 Task: Look for space in Trindade, Brazil from 3rd August, 2023 to 7th August, 2023 for 2 adults in price range Rs.4000 to Rs.9000. Place can be private room with 1  bedroom having 1 bed and 1 bathroom. Property type can be house, flat, guest house, hotel. Amenities needed are: washing machine. Booking option can be shelf check-in. Required host language is Spanish.
Action: Mouse moved to (406, 200)
Screenshot: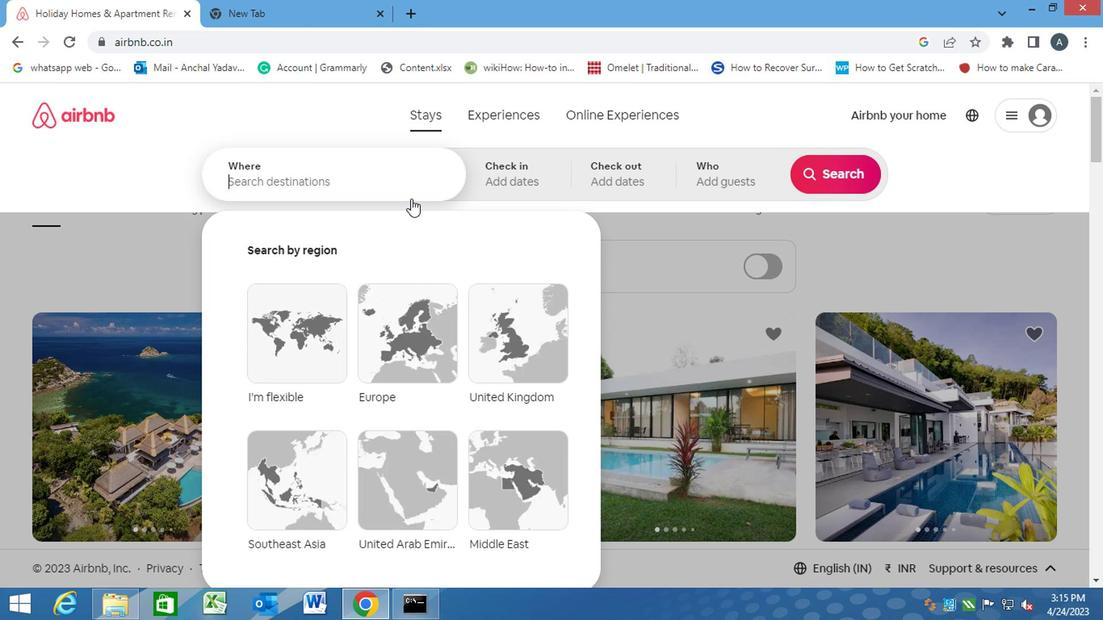 
Action: Key pressed <Key.caps_lock>t<Key.caps_lock>rindade,<Key.space><Key.caps_lock>b<Key.caps_lock>razil<Key.enter>
Screenshot: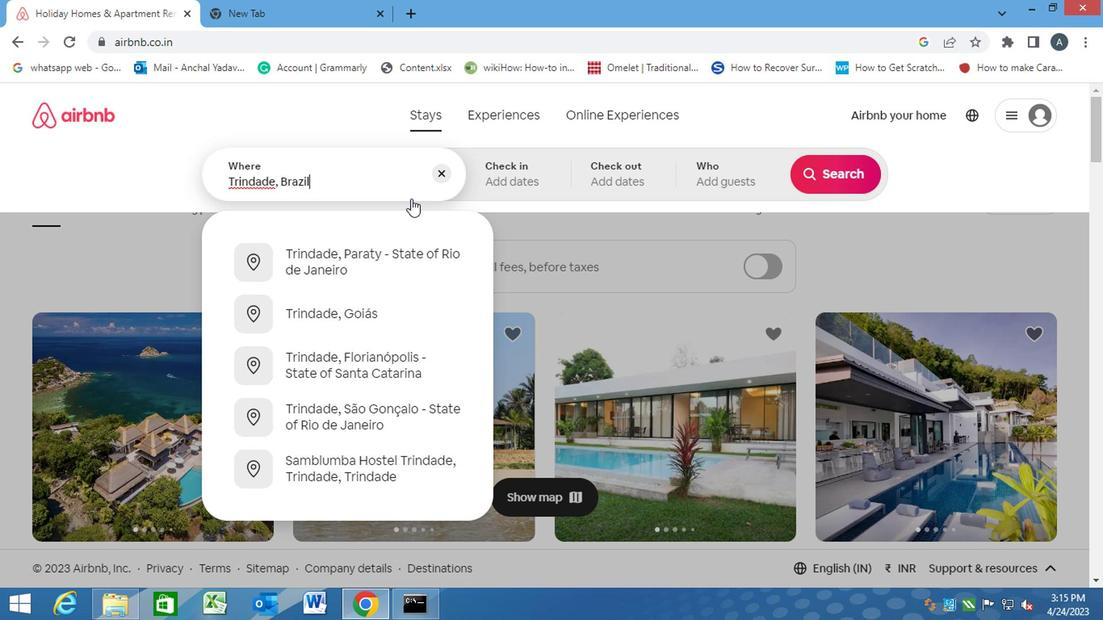 
Action: Mouse moved to (814, 298)
Screenshot: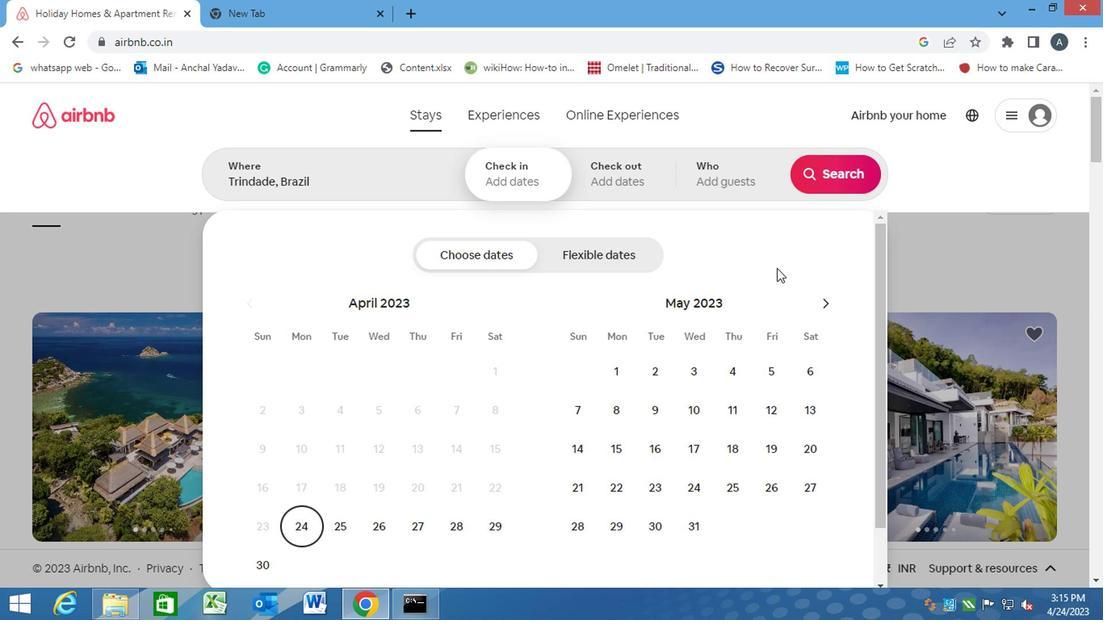 
Action: Mouse pressed left at (814, 298)
Screenshot: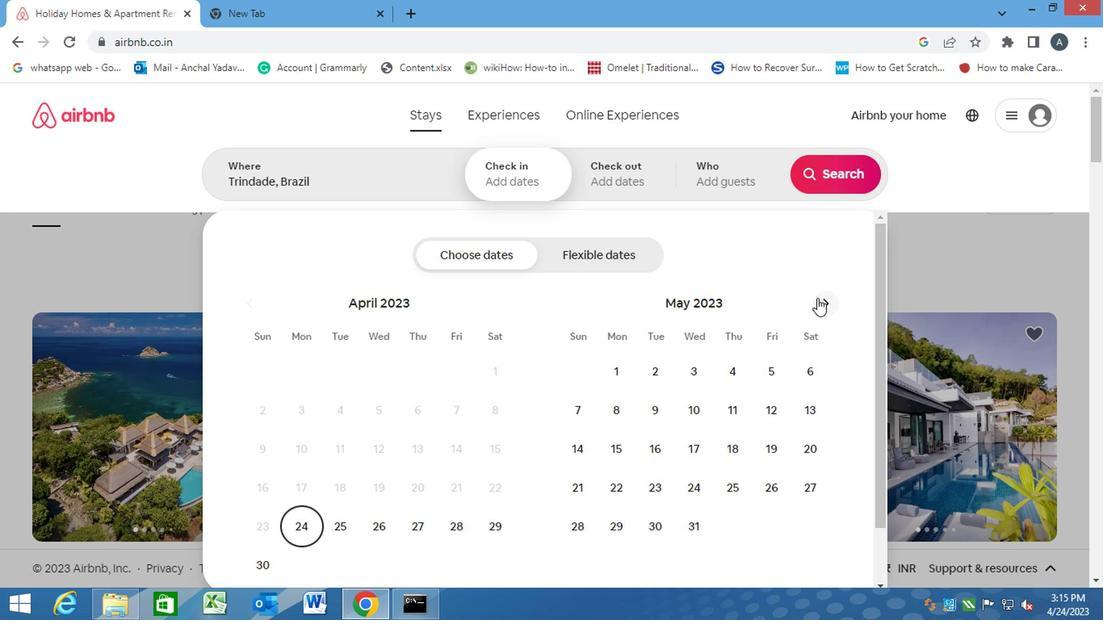 
Action: Mouse pressed left at (814, 298)
Screenshot: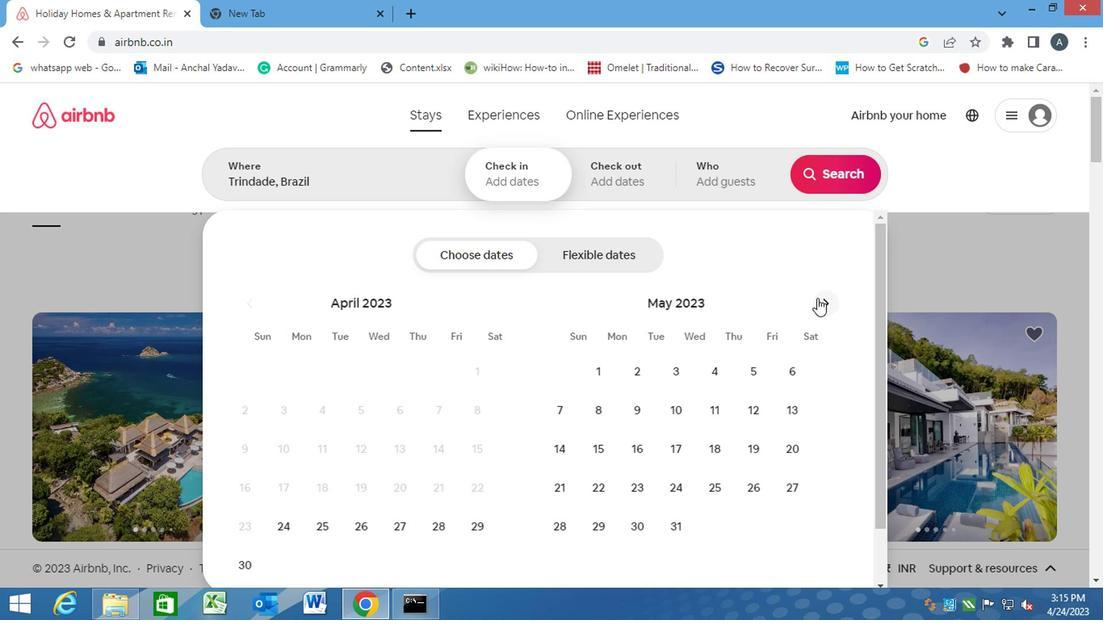 
Action: Mouse pressed left at (814, 298)
Screenshot: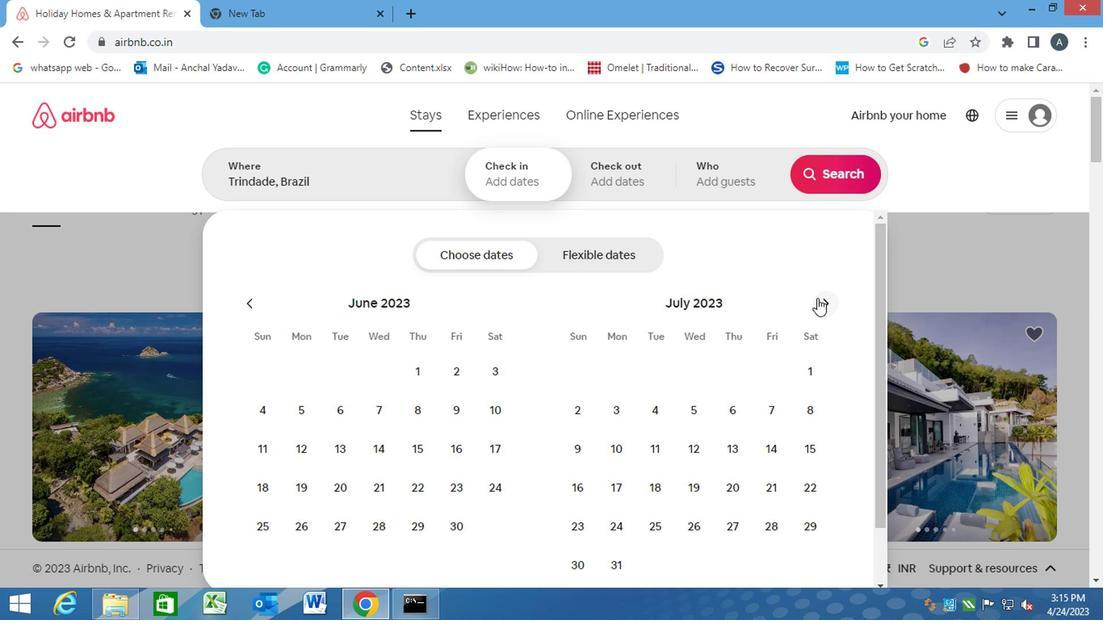 
Action: Mouse moved to (727, 380)
Screenshot: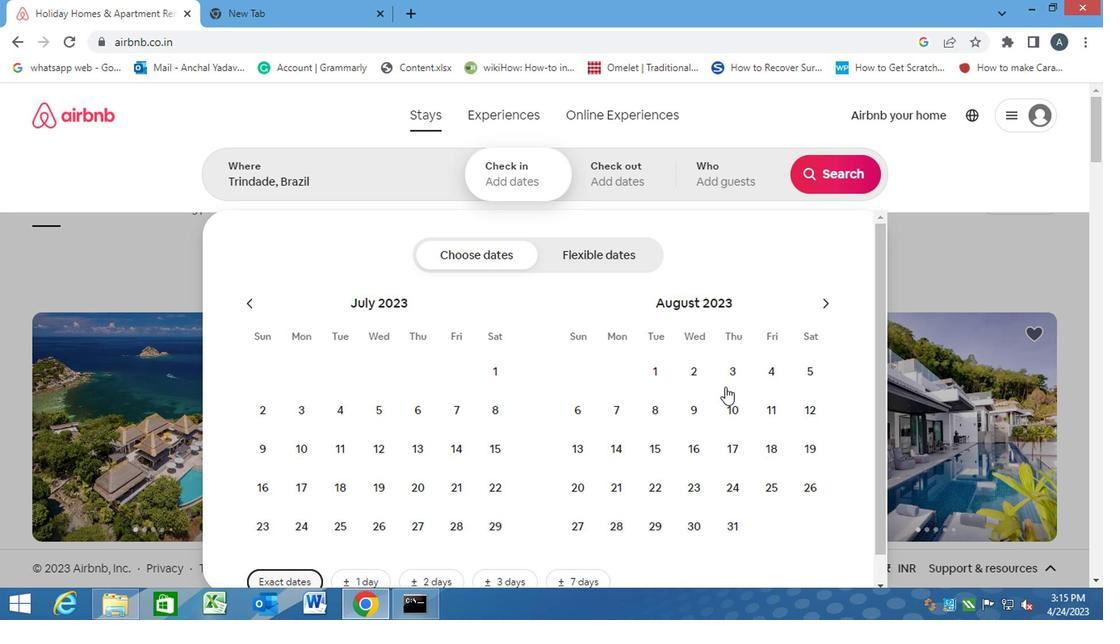 
Action: Mouse pressed left at (727, 380)
Screenshot: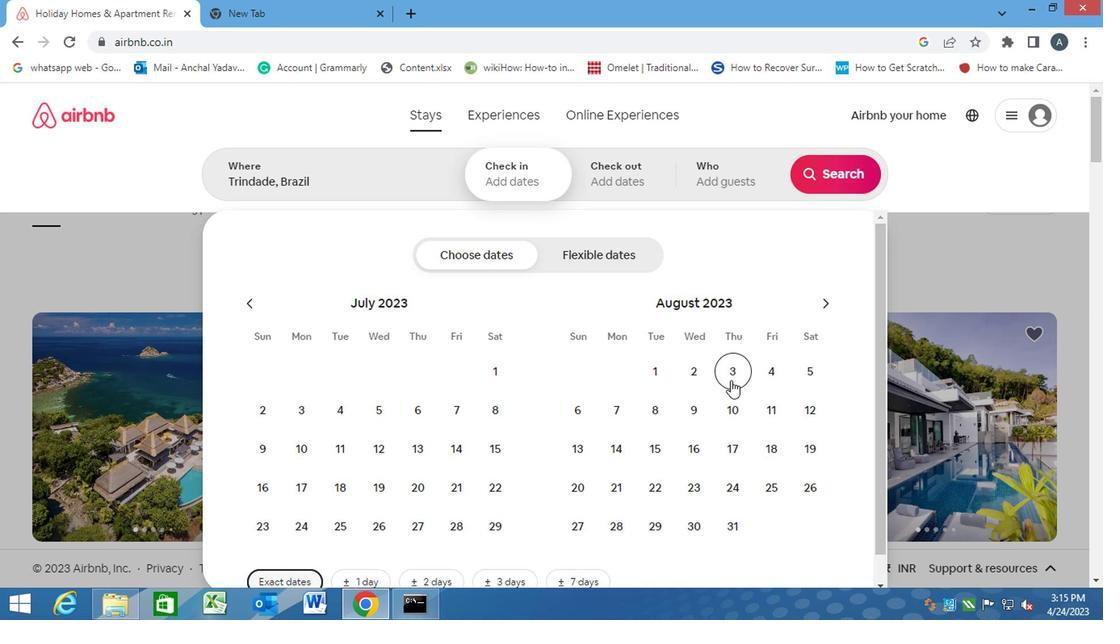 
Action: Mouse moved to (630, 418)
Screenshot: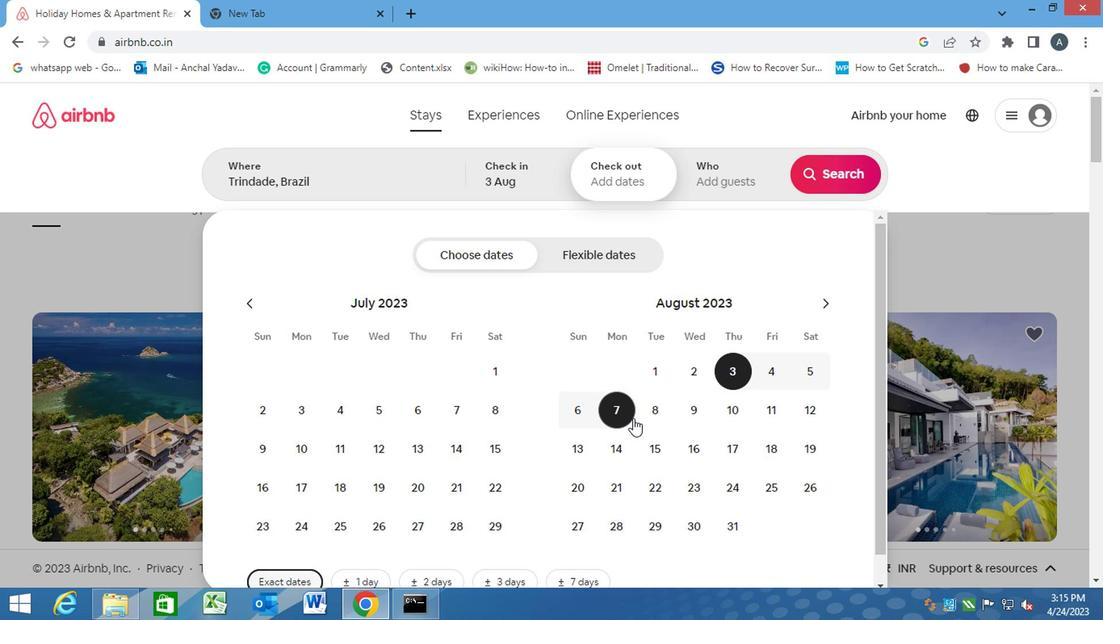 
Action: Mouse pressed left at (630, 418)
Screenshot: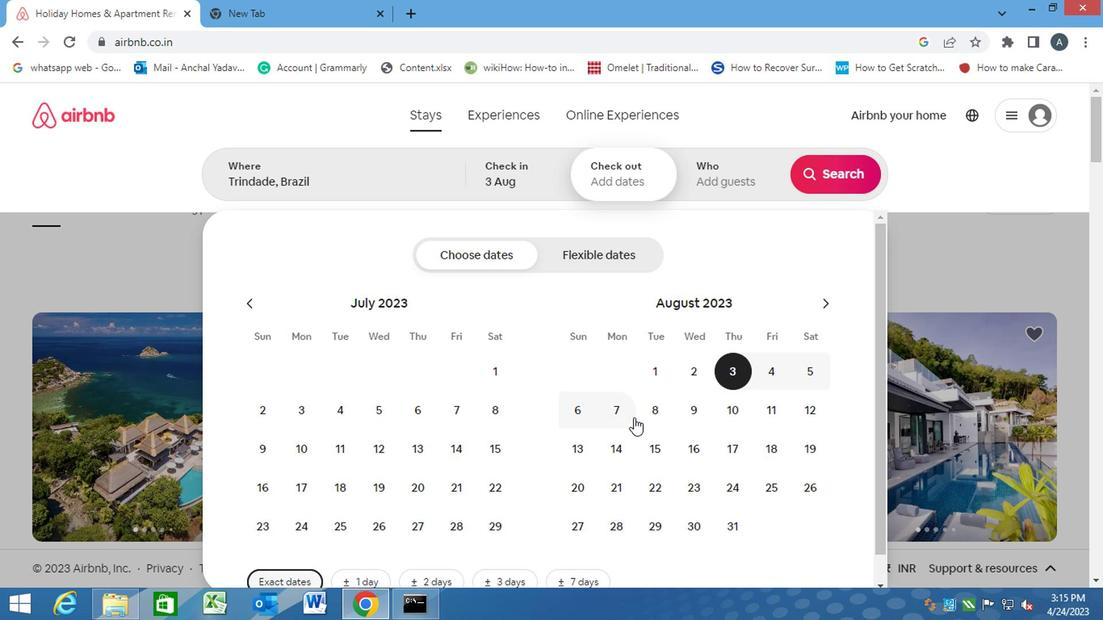 
Action: Mouse moved to (610, 418)
Screenshot: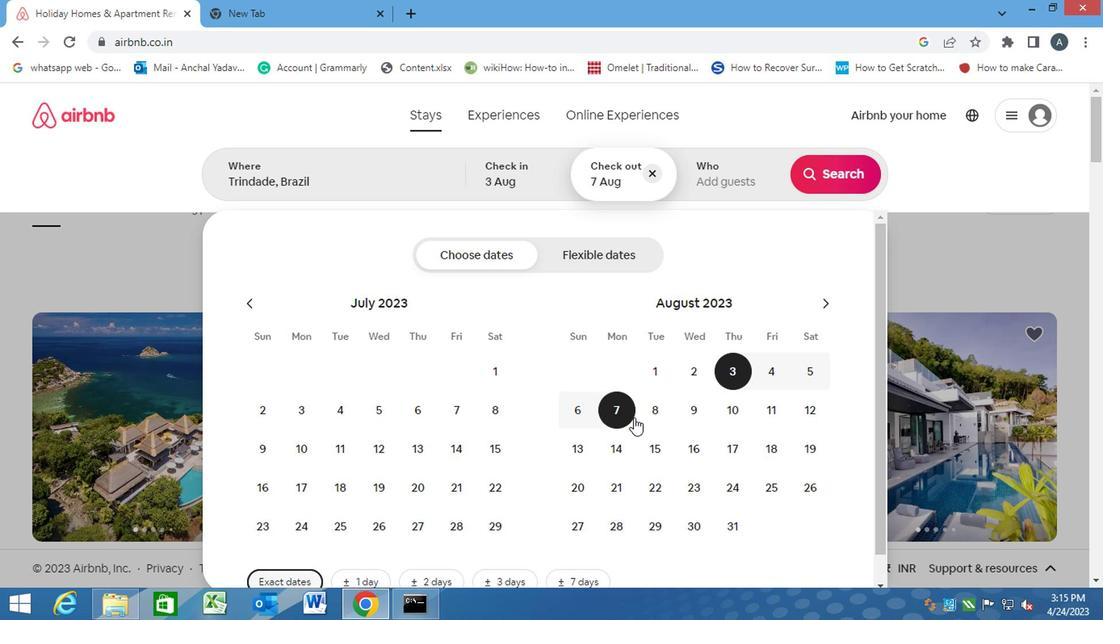
Action: Mouse pressed left at (610, 418)
Screenshot: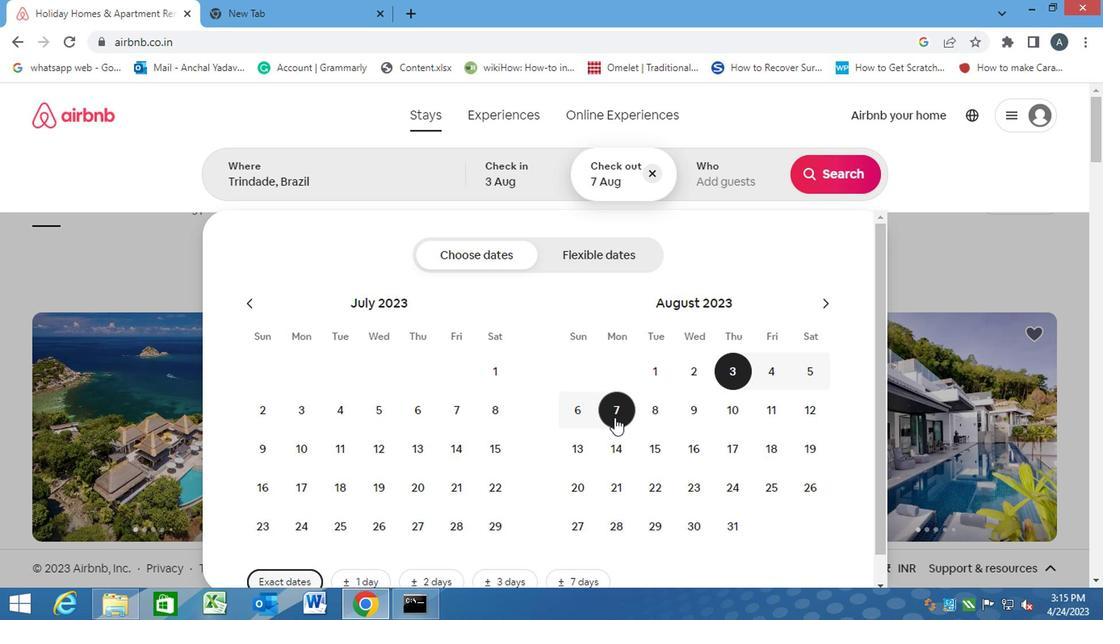 
Action: Mouse moved to (689, 170)
Screenshot: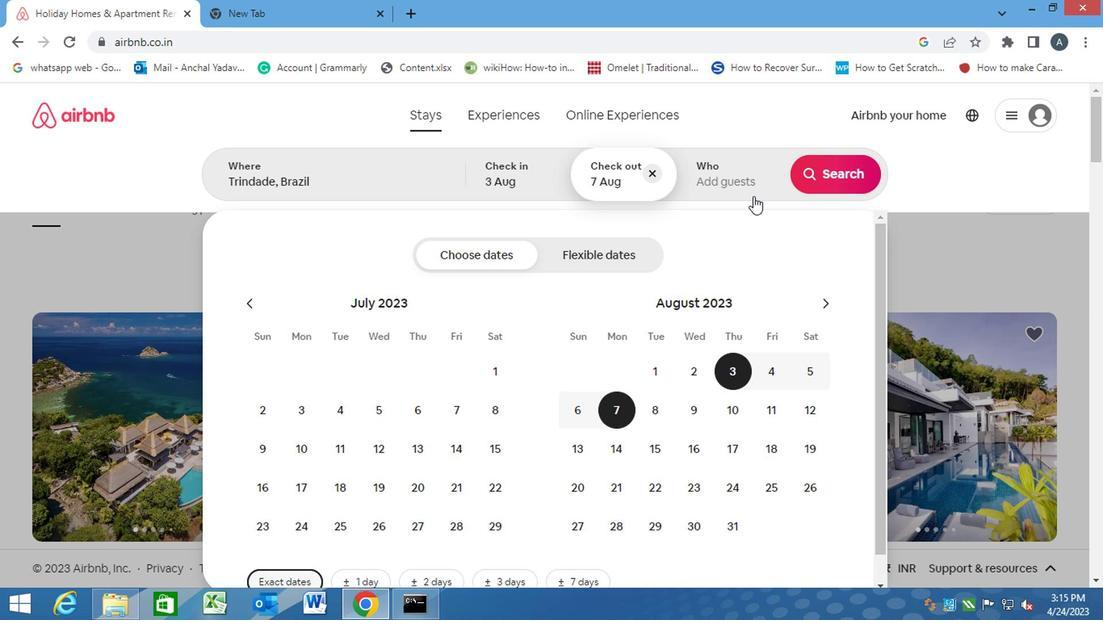 
Action: Mouse pressed left at (689, 170)
Screenshot: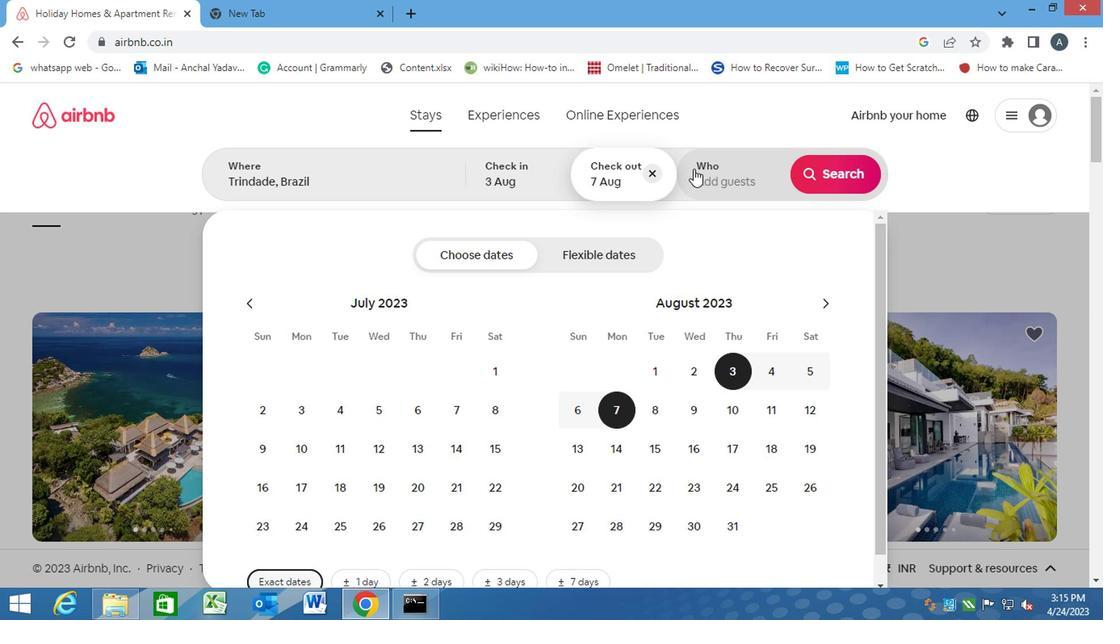 
Action: Mouse moved to (842, 251)
Screenshot: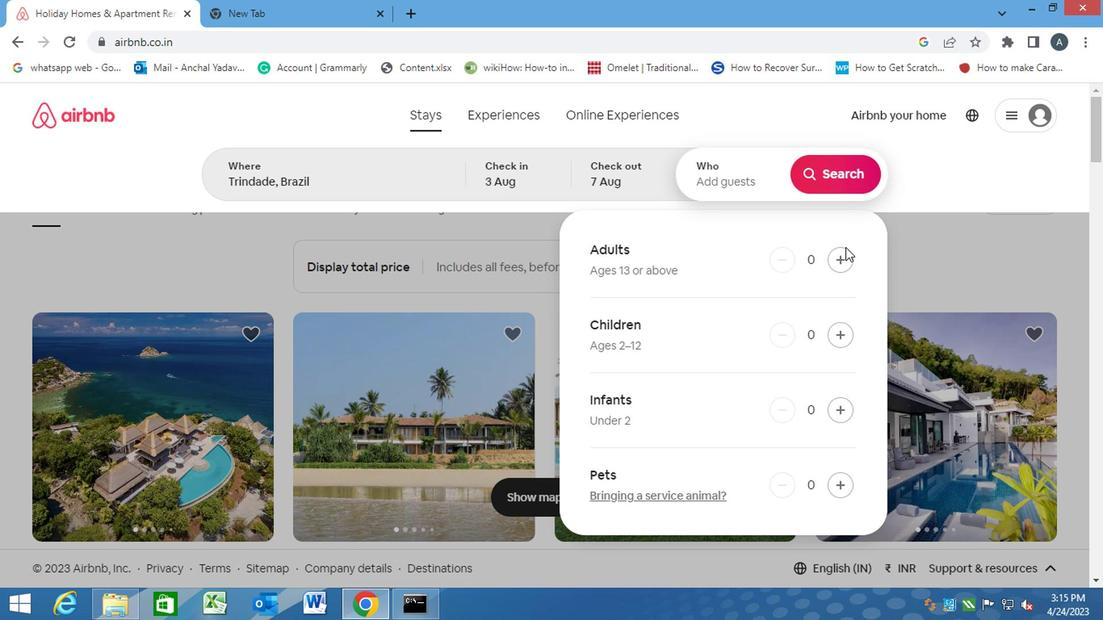 
Action: Mouse pressed left at (842, 251)
Screenshot: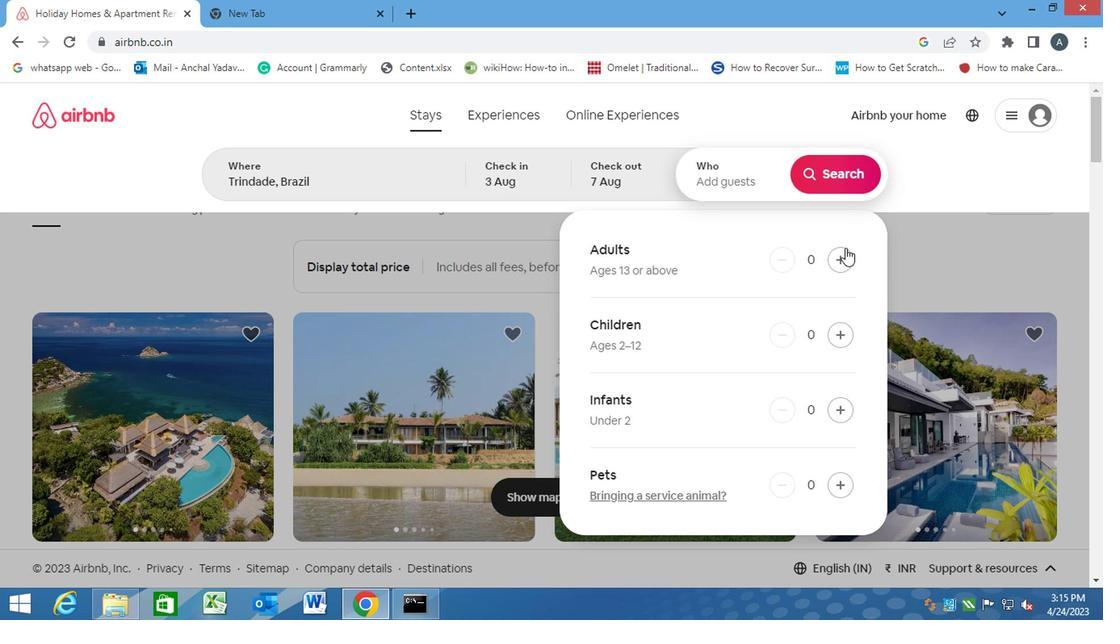 
Action: Mouse pressed left at (842, 251)
Screenshot: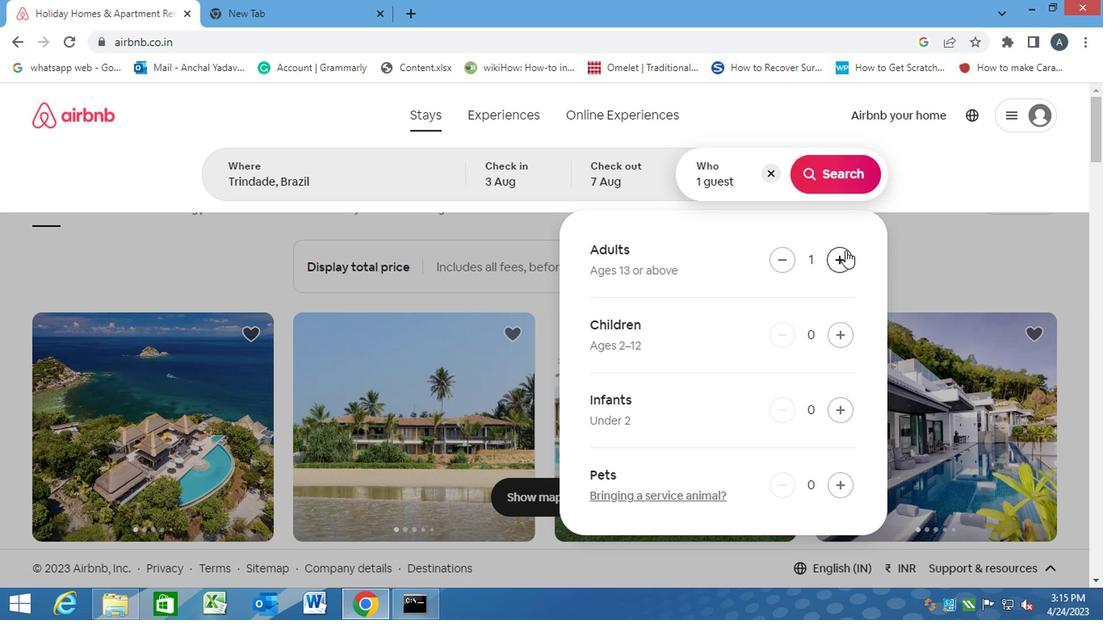 
Action: Mouse moved to (831, 171)
Screenshot: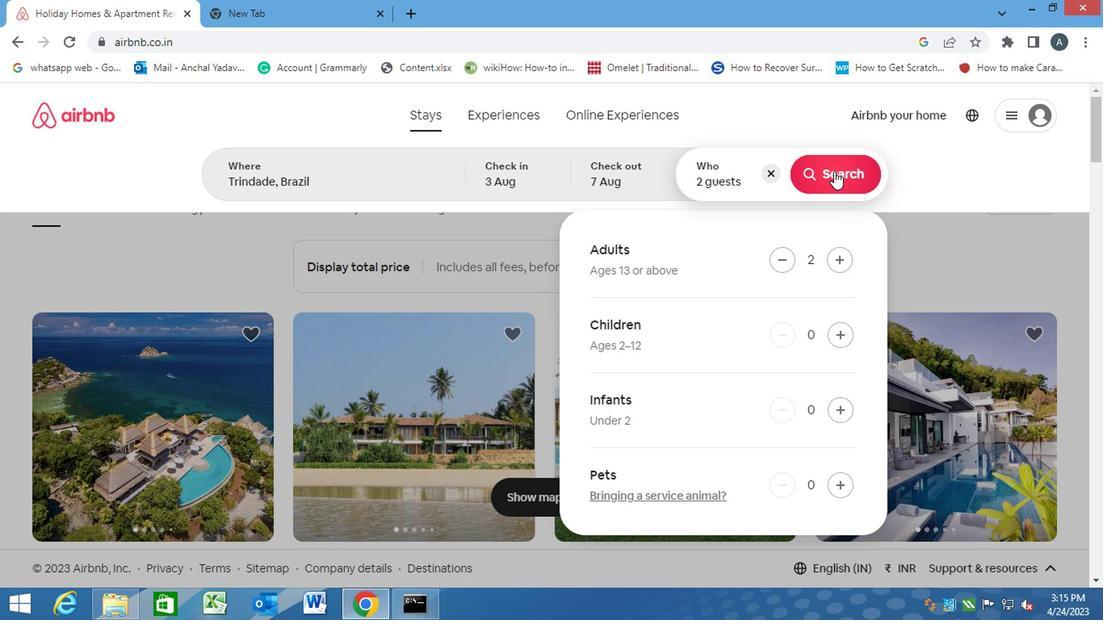 
Action: Mouse pressed left at (831, 171)
Screenshot: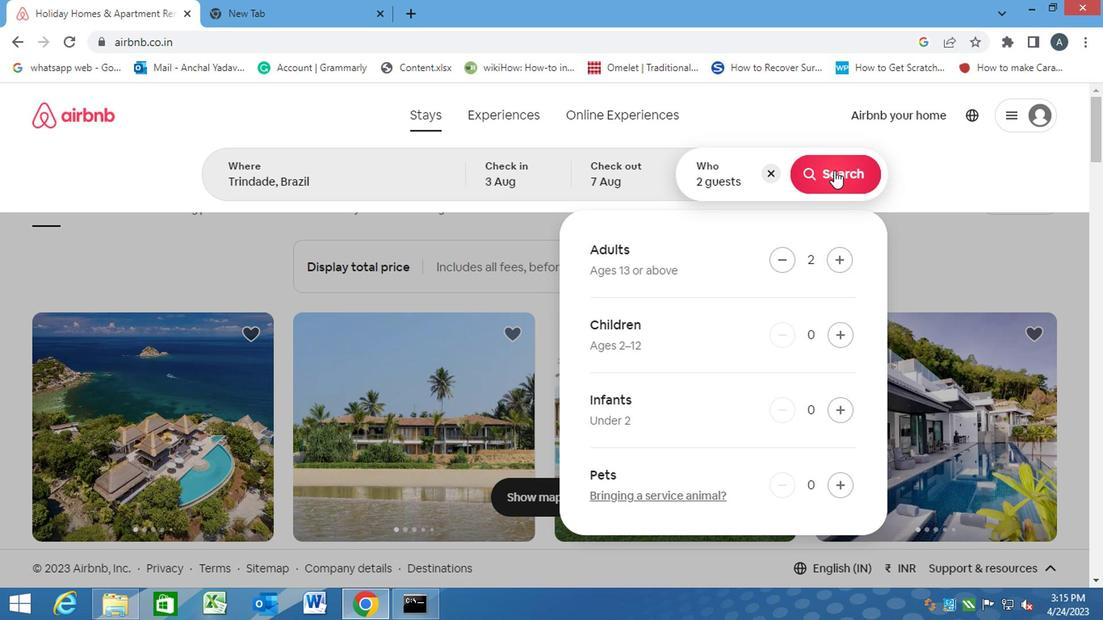 
Action: Mouse moved to (1014, 178)
Screenshot: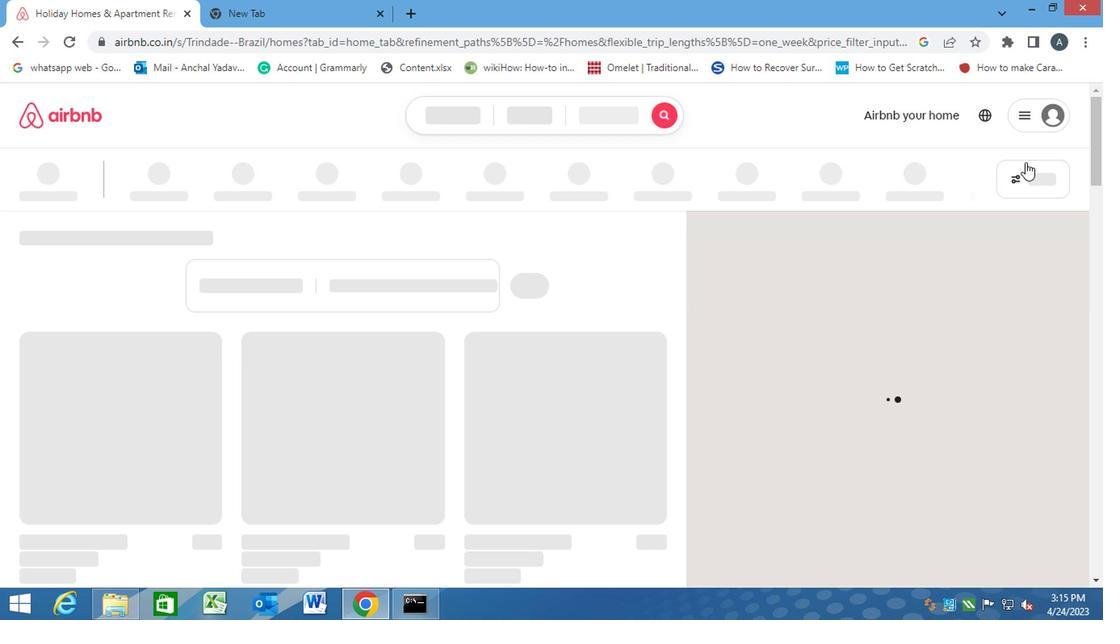 
Action: Mouse pressed left at (1014, 178)
Screenshot: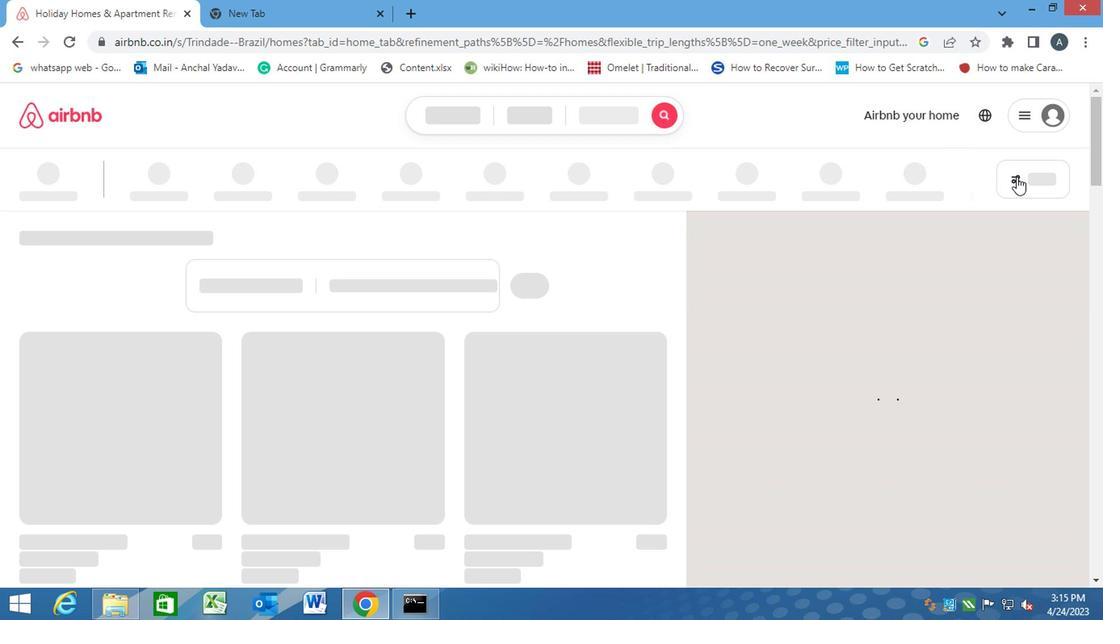 
Action: Mouse moved to (1027, 169)
Screenshot: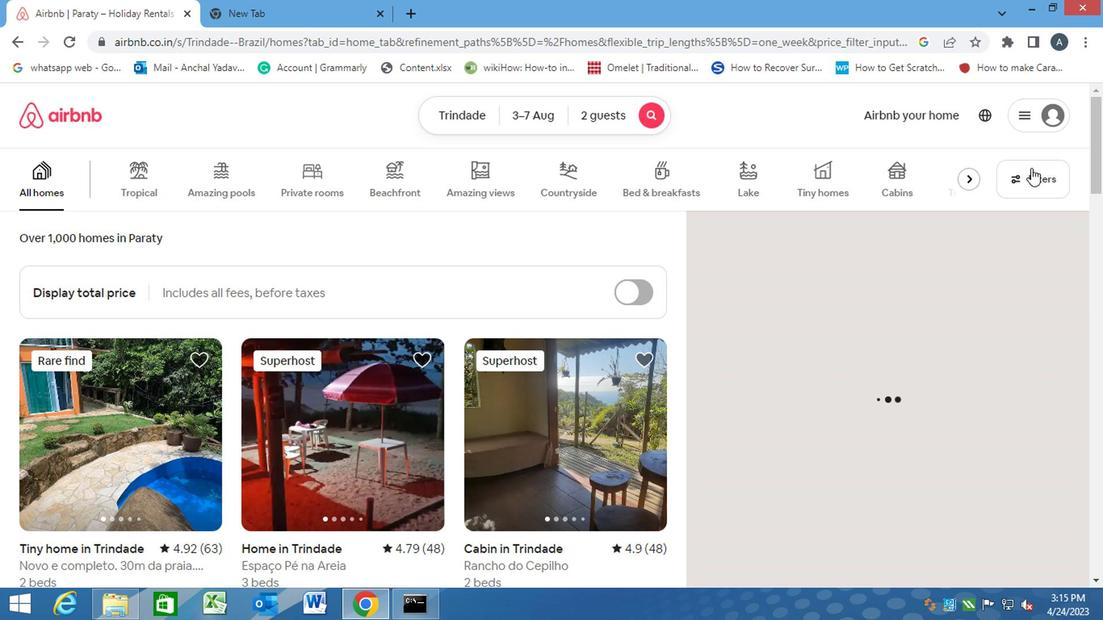 
Action: Mouse pressed left at (1027, 169)
Screenshot: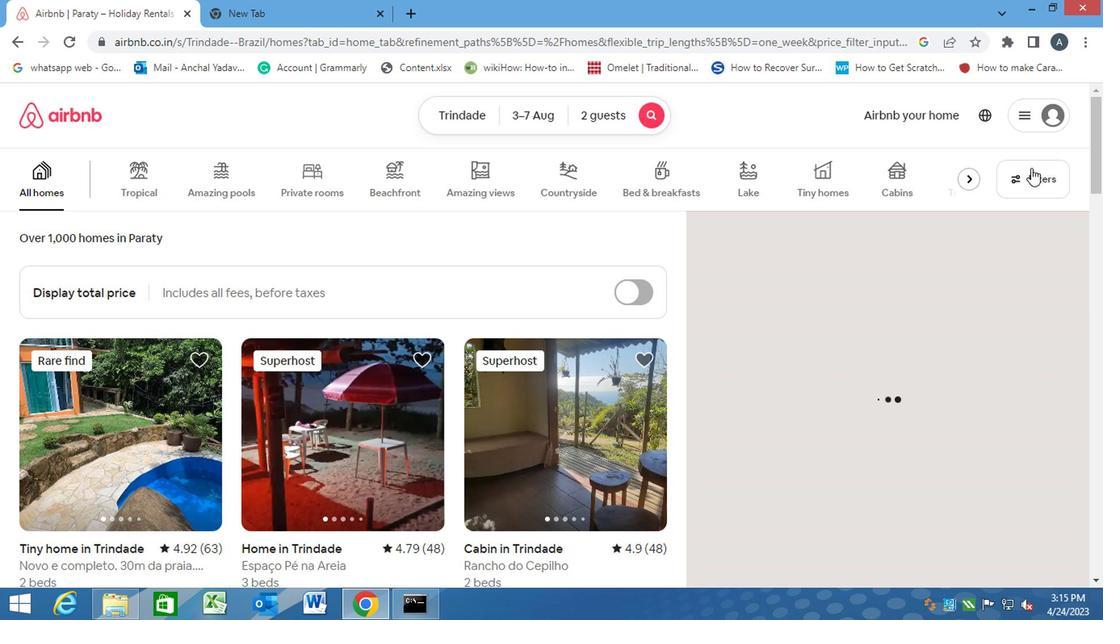 
Action: Mouse moved to (358, 392)
Screenshot: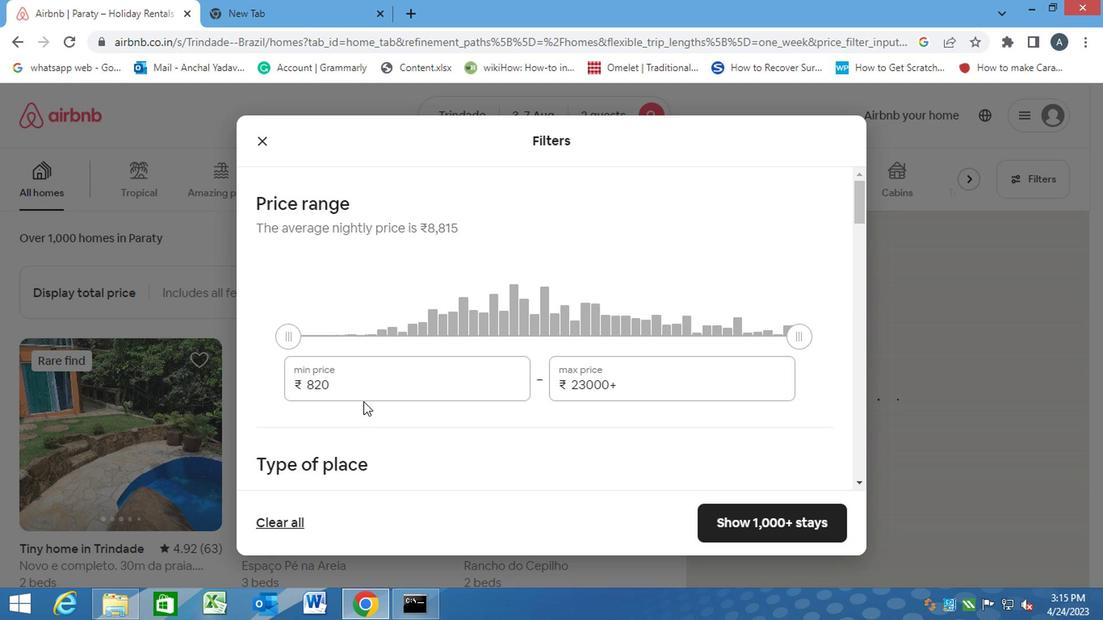 
Action: Mouse pressed left at (358, 392)
Screenshot: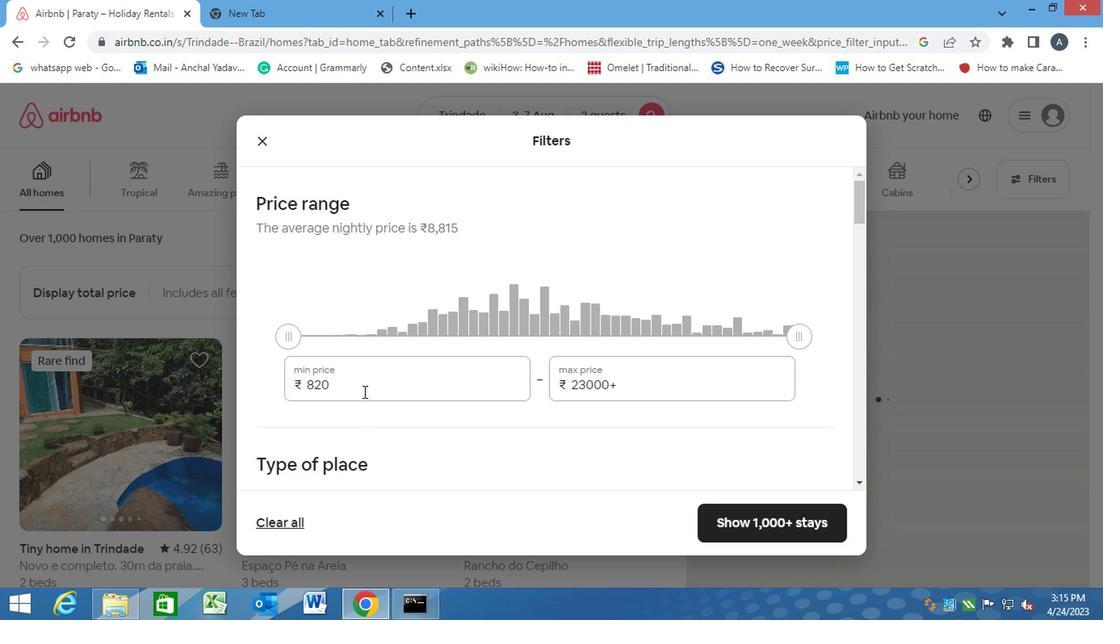 
Action: Mouse moved to (290, 391)
Screenshot: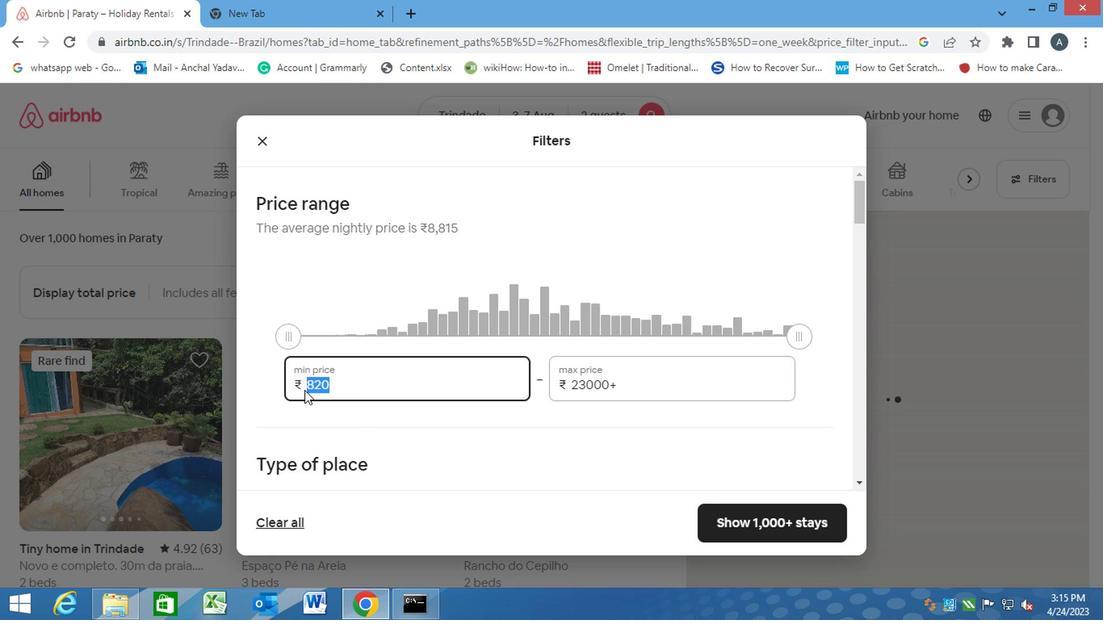 
Action: Key pressed 4000<Key.tab><Key.backspace>9000
Screenshot: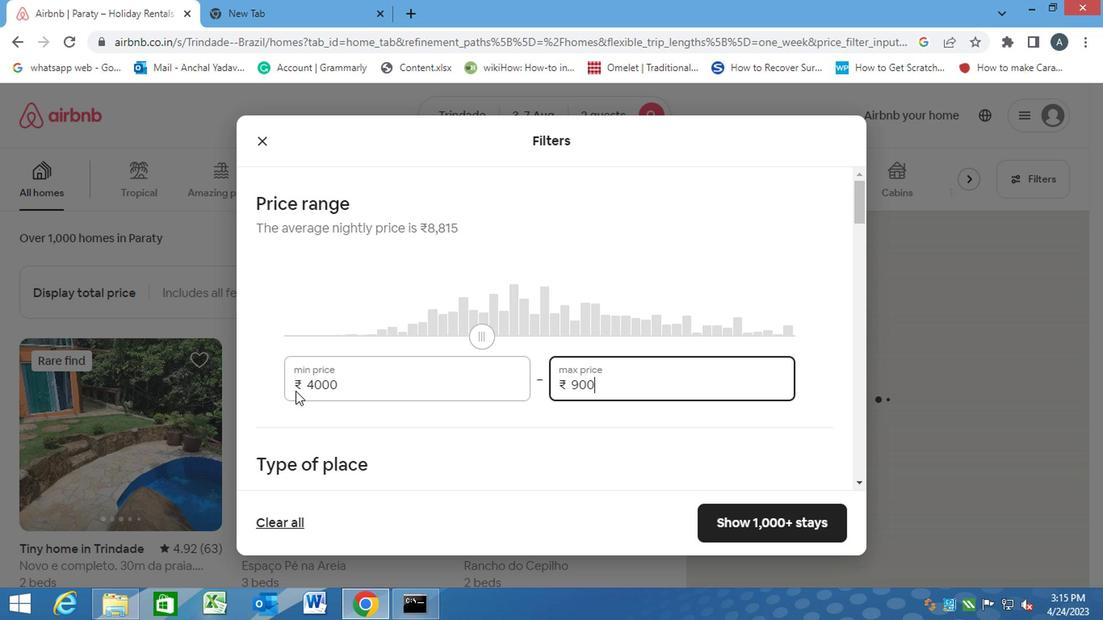 
Action: Mouse moved to (488, 431)
Screenshot: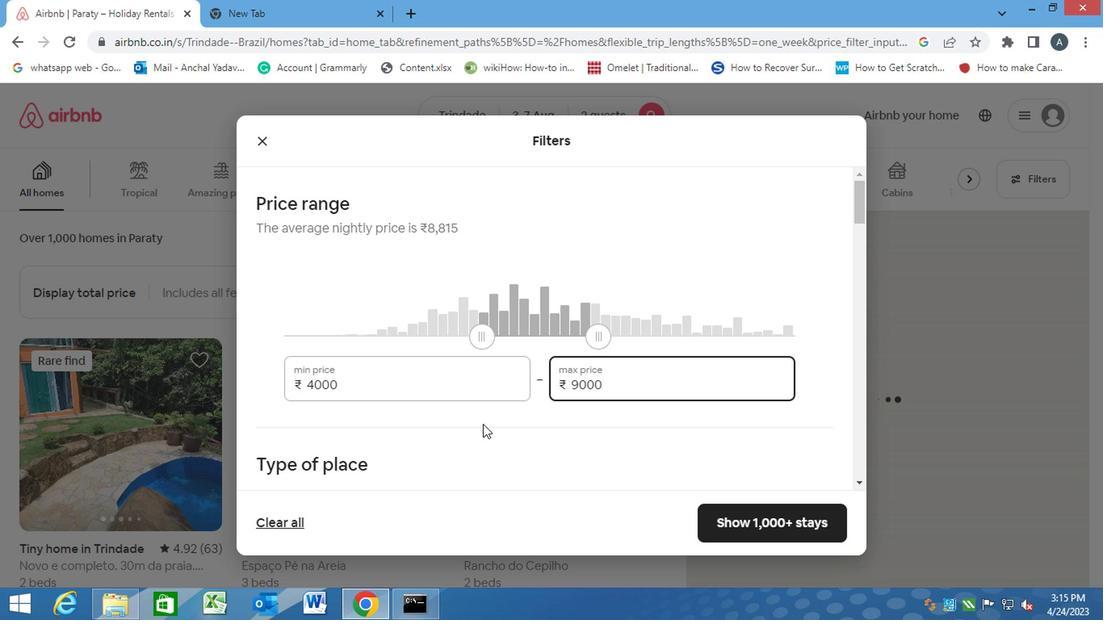 
Action: Mouse pressed left at (488, 431)
Screenshot: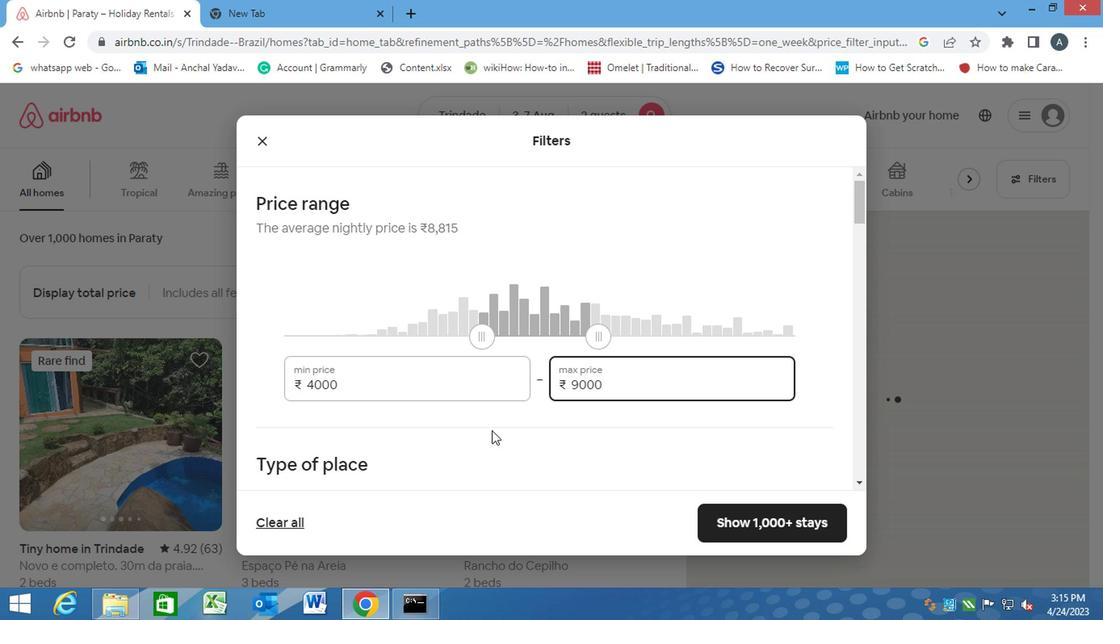 
Action: Mouse scrolled (488, 430) with delta (0, 0)
Screenshot: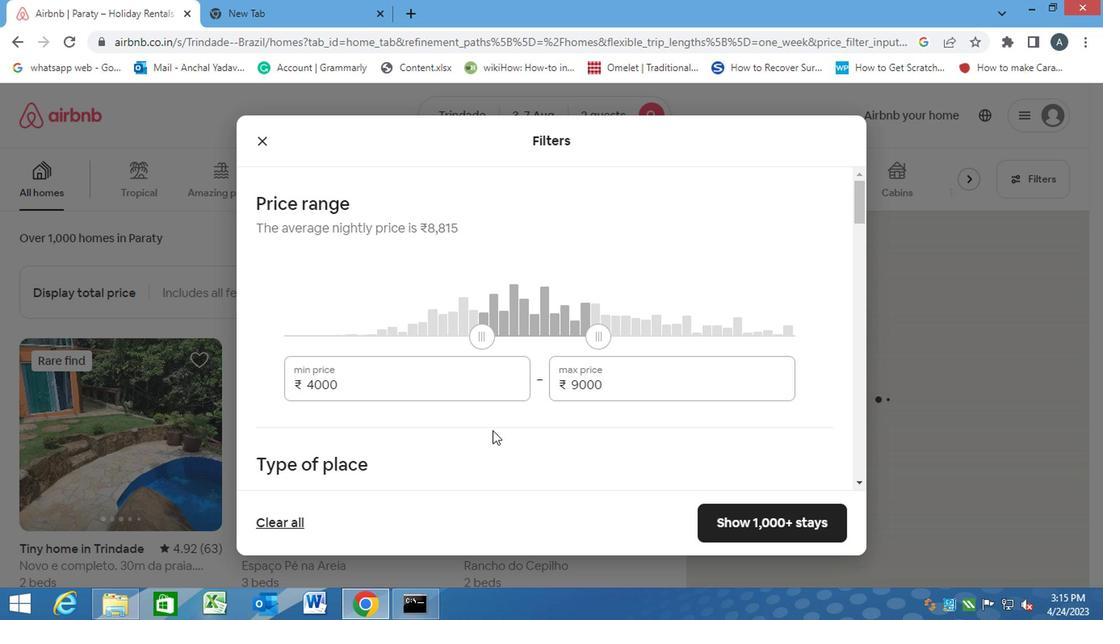 
Action: Mouse scrolled (488, 430) with delta (0, 0)
Screenshot: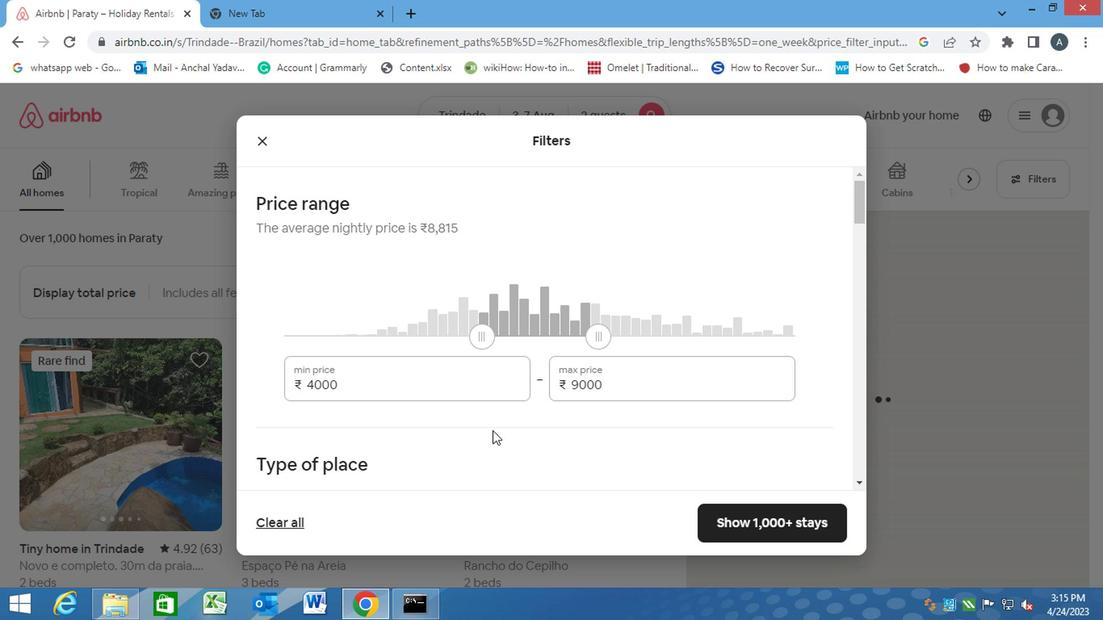 
Action: Mouse moved to (536, 349)
Screenshot: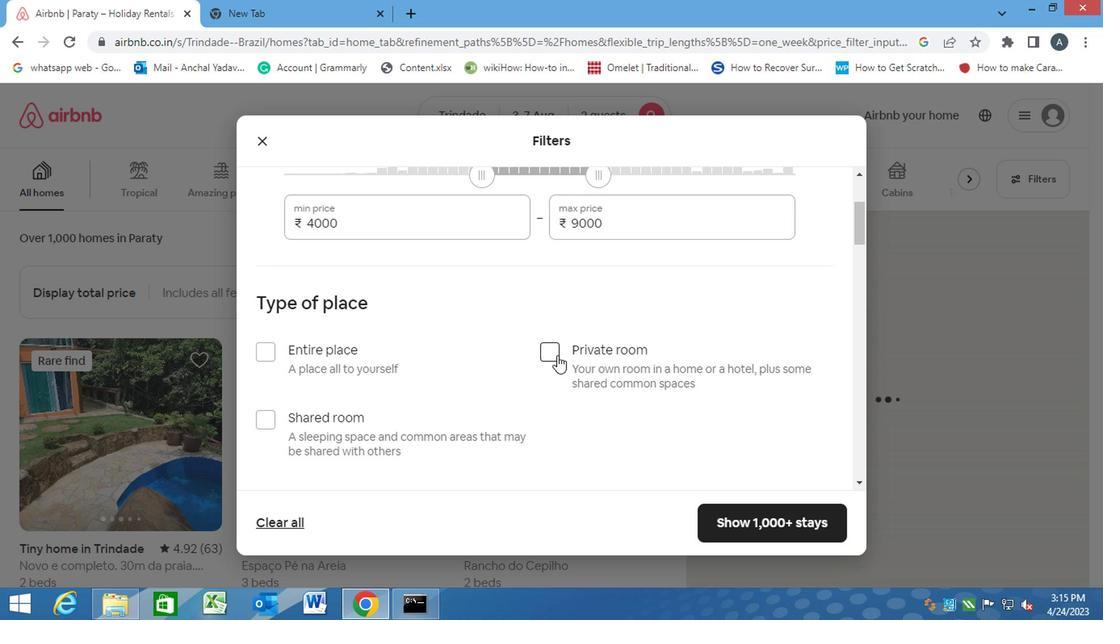 
Action: Mouse pressed left at (536, 349)
Screenshot: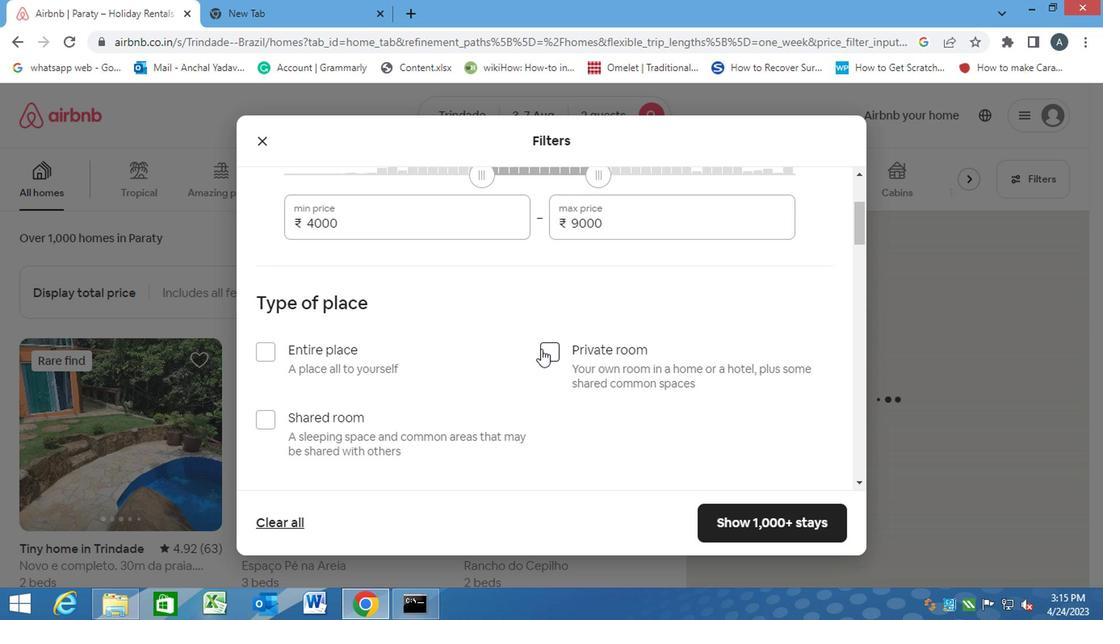 
Action: Mouse moved to (500, 390)
Screenshot: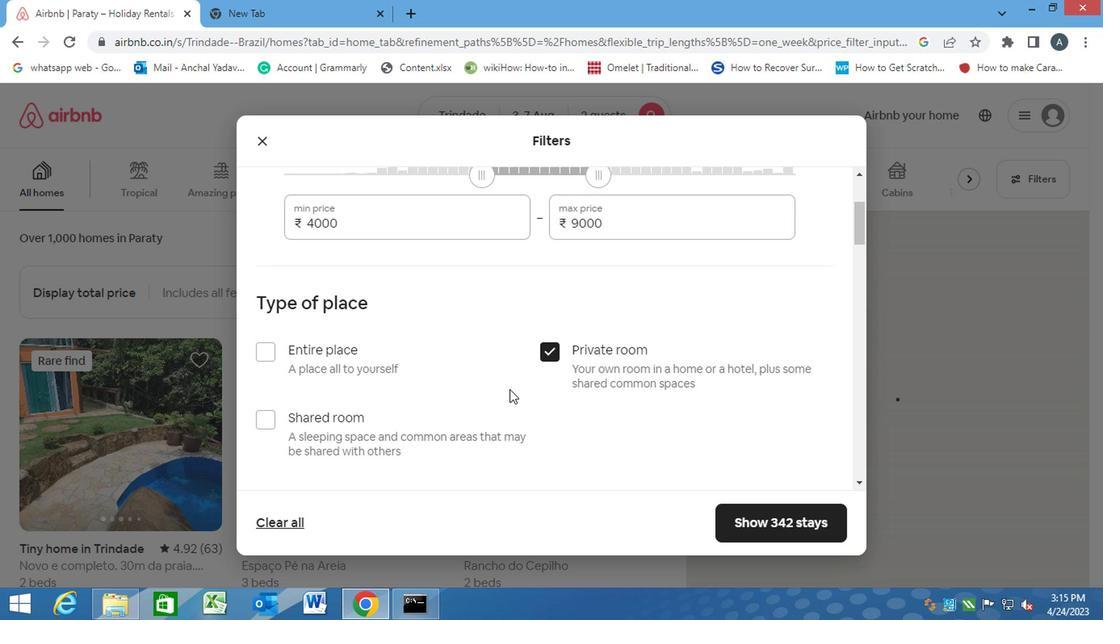 
Action: Mouse scrolled (500, 389) with delta (0, -1)
Screenshot: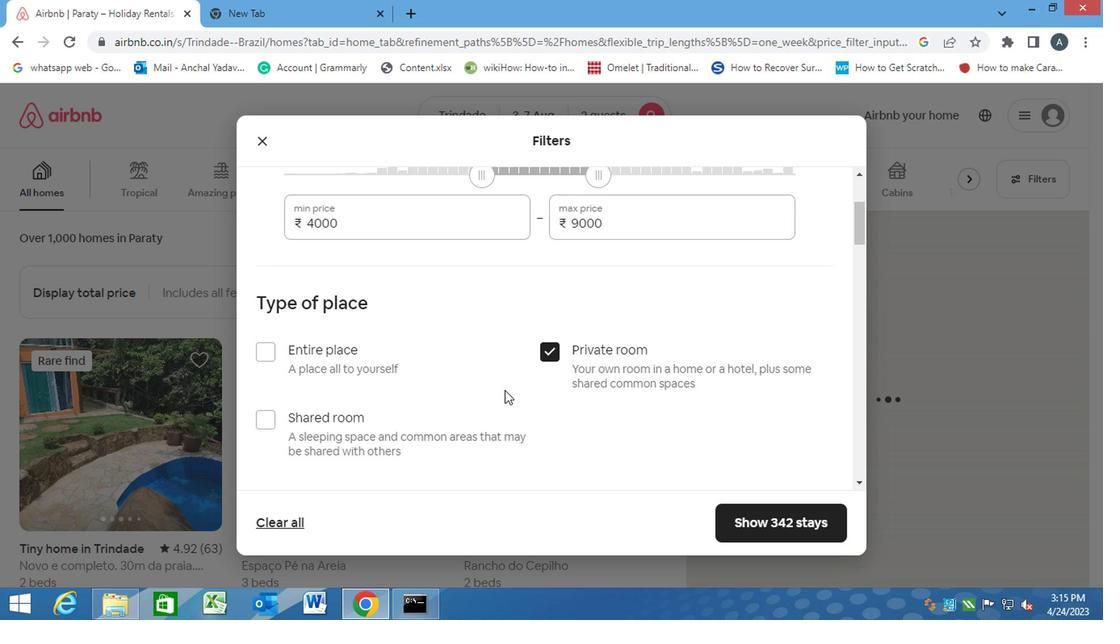 
Action: Mouse scrolled (500, 389) with delta (0, -1)
Screenshot: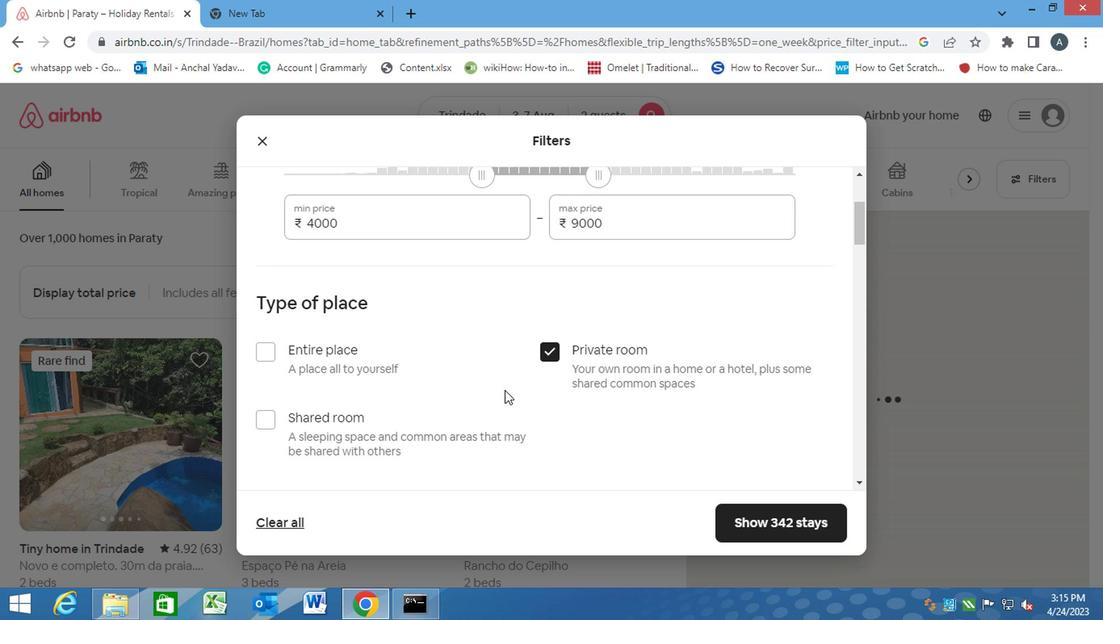 
Action: Mouse scrolled (500, 389) with delta (0, -1)
Screenshot: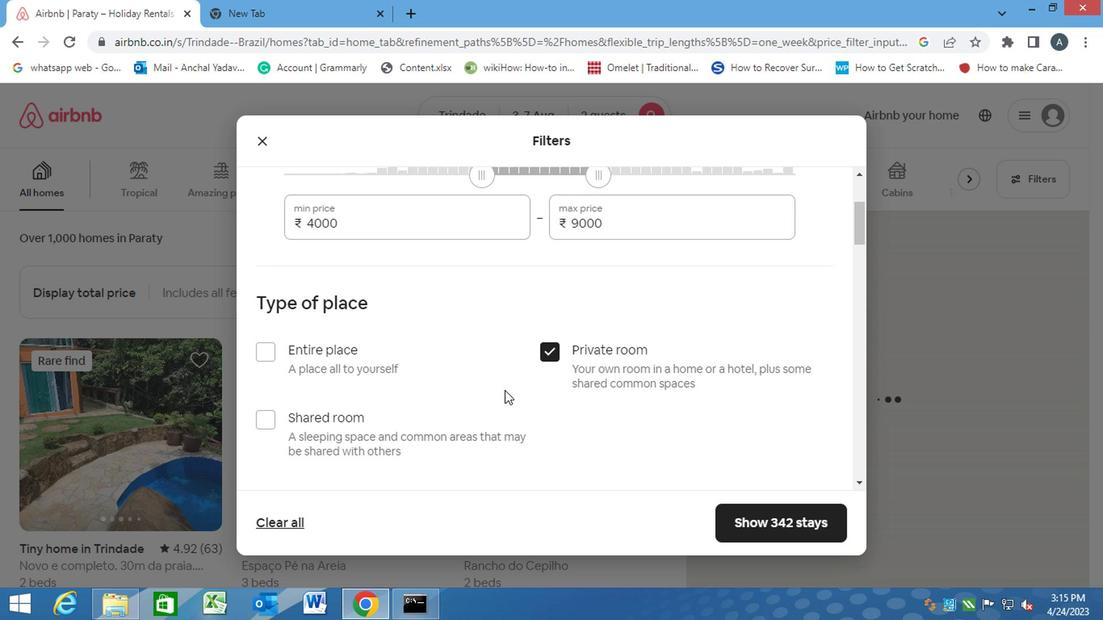 
Action: Mouse moved to (257, 340)
Screenshot: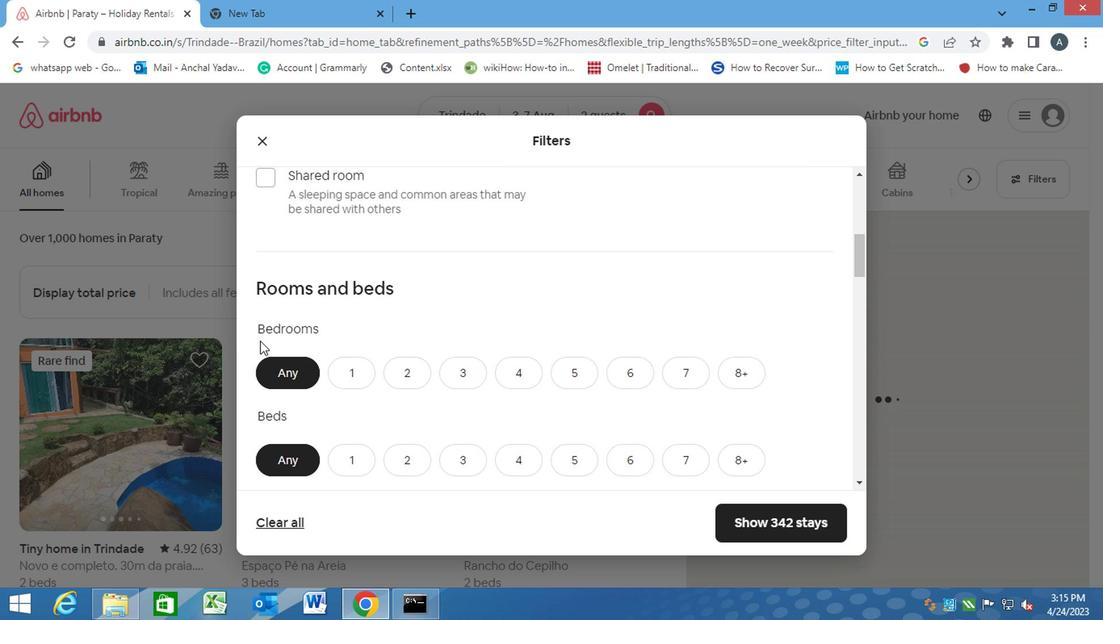 
Action: Mouse scrolled (257, 340) with delta (0, 0)
Screenshot: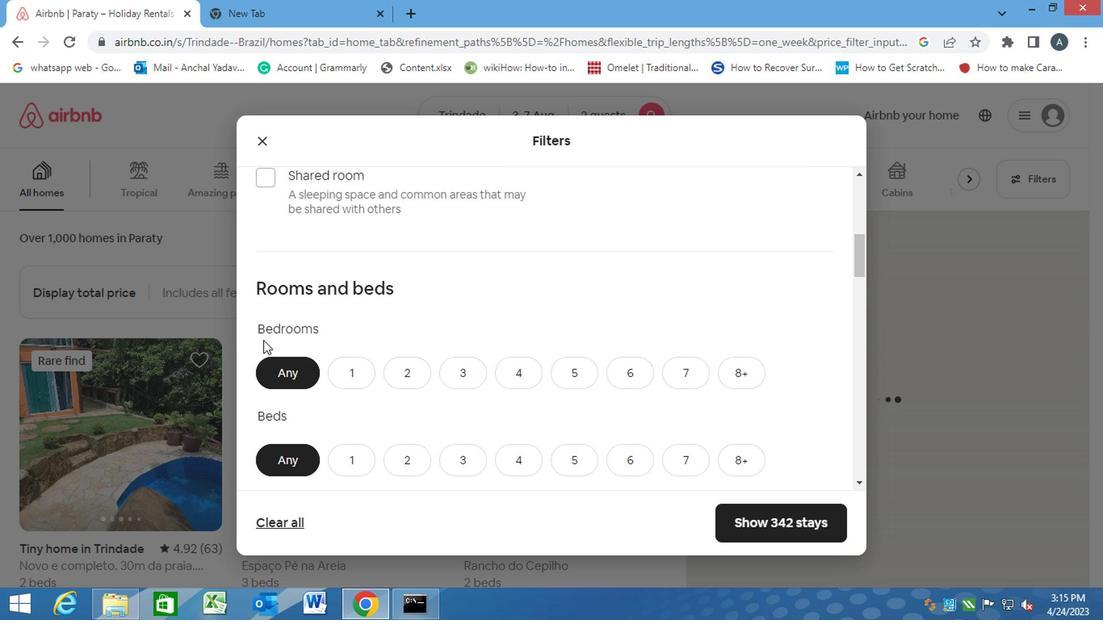 
Action: Mouse scrolled (257, 340) with delta (0, 0)
Screenshot: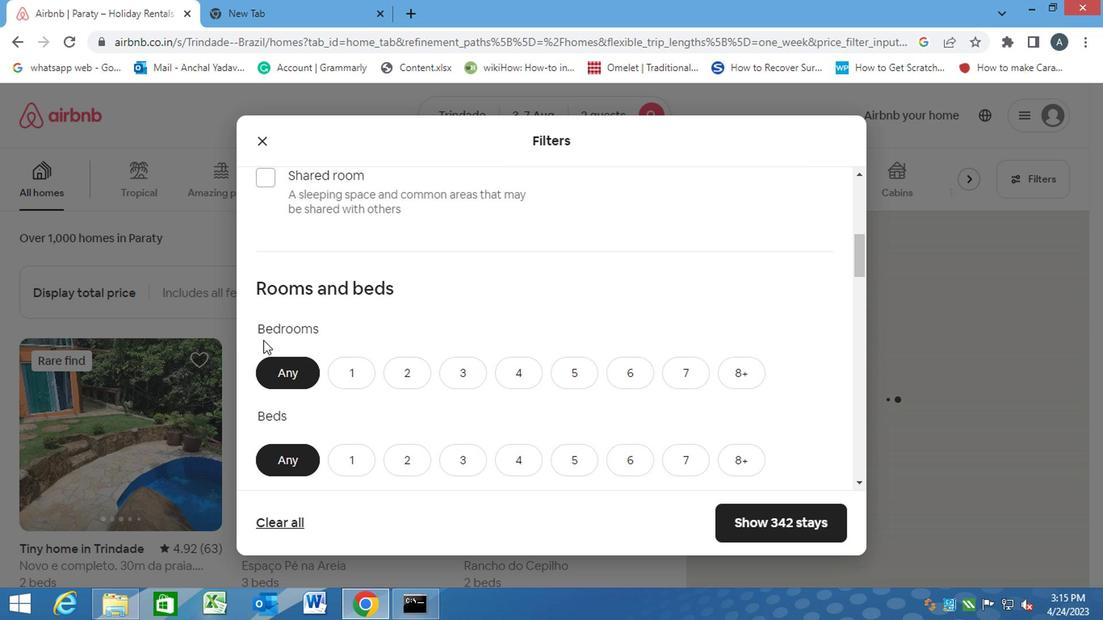 
Action: Mouse moved to (351, 206)
Screenshot: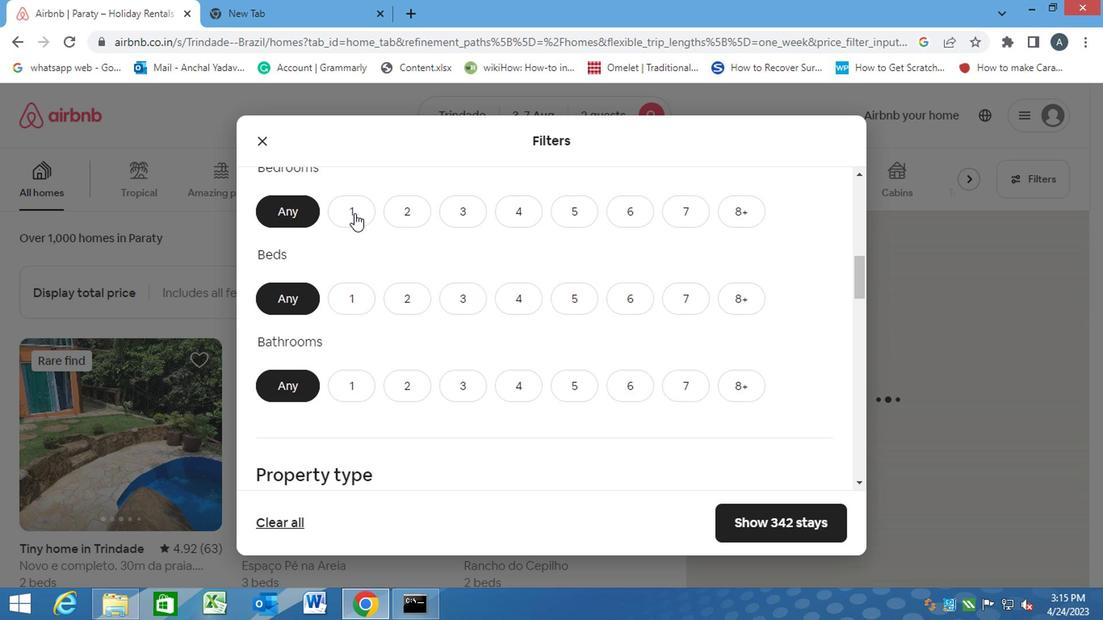 
Action: Mouse pressed left at (351, 206)
Screenshot: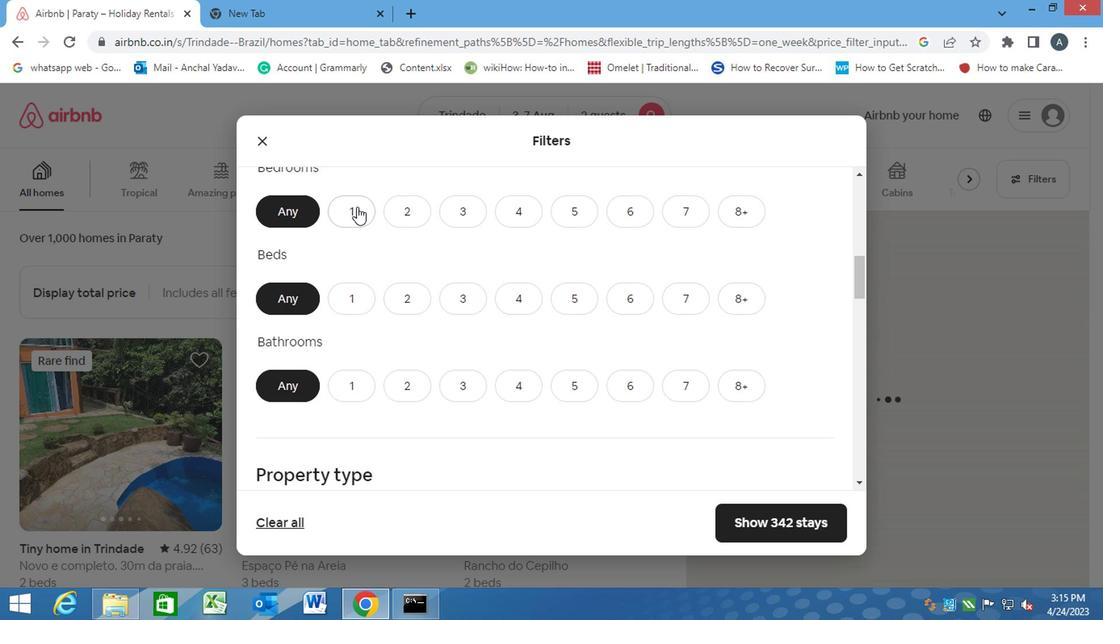
Action: Mouse moved to (357, 290)
Screenshot: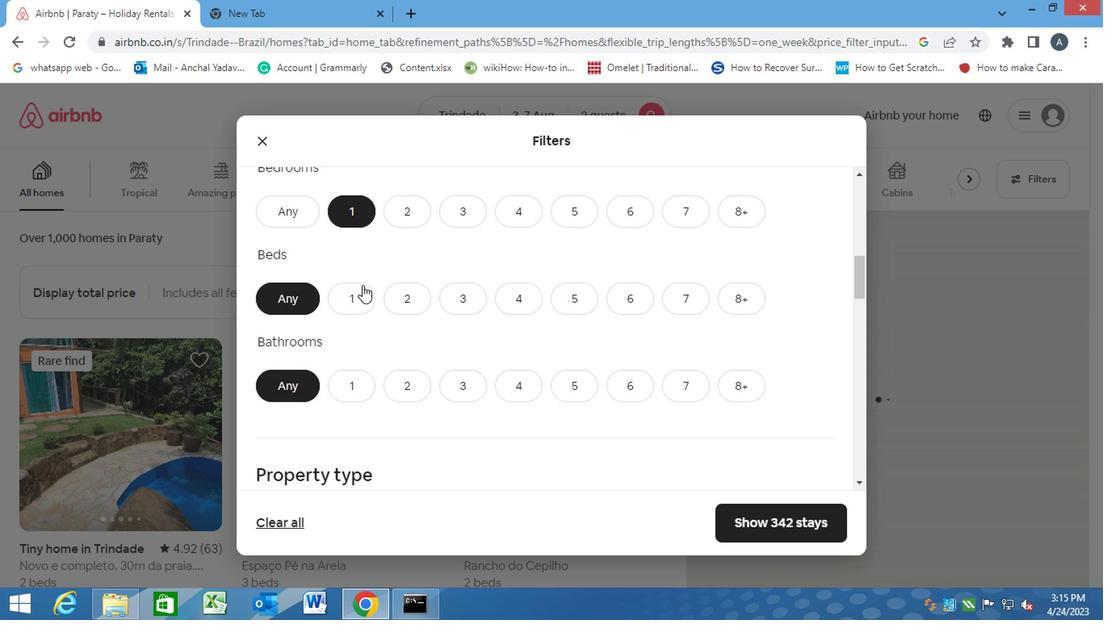 
Action: Mouse pressed left at (357, 290)
Screenshot: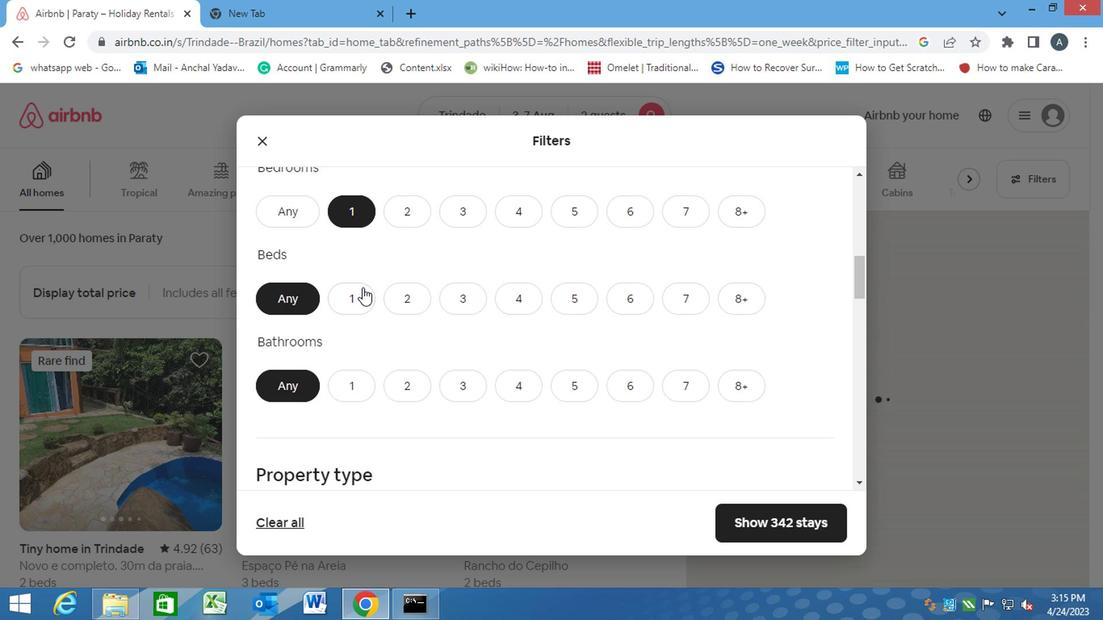 
Action: Mouse moved to (338, 385)
Screenshot: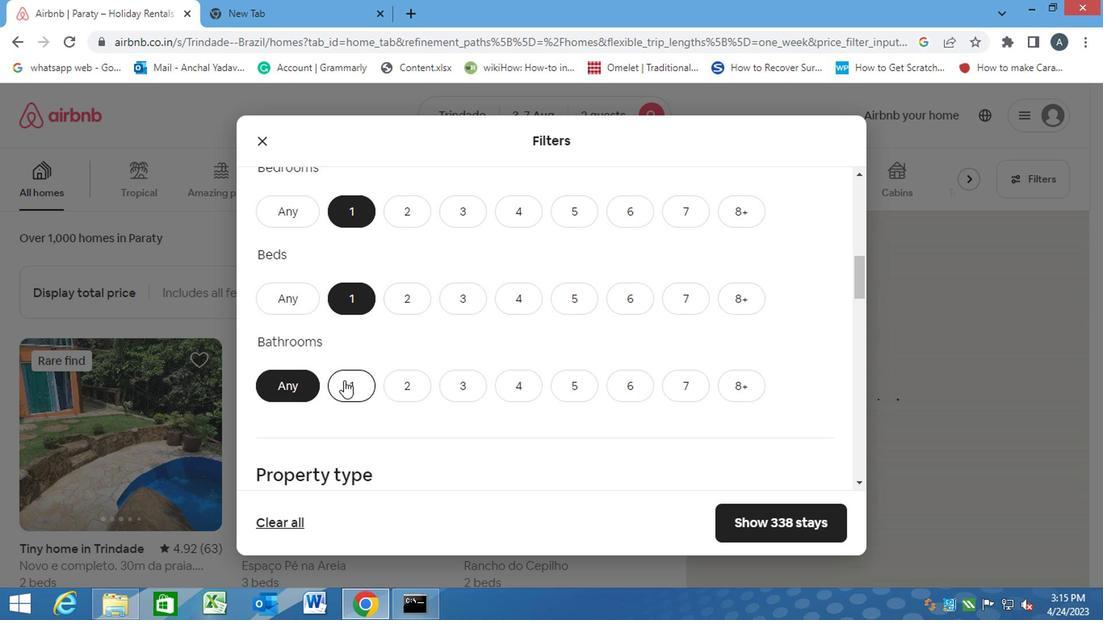 
Action: Mouse pressed left at (338, 385)
Screenshot: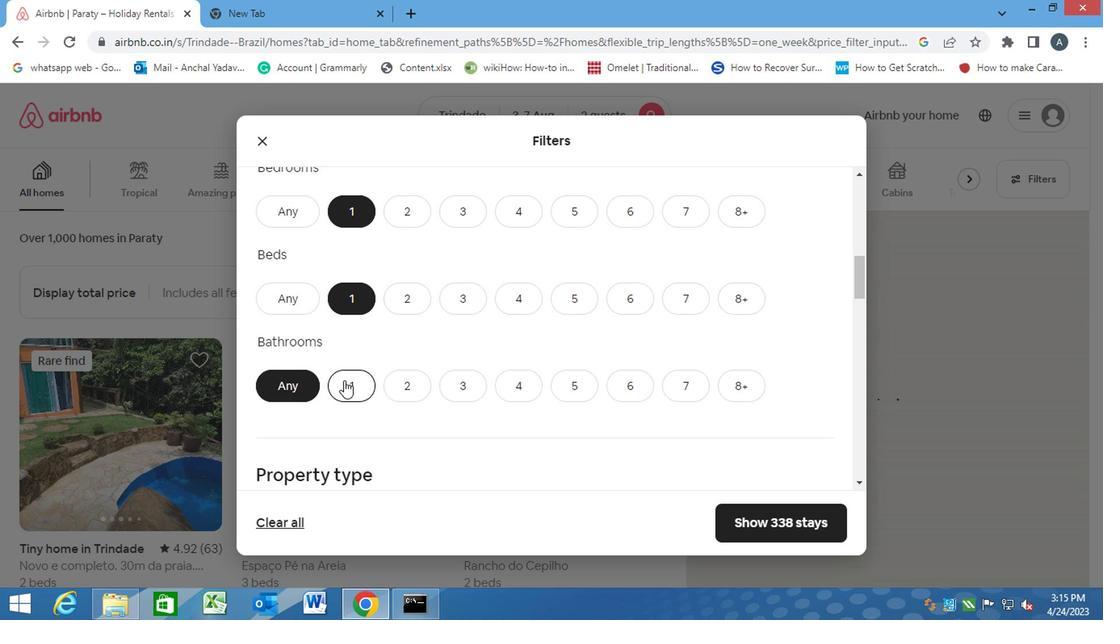 
Action: Mouse moved to (590, 420)
Screenshot: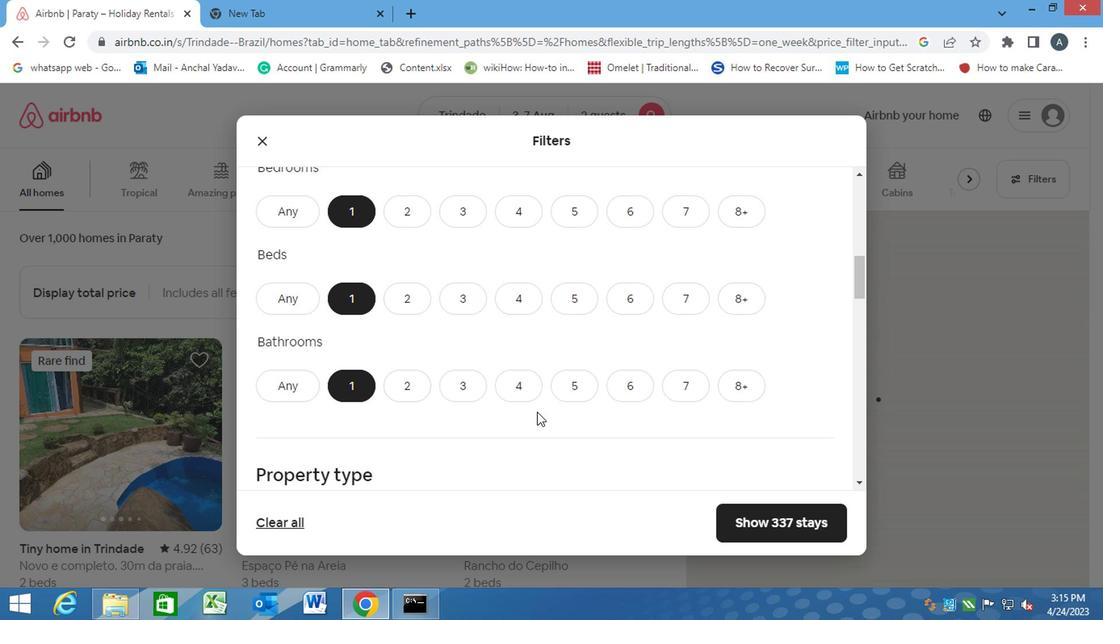 
Action: Mouse scrolled (590, 419) with delta (0, -1)
Screenshot: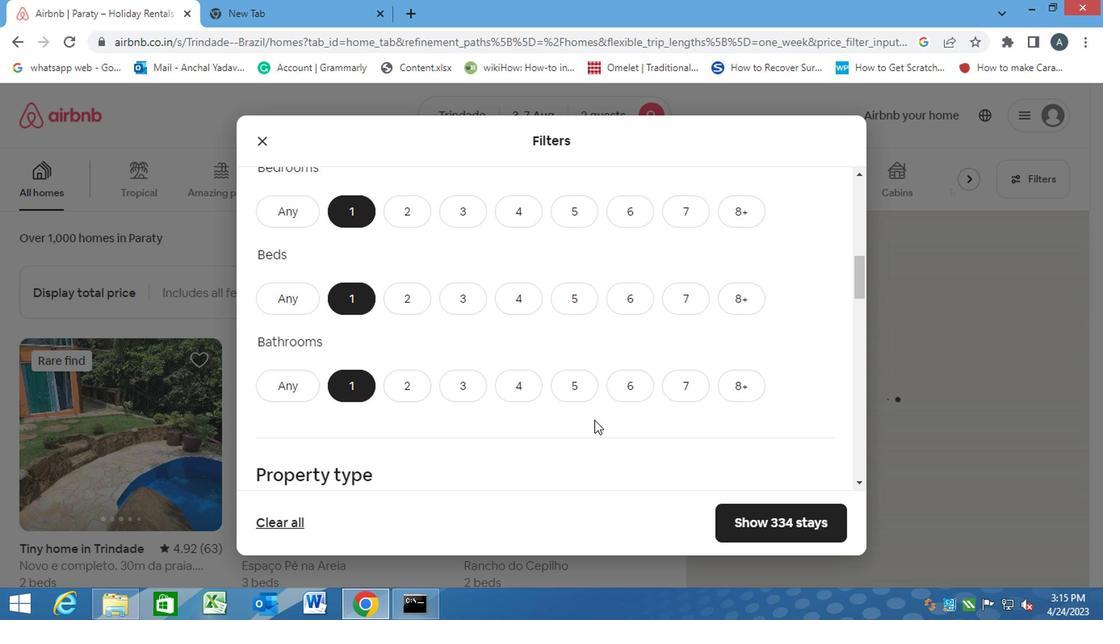 
Action: Mouse scrolled (590, 419) with delta (0, -1)
Screenshot: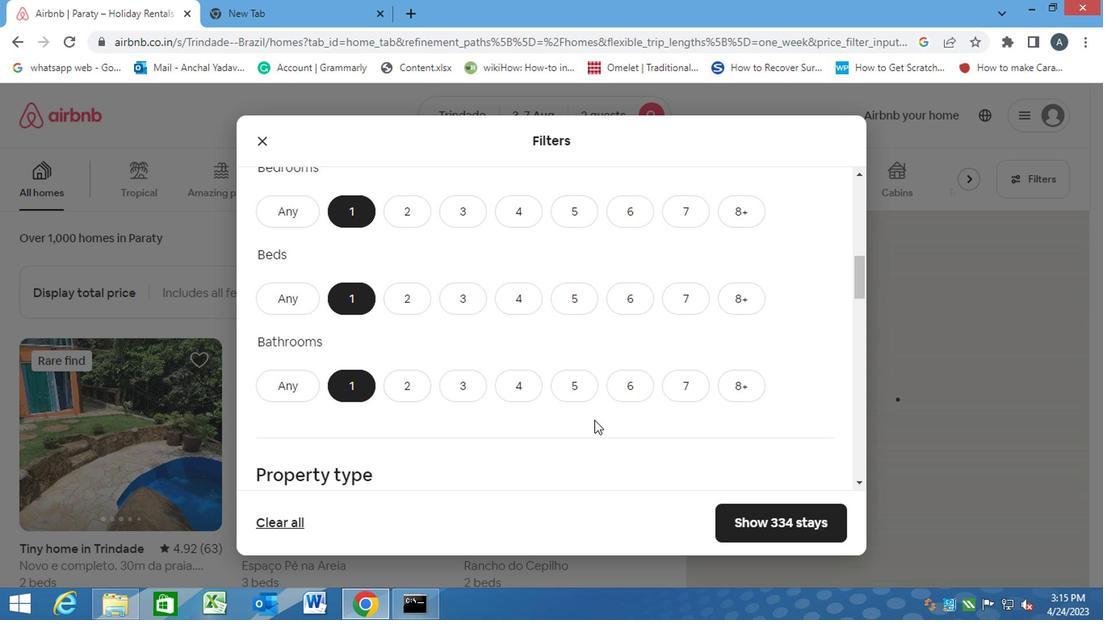 
Action: Mouse scrolled (590, 419) with delta (0, -1)
Screenshot: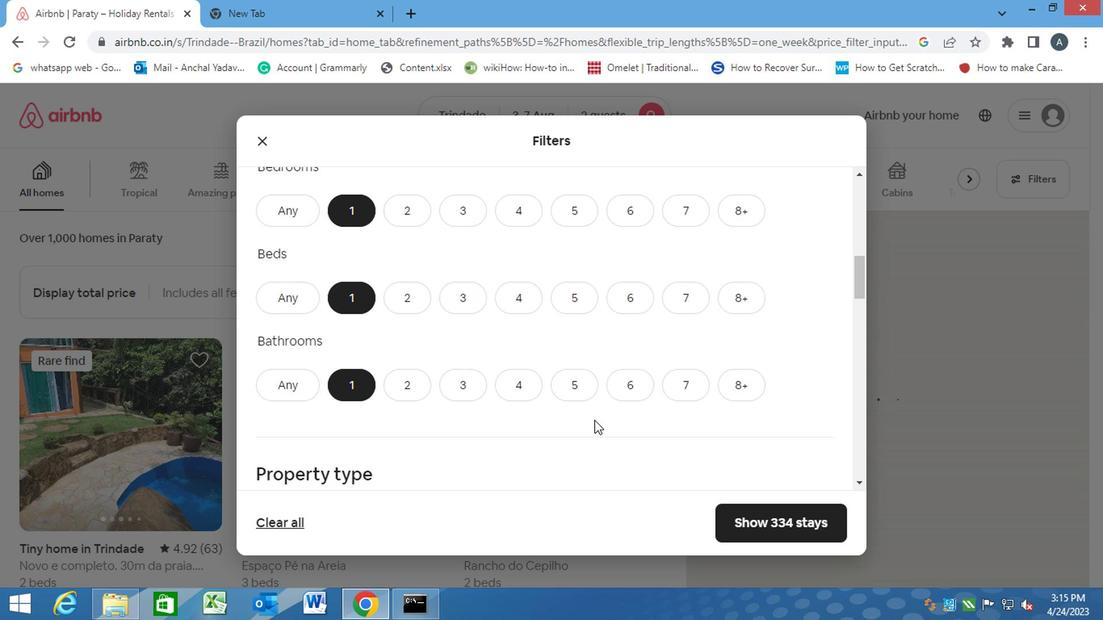 
Action: Mouse moved to (282, 317)
Screenshot: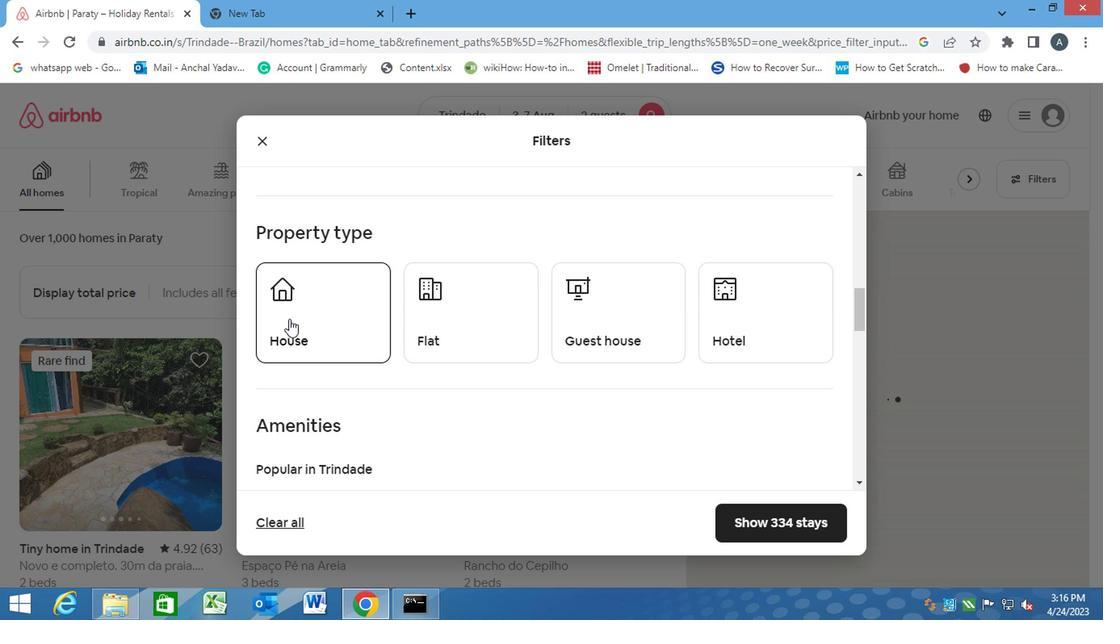 
Action: Mouse pressed left at (282, 317)
Screenshot: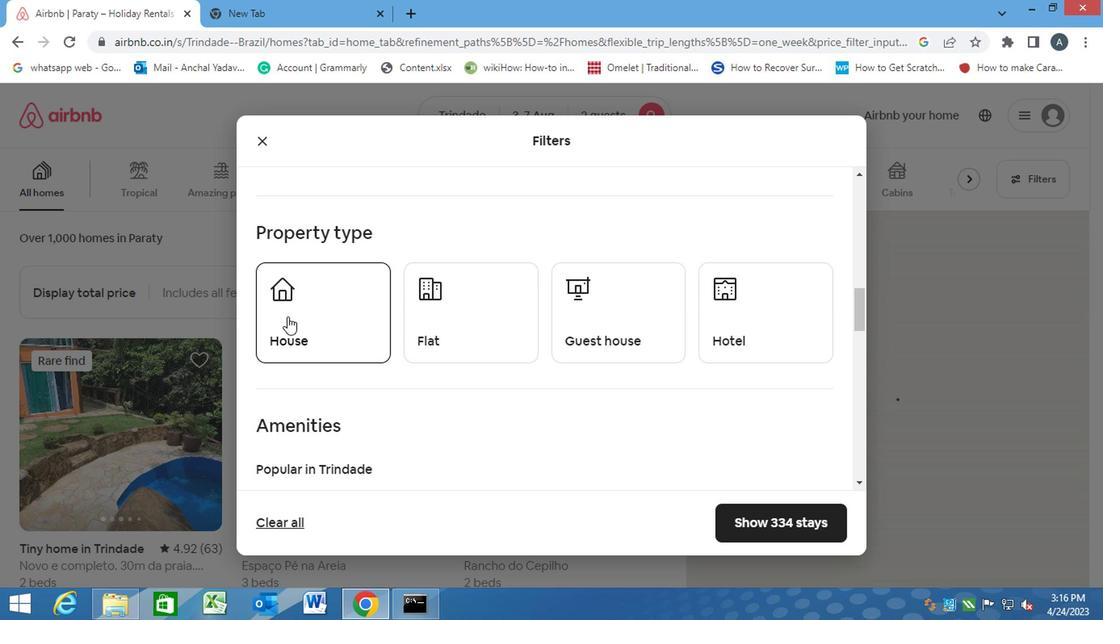 
Action: Mouse moved to (436, 320)
Screenshot: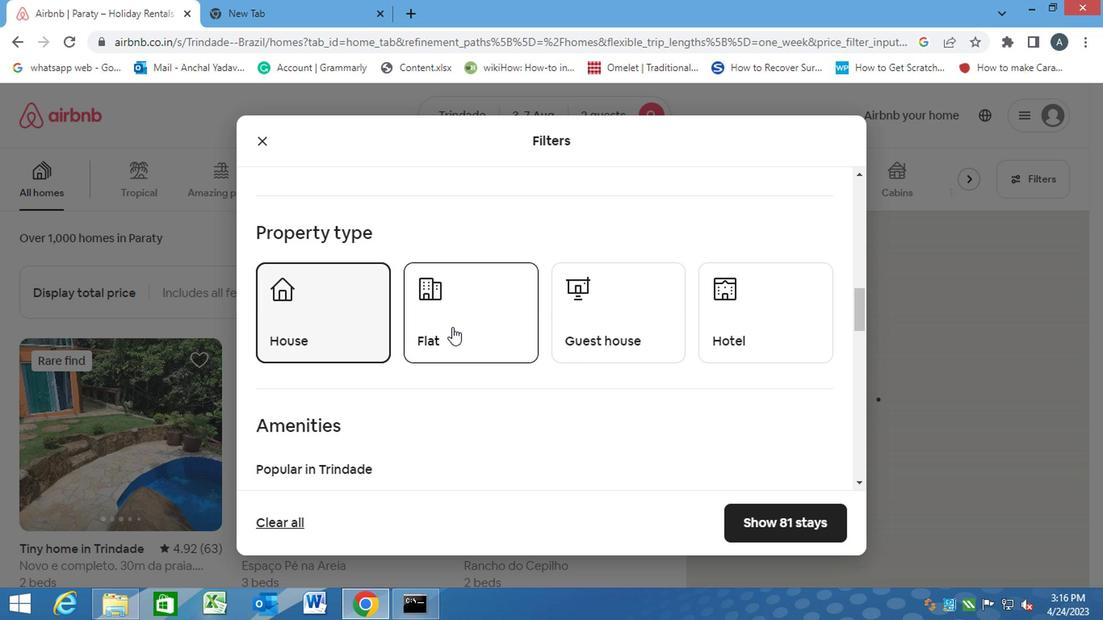 
Action: Mouse pressed left at (436, 320)
Screenshot: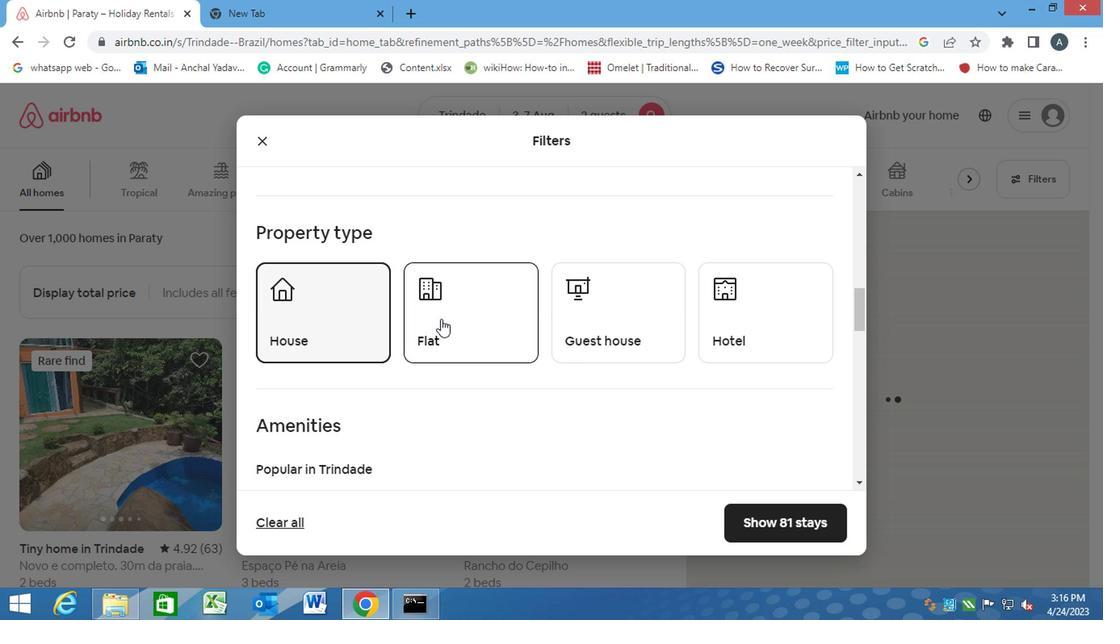 
Action: Mouse moved to (632, 330)
Screenshot: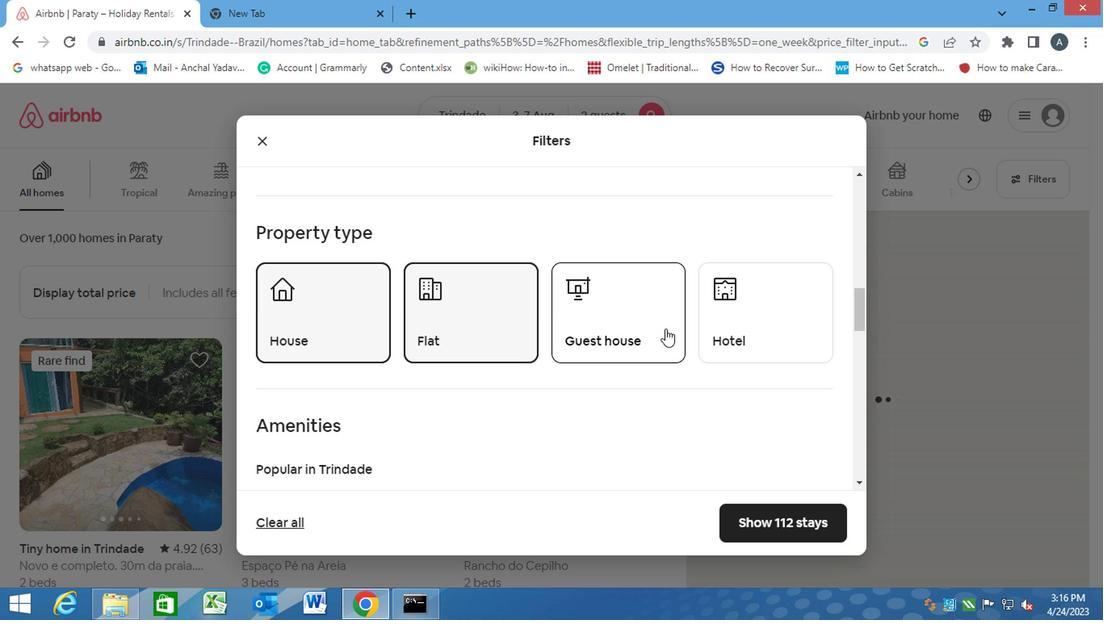
Action: Mouse pressed left at (632, 330)
Screenshot: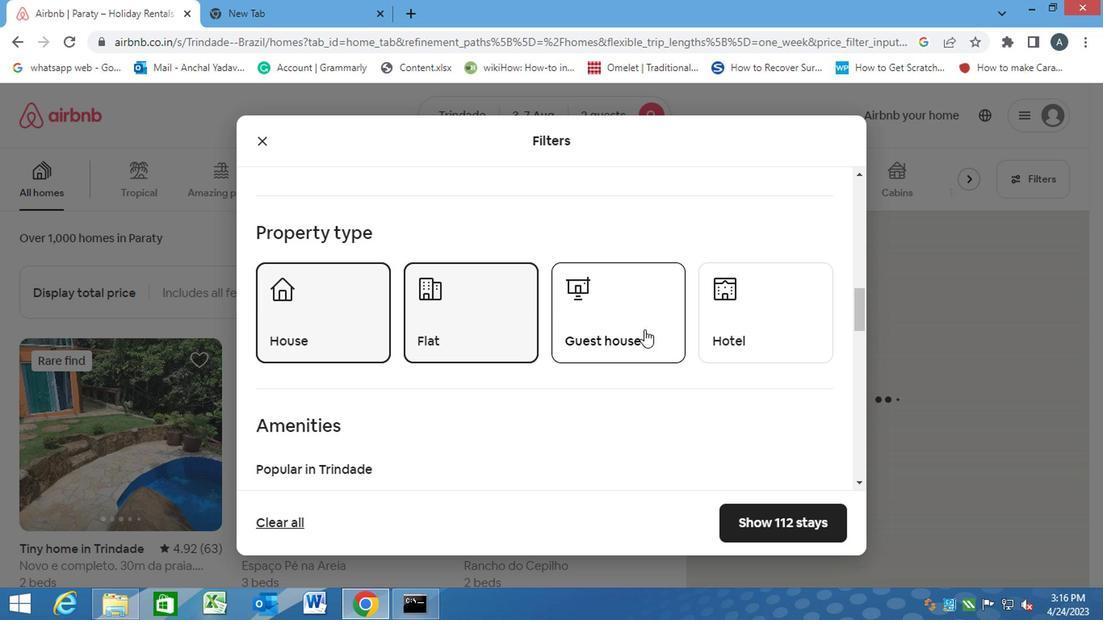 
Action: Mouse moved to (795, 310)
Screenshot: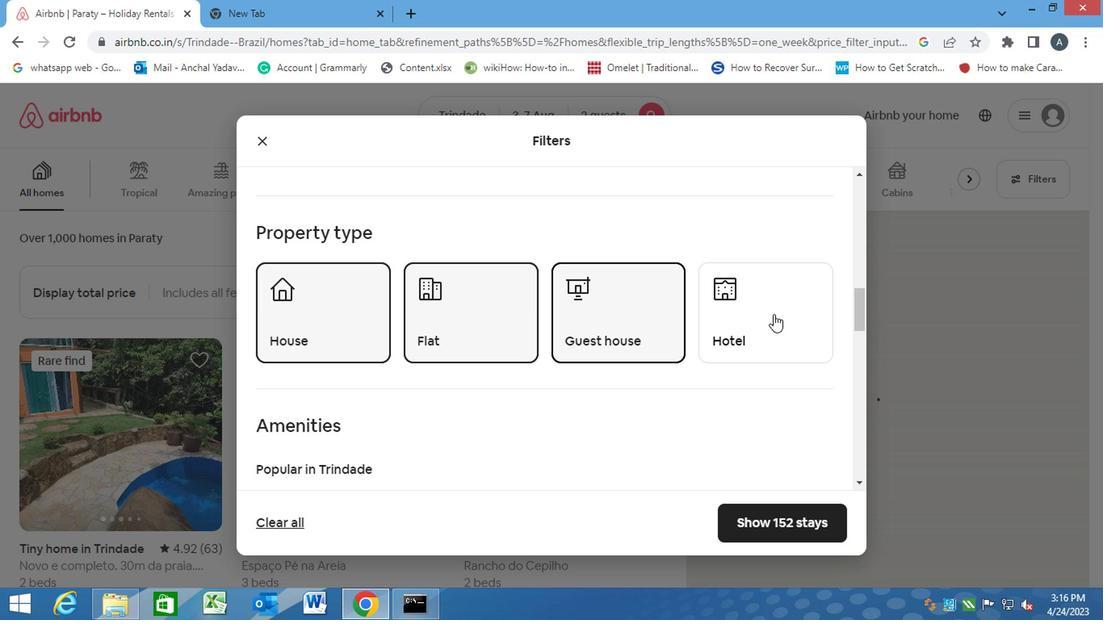 
Action: Mouse pressed left at (795, 310)
Screenshot: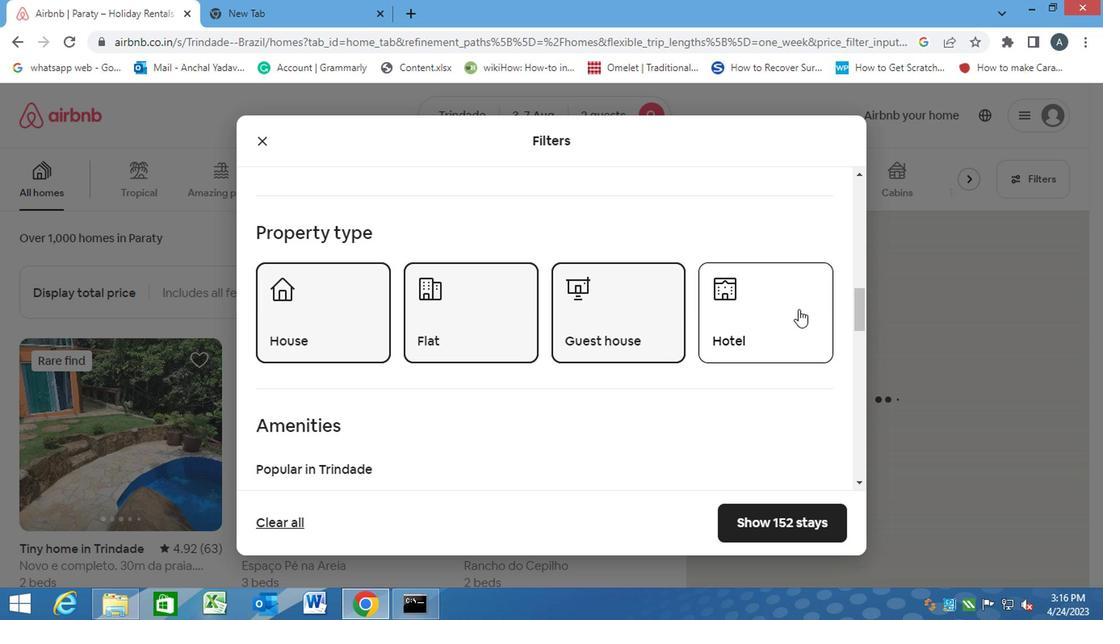 
Action: Mouse moved to (582, 348)
Screenshot: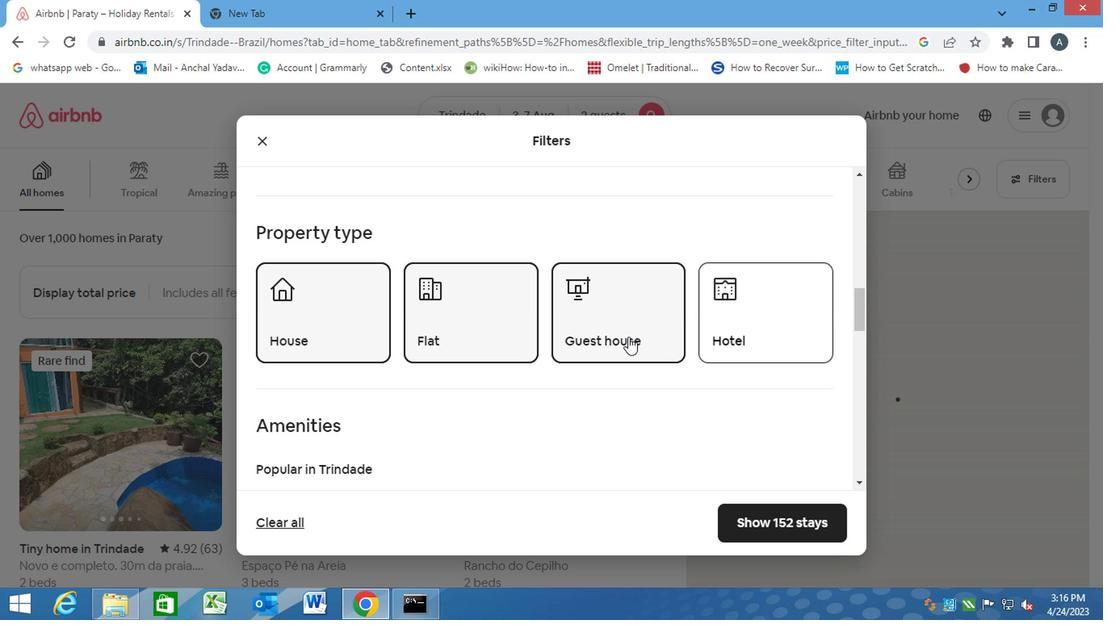 
Action: Mouse scrolled (582, 347) with delta (0, -1)
Screenshot: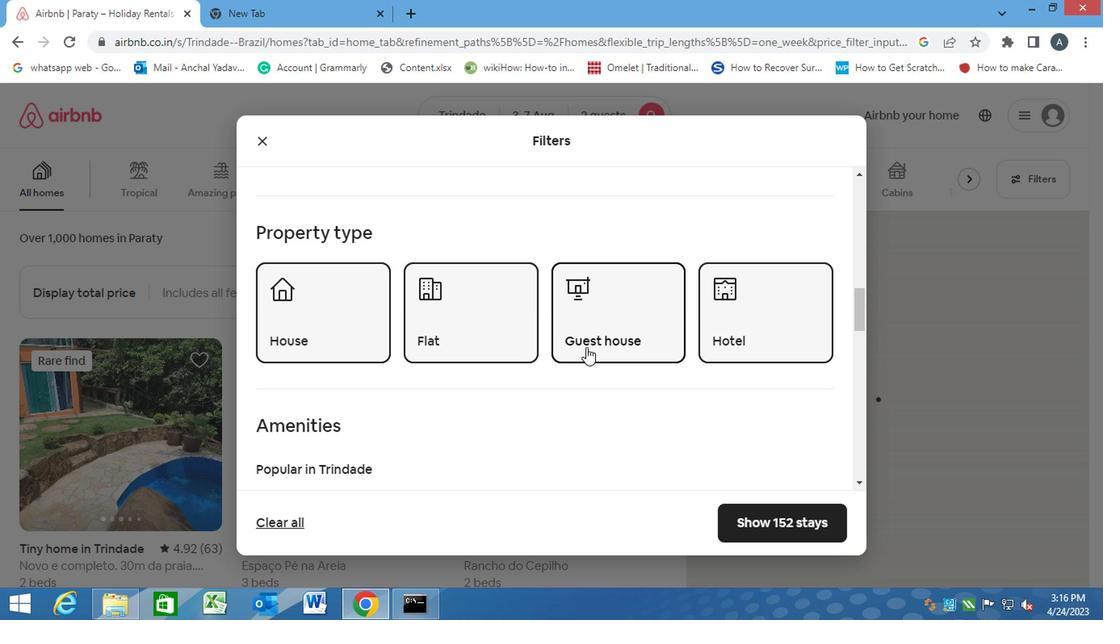 
Action: Mouse scrolled (582, 347) with delta (0, -1)
Screenshot: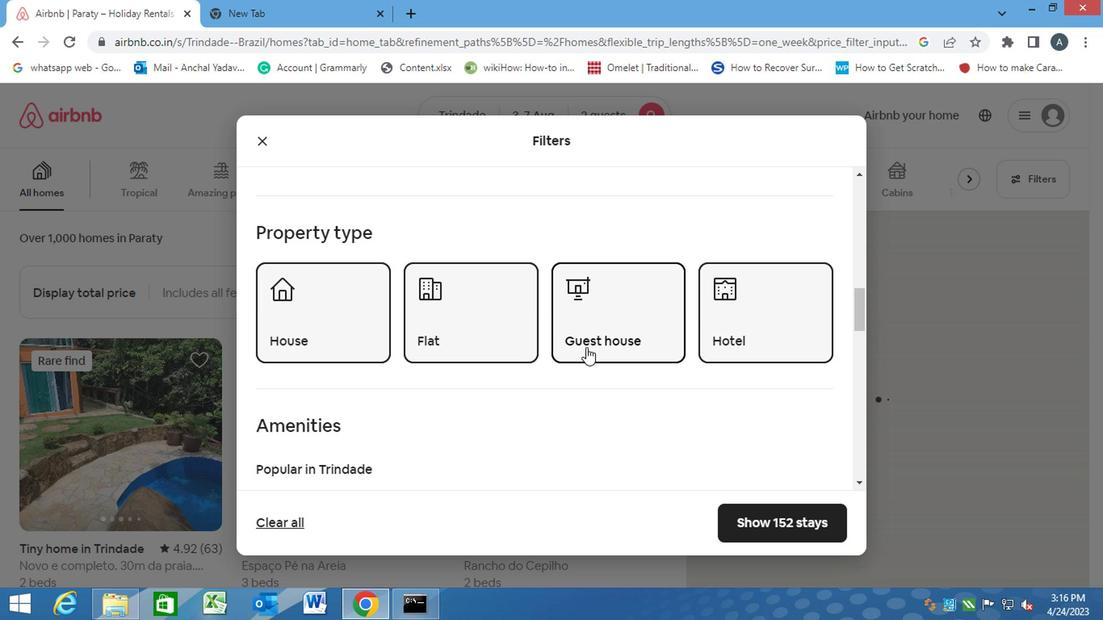 
Action: Mouse scrolled (582, 347) with delta (0, -1)
Screenshot: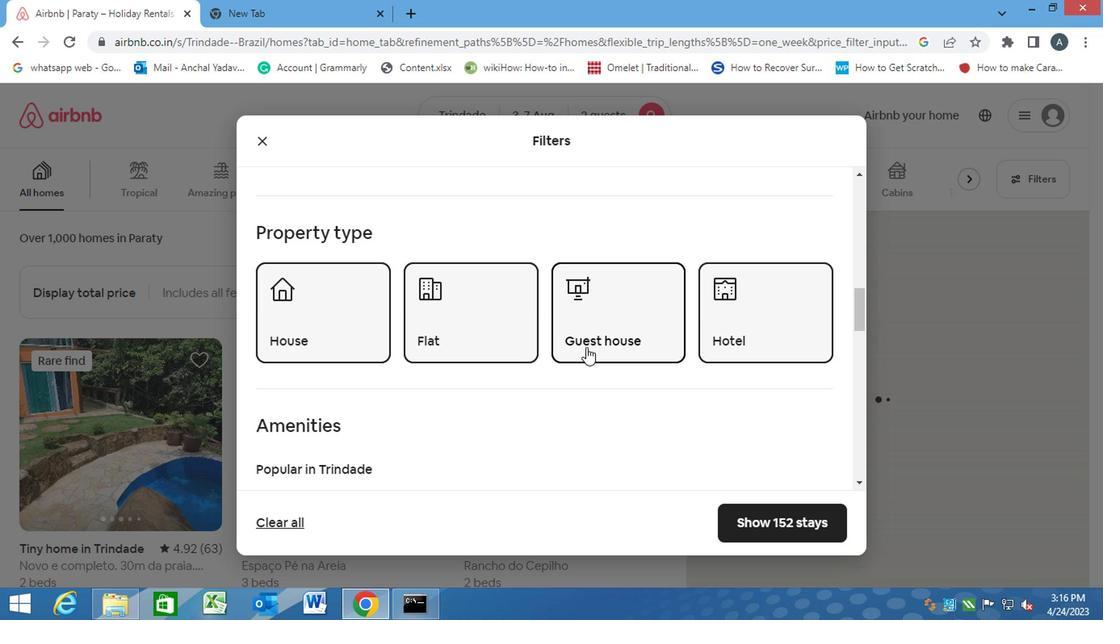 
Action: Mouse moved to (266, 379)
Screenshot: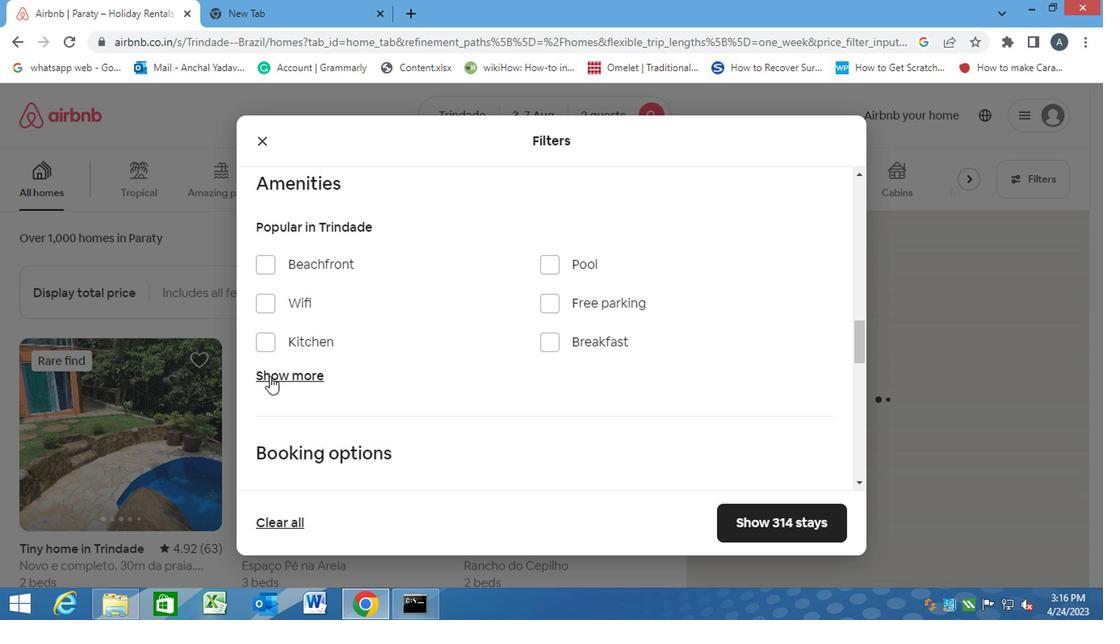 
Action: Mouse pressed left at (266, 379)
Screenshot: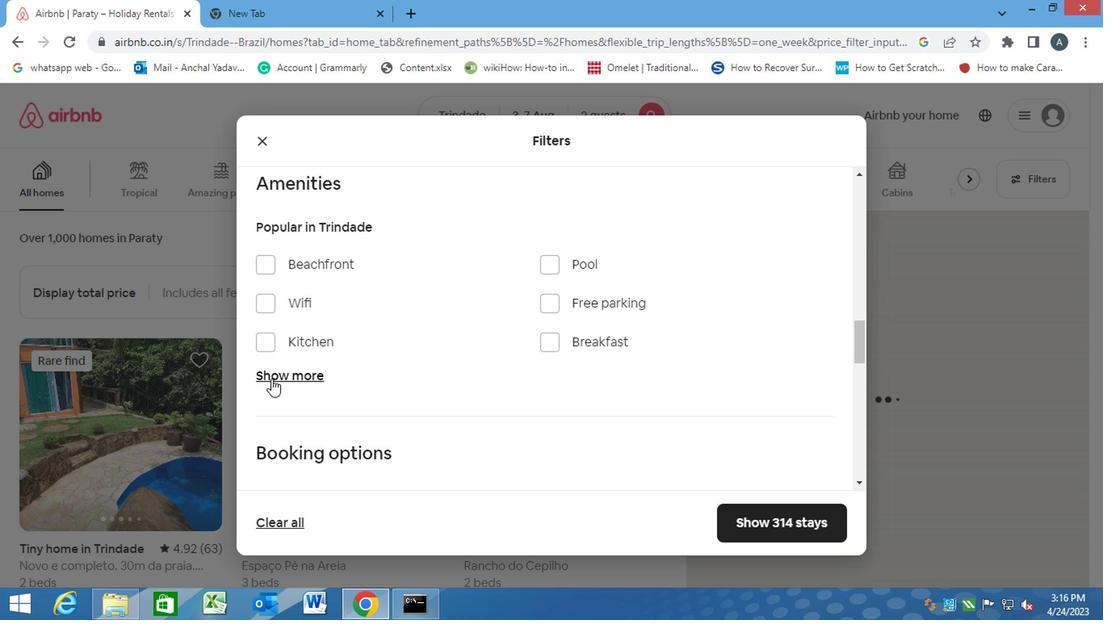 
Action: Mouse moved to (257, 438)
Screenshot: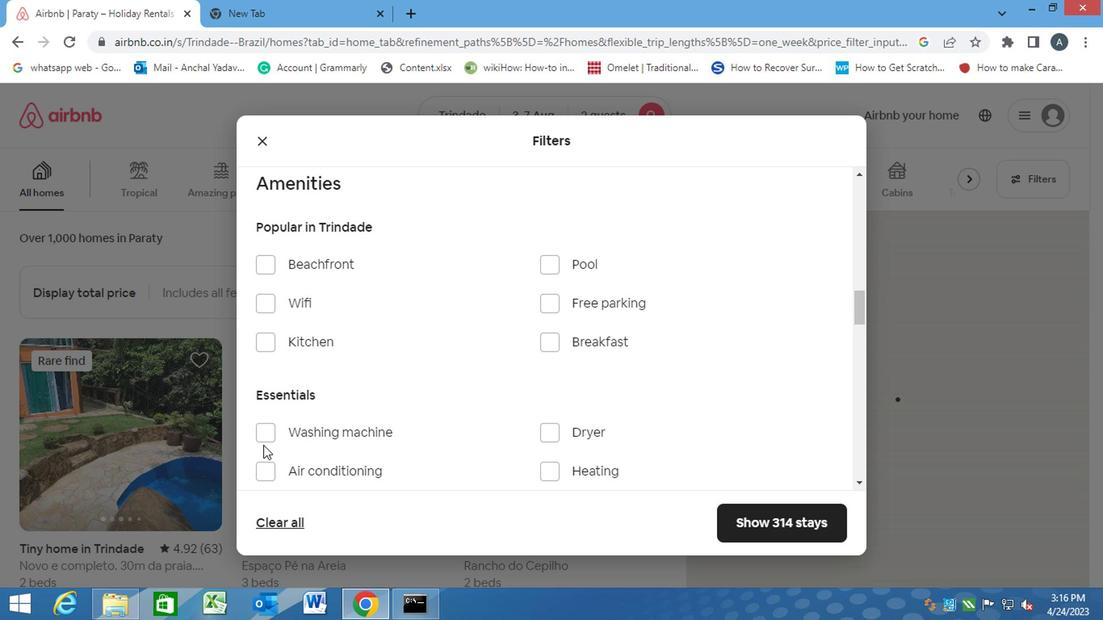 
Action: Mouse pressed left at (257, 438)
Screenshot: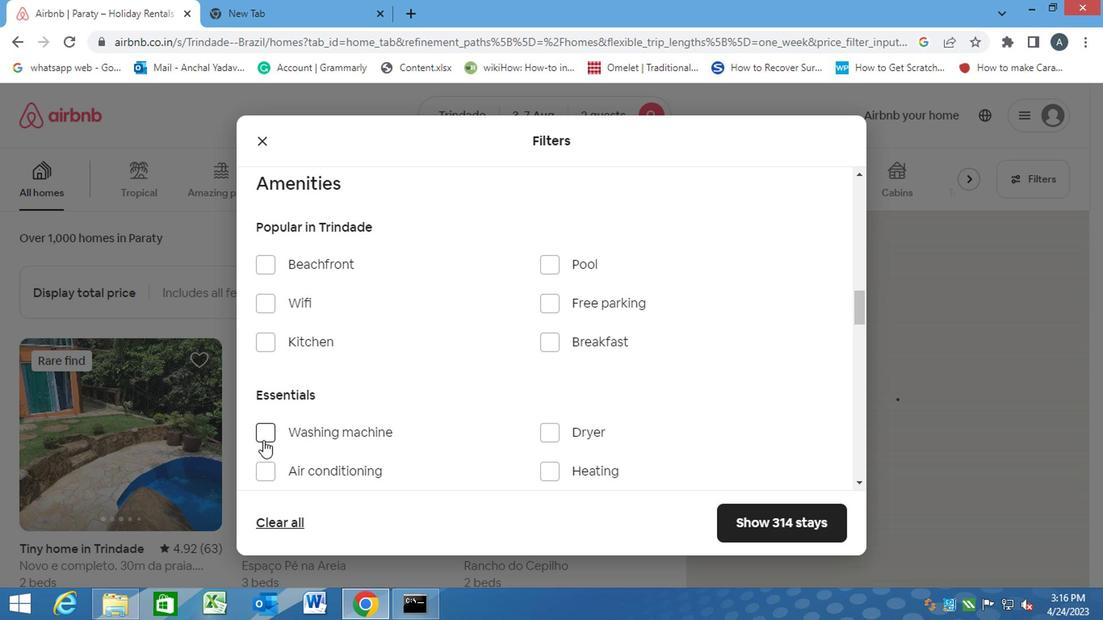 
Action: Mouse moved to (485, 329)
Screenshot: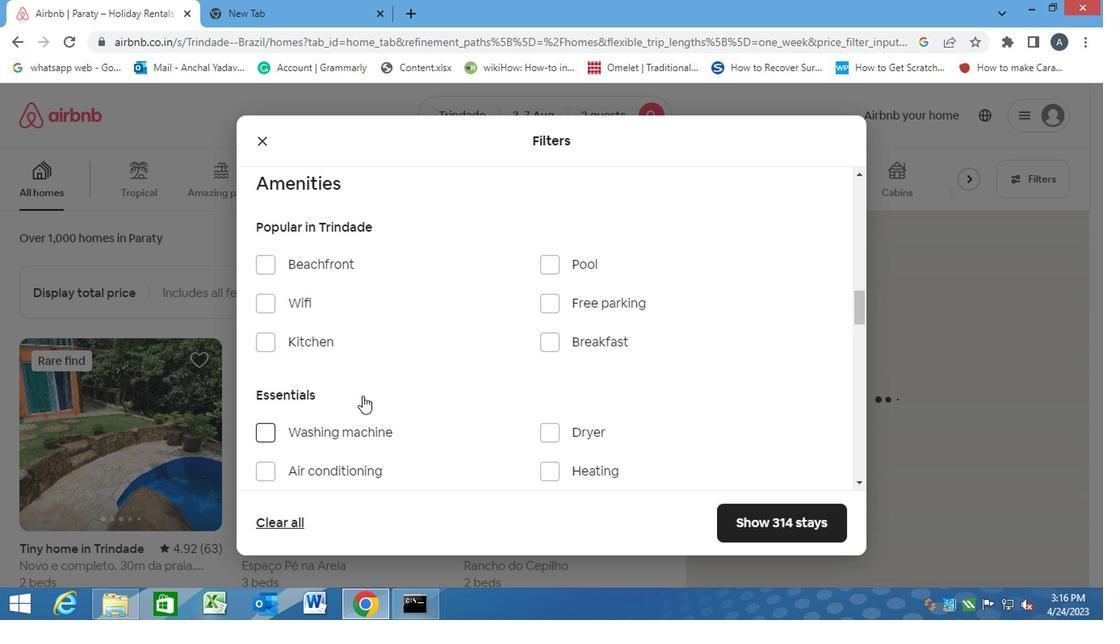 
Action: Mouse scrolled (485, 328) with delta (0, 0)
Screenshot: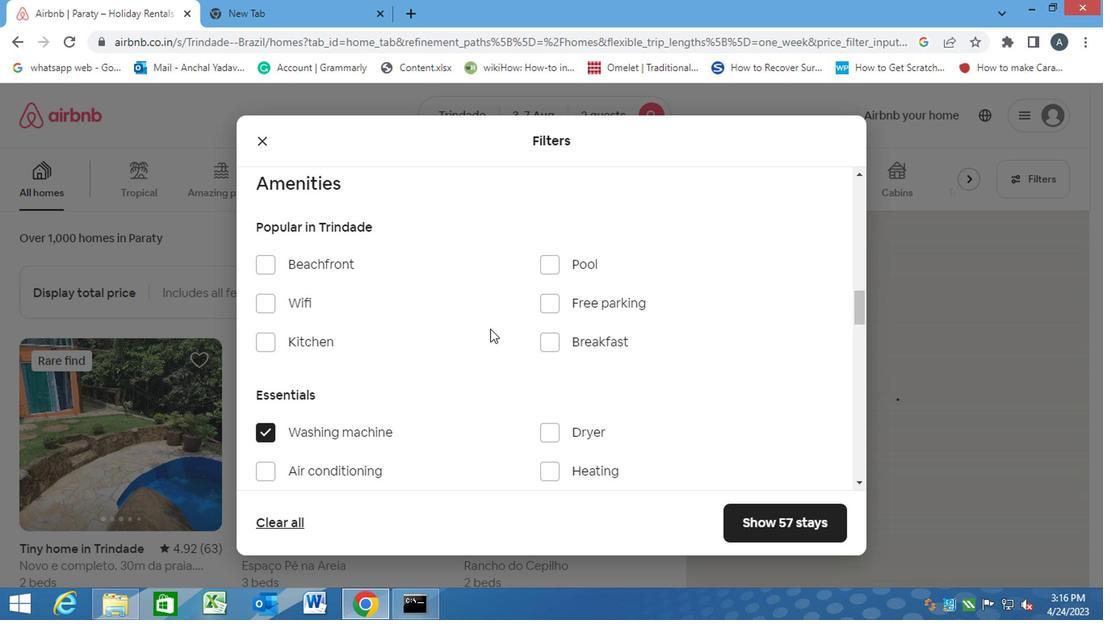 
Action: Mouse scrolled (485, 328) with delta (0, 0)
Screenshot: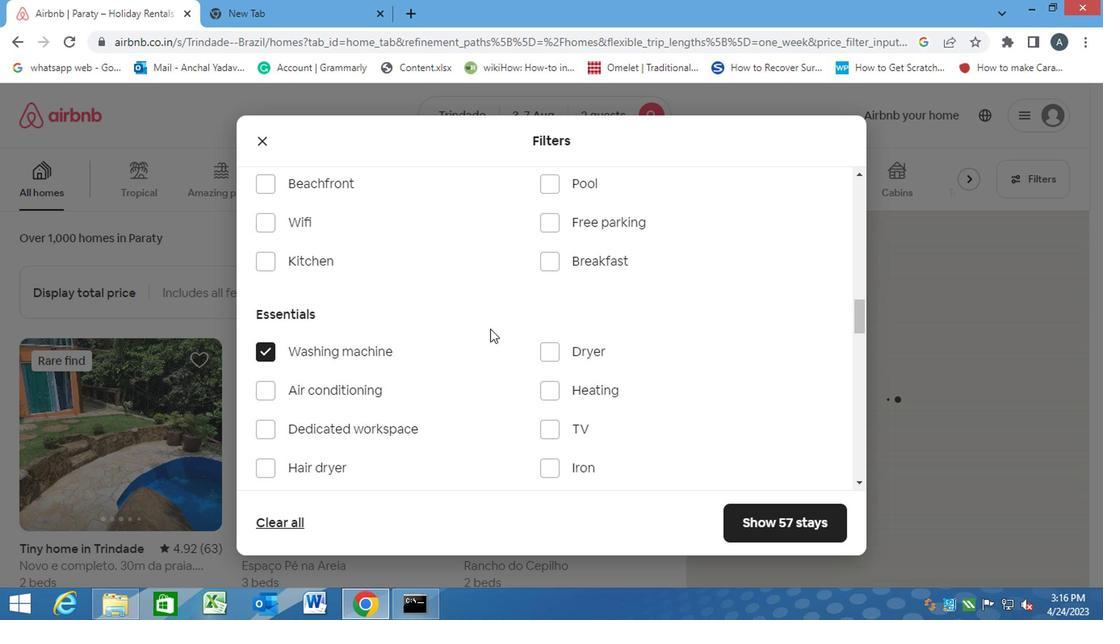 
Action: Mouse scrolled (485, 328) with delta (0, 0)
Screenshot: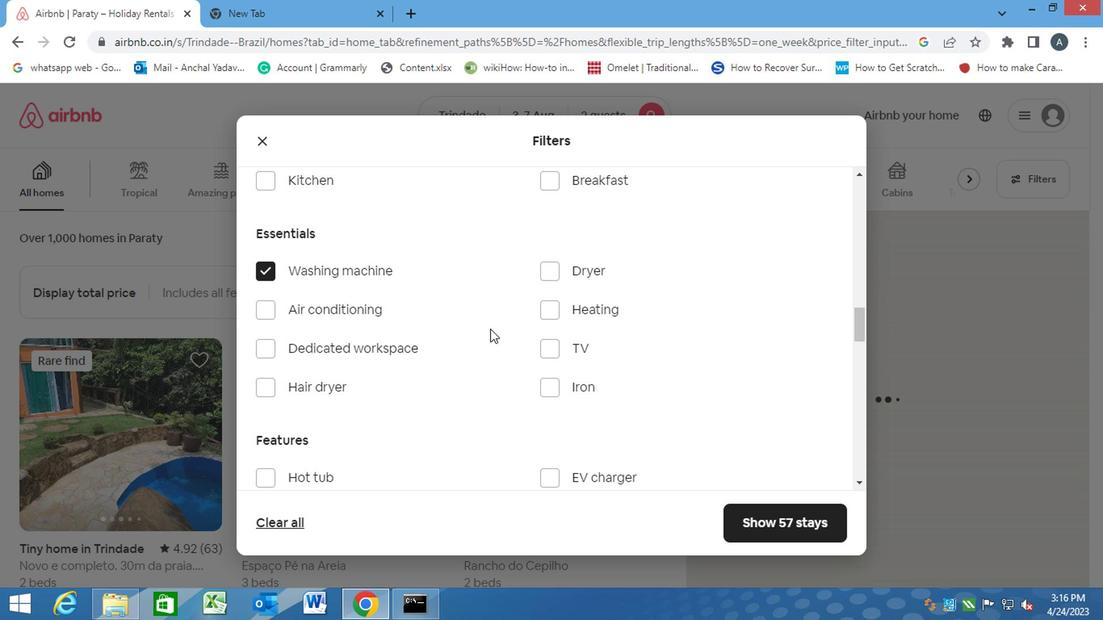 
Action: Mouse scrolled (485, 328) with delta (0, 0)
Screenshot: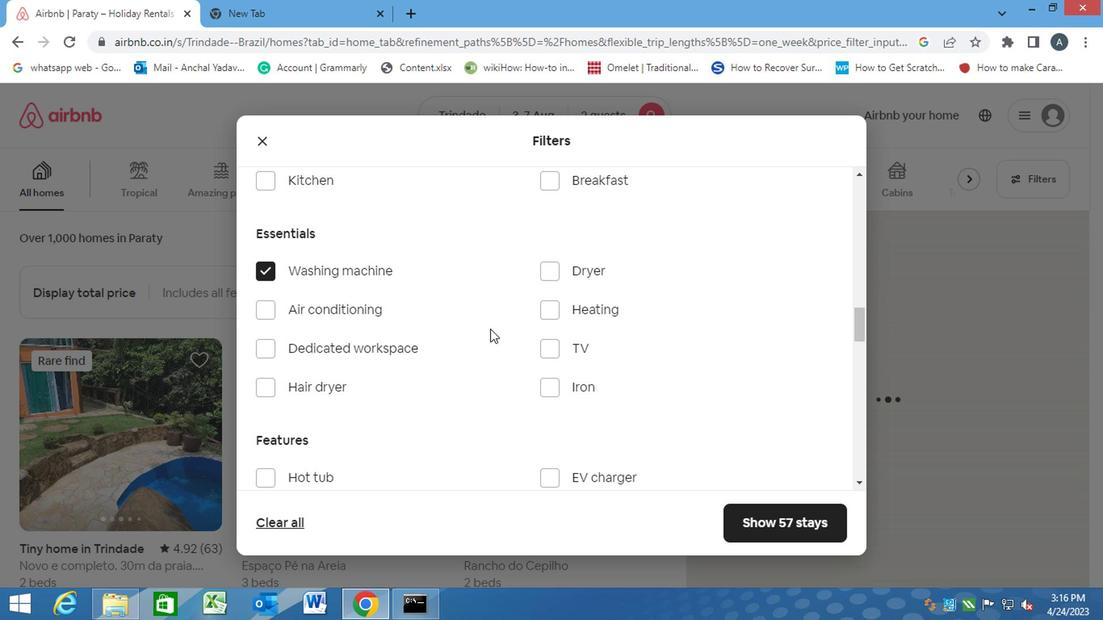
Action: Mouse scrolled (485, 328) with delta (0, 0)
Screenshot: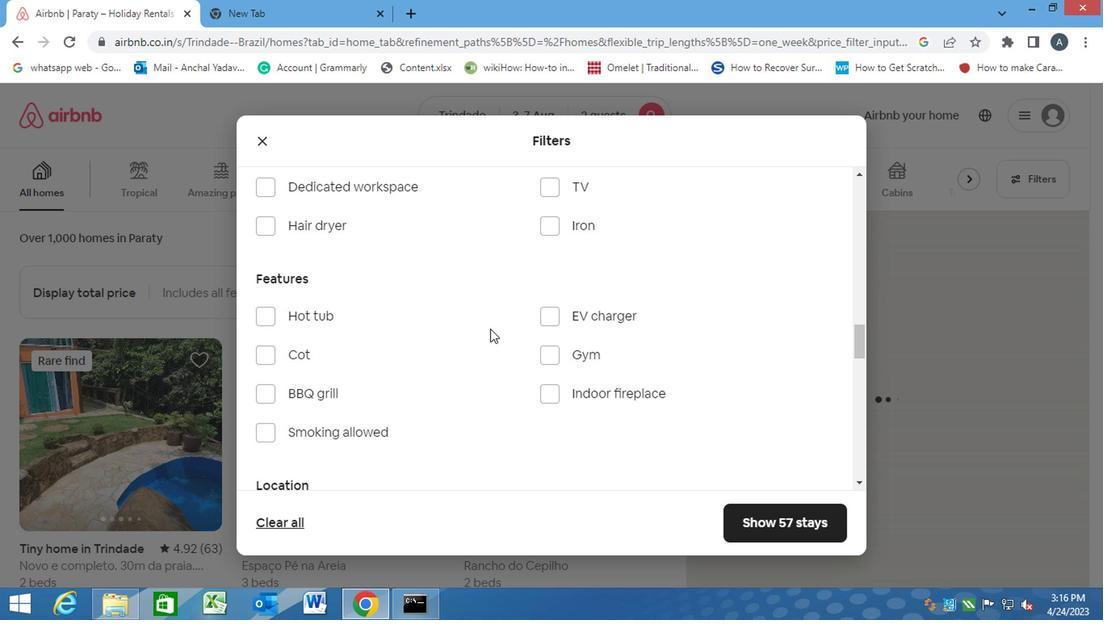 
Action: Mouse scrolled (485, 328) with delta (0, 0)
Screenshot: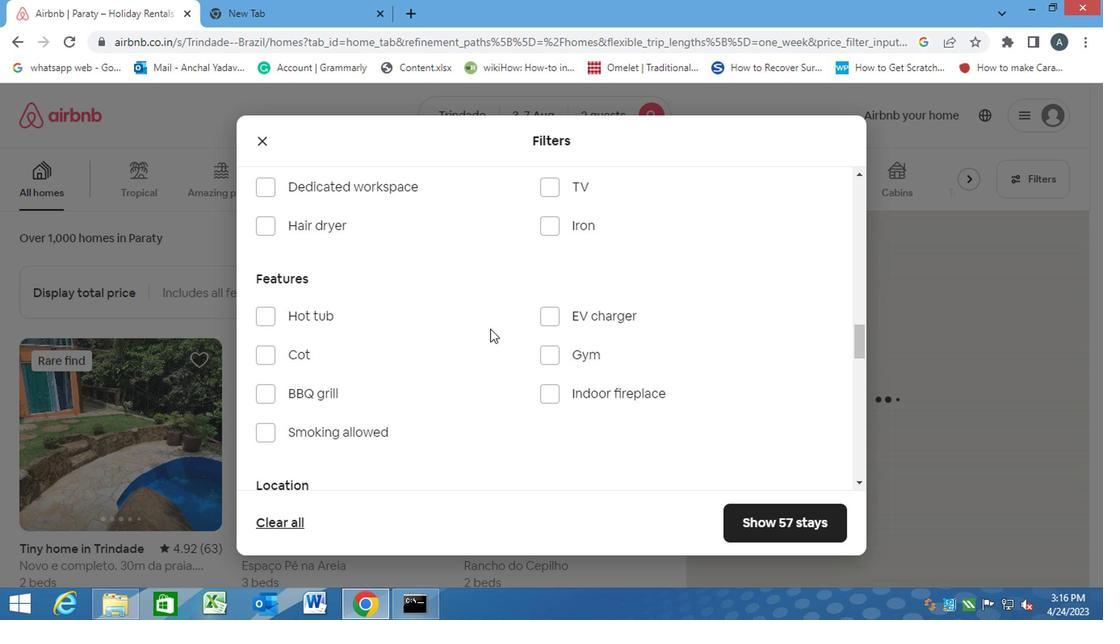 
Action: Mouse scrolled (485, 328) with delta (0, 0)
Screenshot: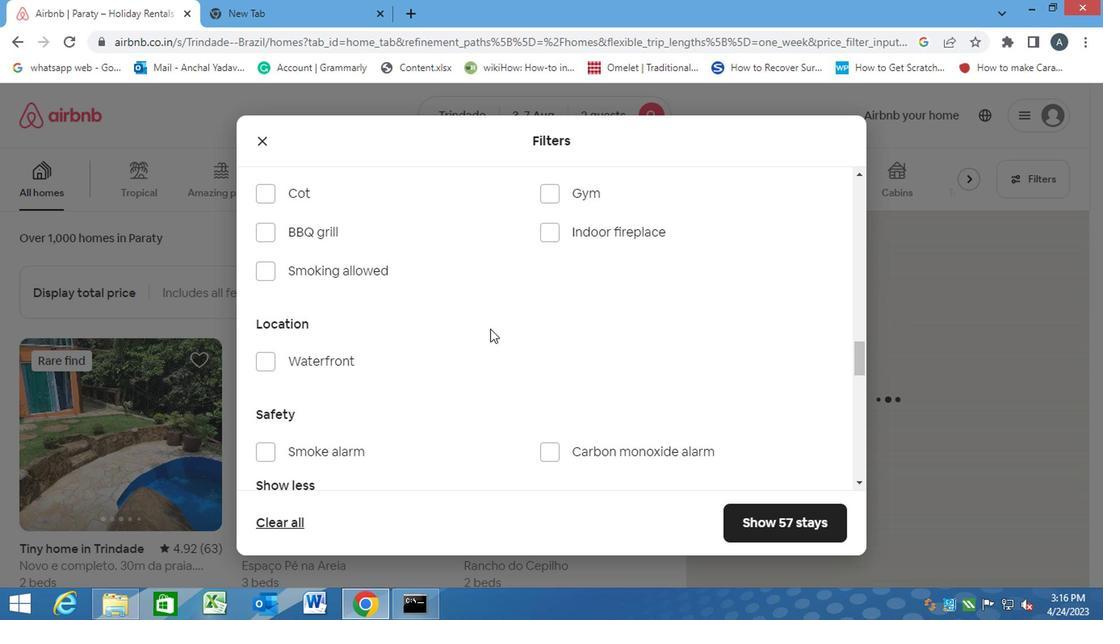 
Action: Mouse scrolled (485, 328) with delta (0, 0)
Screenshot: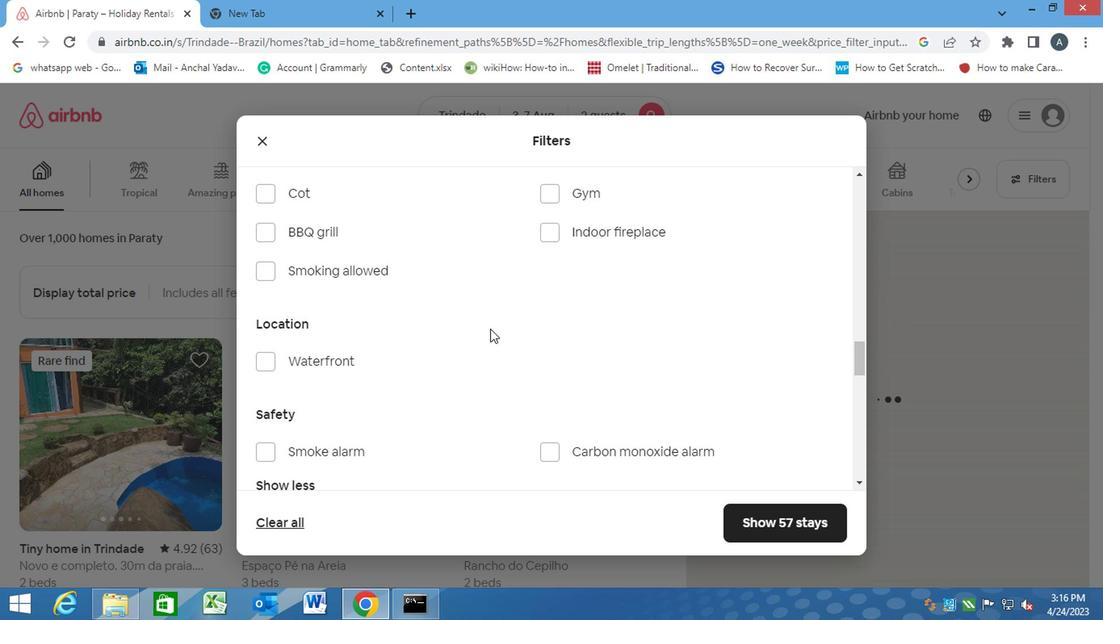 
Action: Mouse scrolled (485, 328) with delta (0, 0)
Screenshot: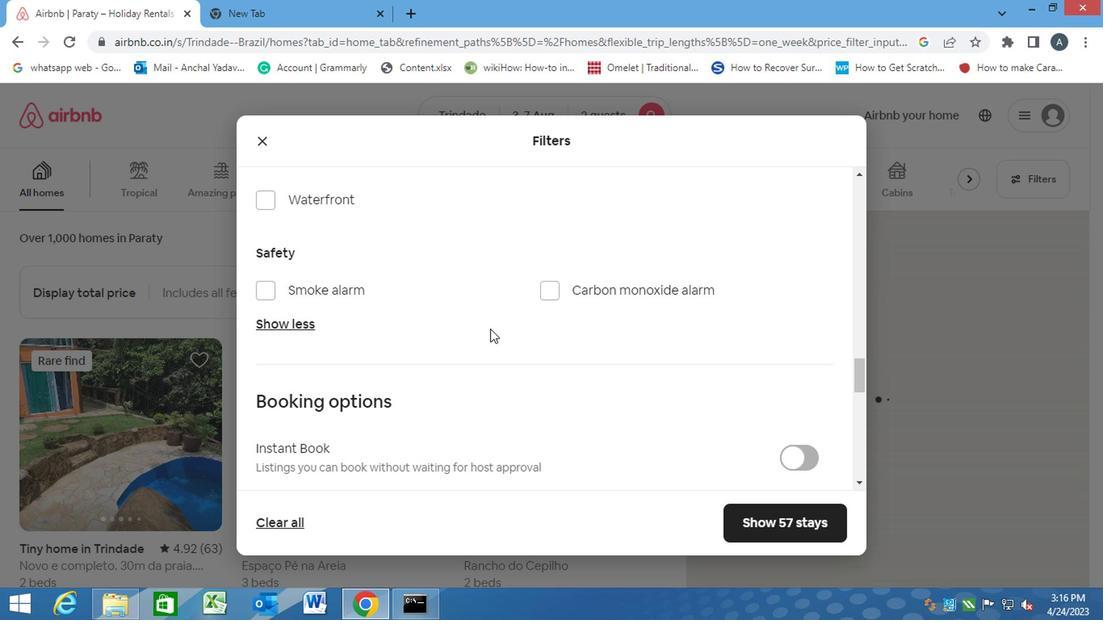 
Action: Mouse scrolled (485, 328) with delta (0, 0)
Screenshot: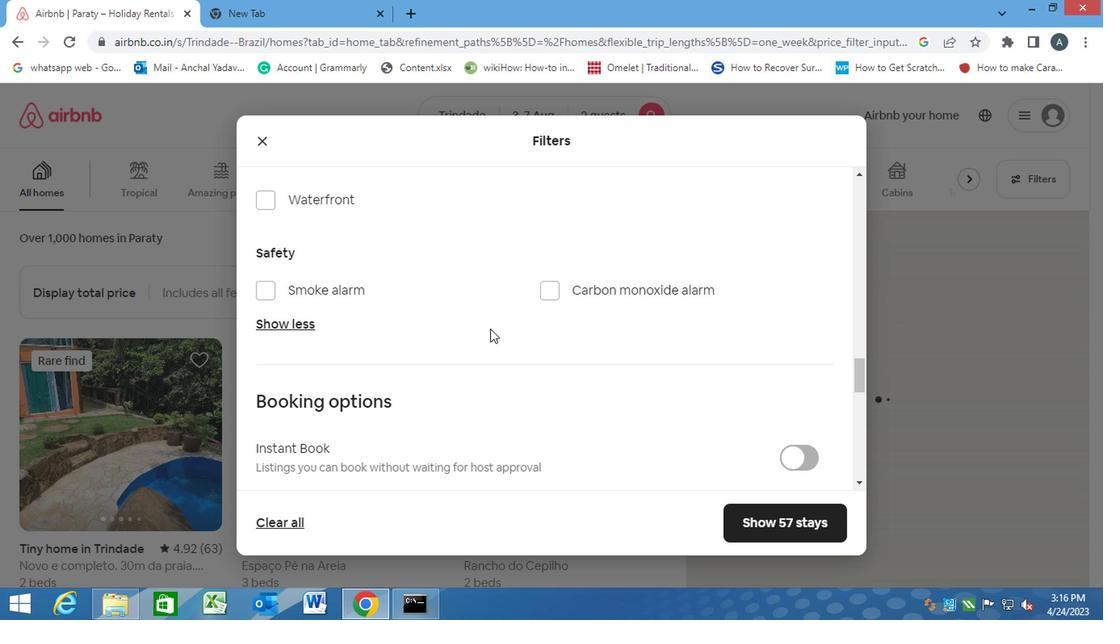 
Action: Mouse scrolled (485, 328) with delta (0, 0)
Screenshot: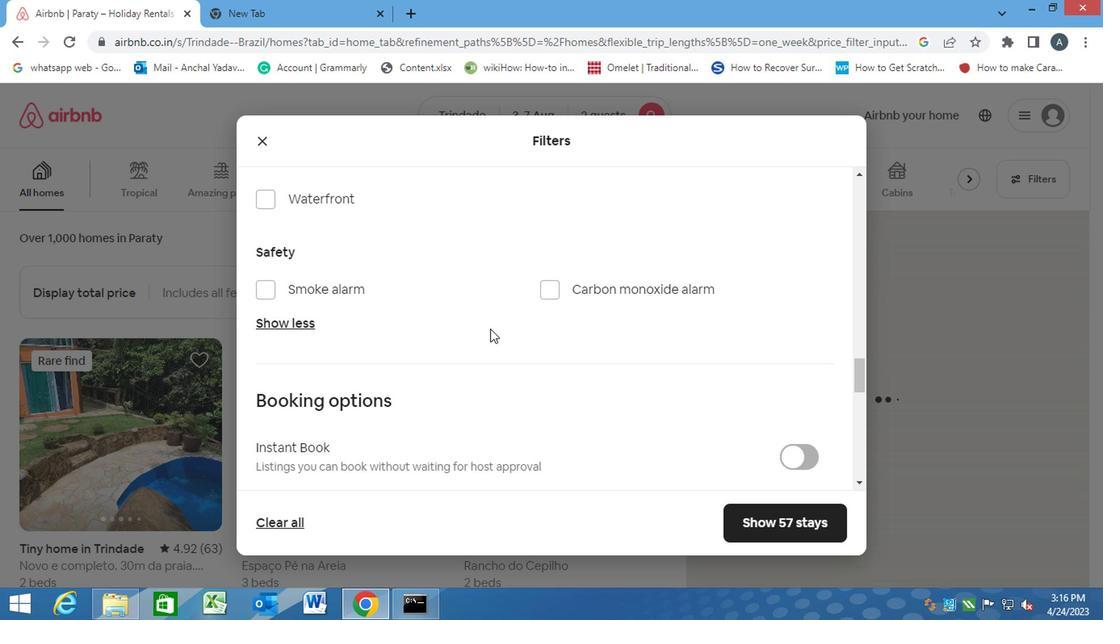 
Action: Mouse moved to (789, 262)
Screenshot: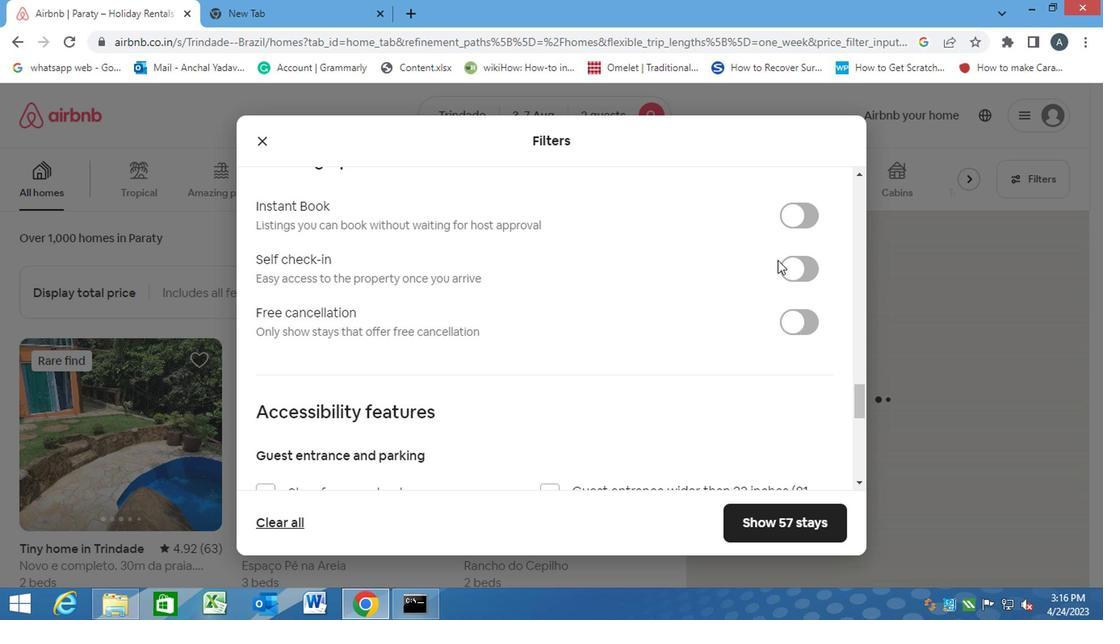 
Action: Mouse pressed left at (789, 262)
Screenshot: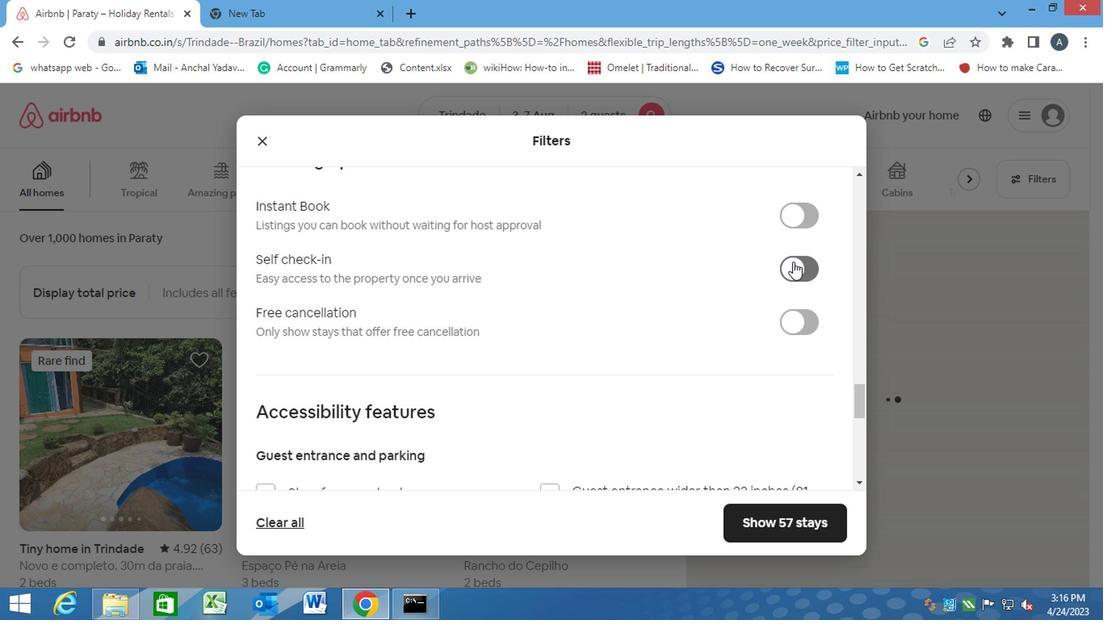 
Action: Mouse moved to (582, 334)
Screenshot: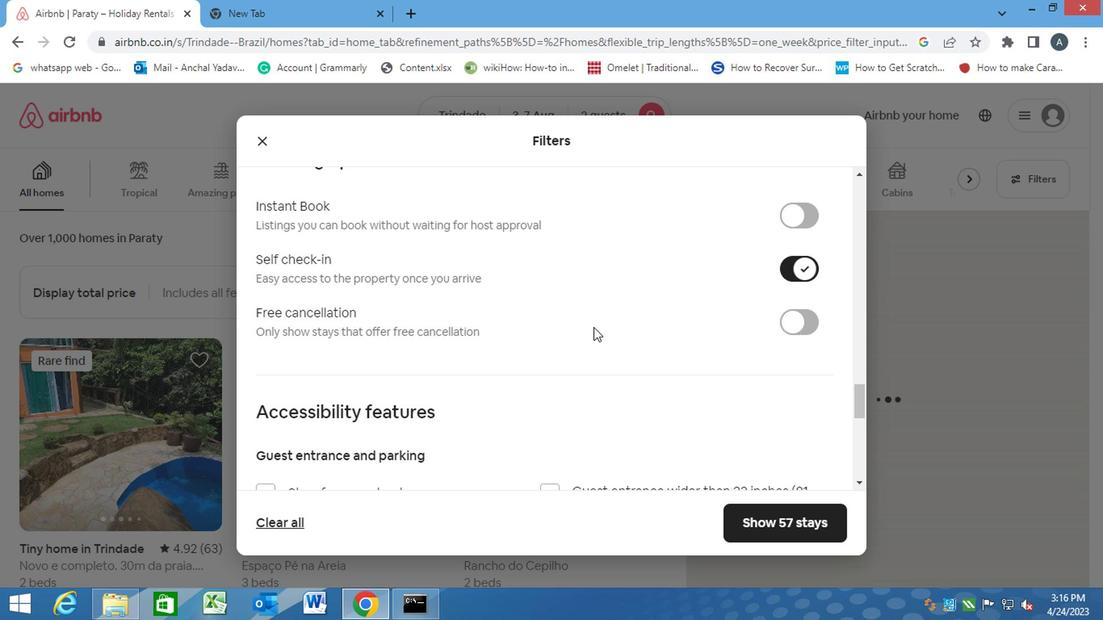 
Action: Mouse scrolled (582, 333) with delta (0, -1)
Screenshot: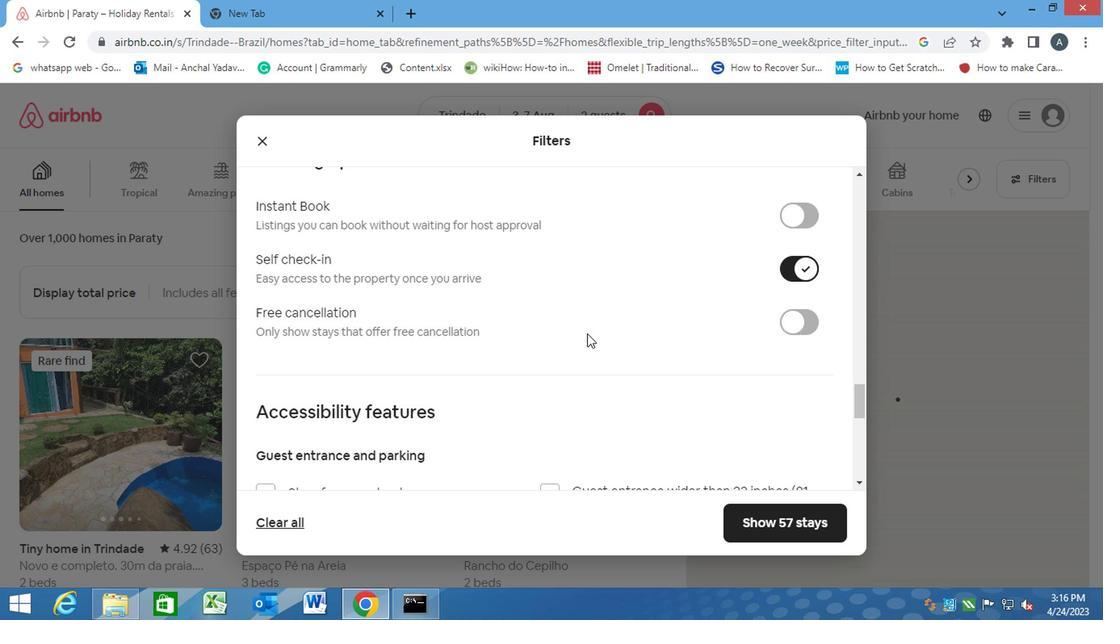 
Action: Mouse scrolled (582, 333) with delta (0, -1)
Screenshot: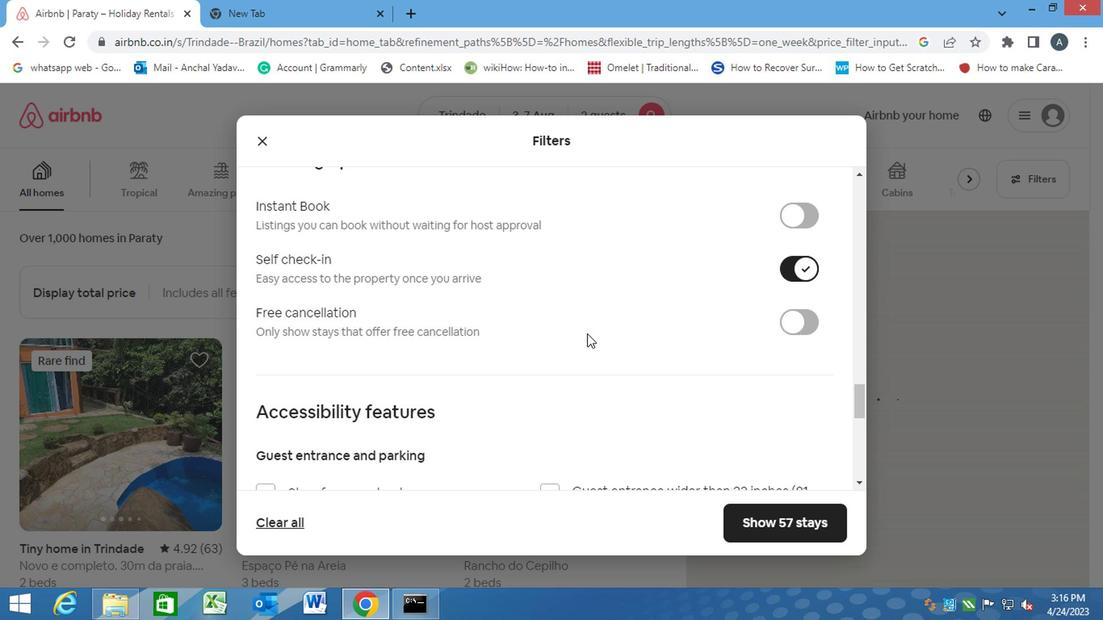
Action: Mouse scrolled (582, 333) with delta (0, -1)
Screenshot: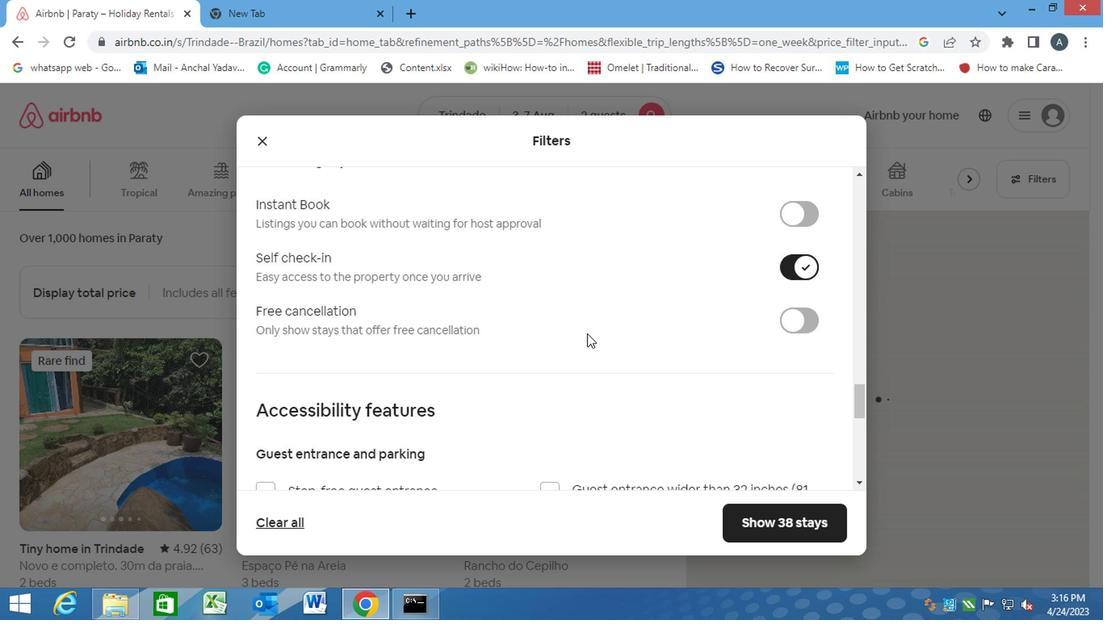 
Action: Mouse scrolled (582, 333) with delta (0, -1)
Screenshot: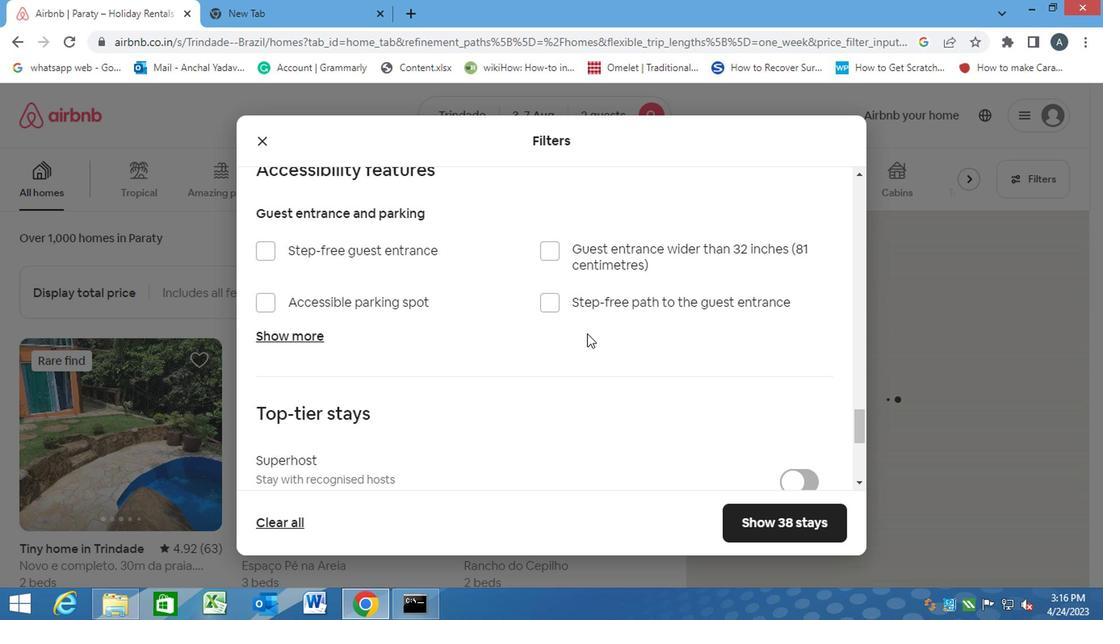 
Action: Mouse scrolled (582, 333) with delta (0, -1)
Screenshot: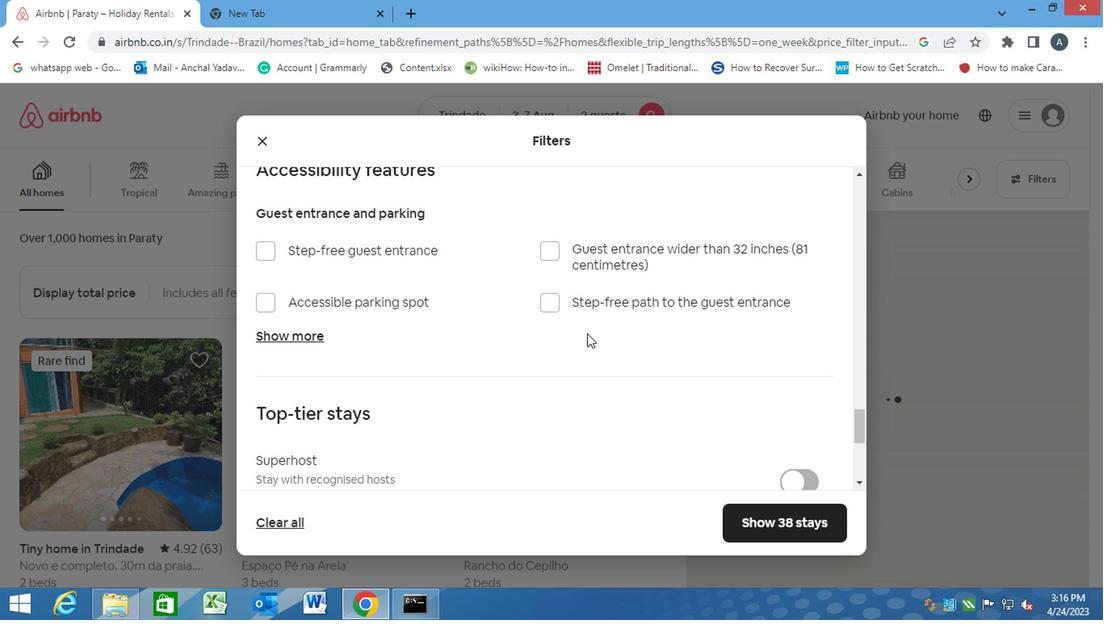 
Action: Mouse scrolled (582, 333) with delta (0, -1)
Screenshot: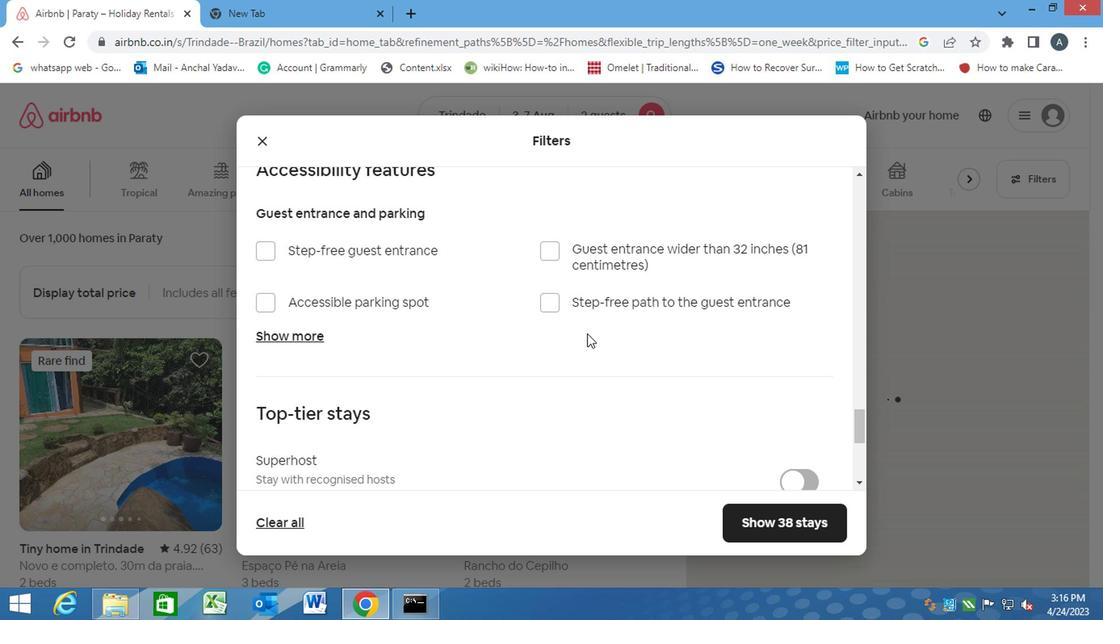 
Action: Mouse scrolled (582, 333) with delta (0, -1)
Screenshot: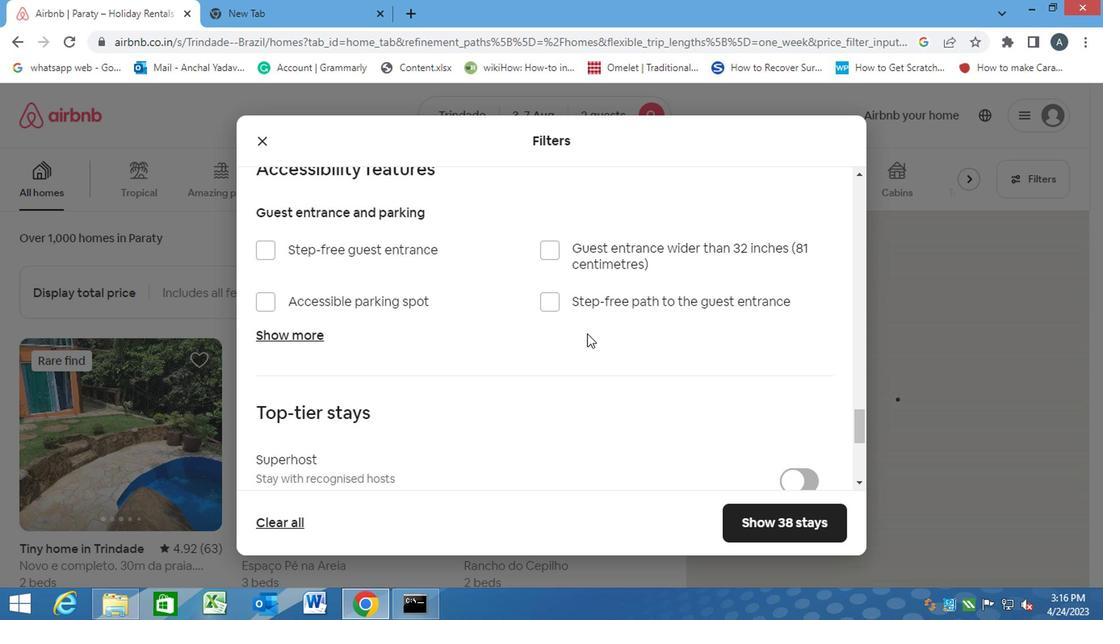 
Action: Mouse scrolled (582, 333) with delta (0, -1)
Screenshot: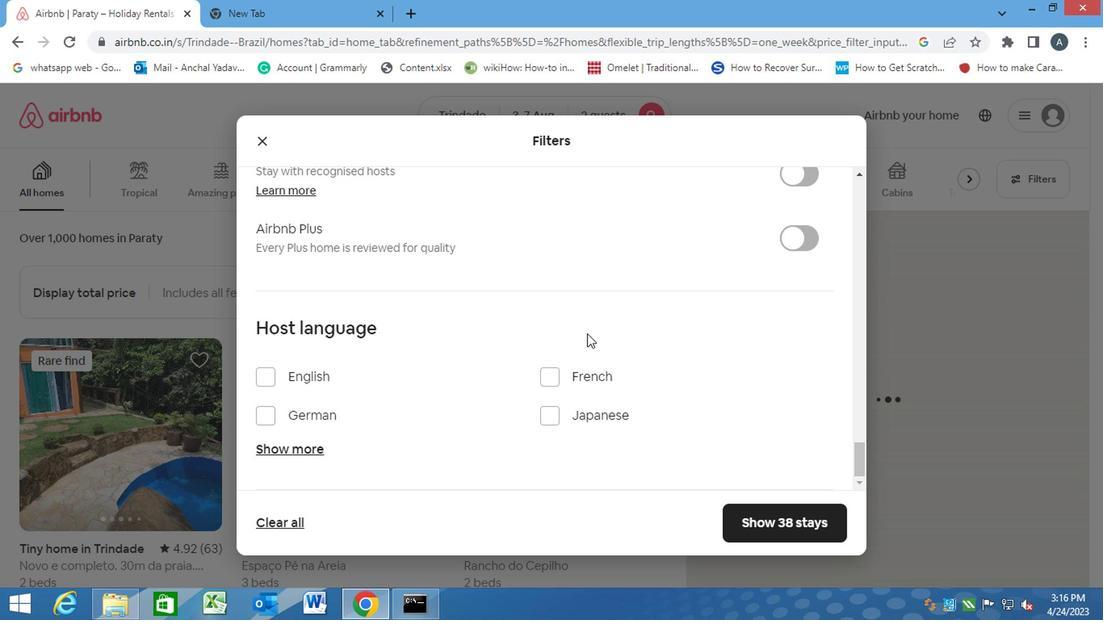 
Action: Mouse scrolled (582, 333) with delta (0, -1)
Screenshot: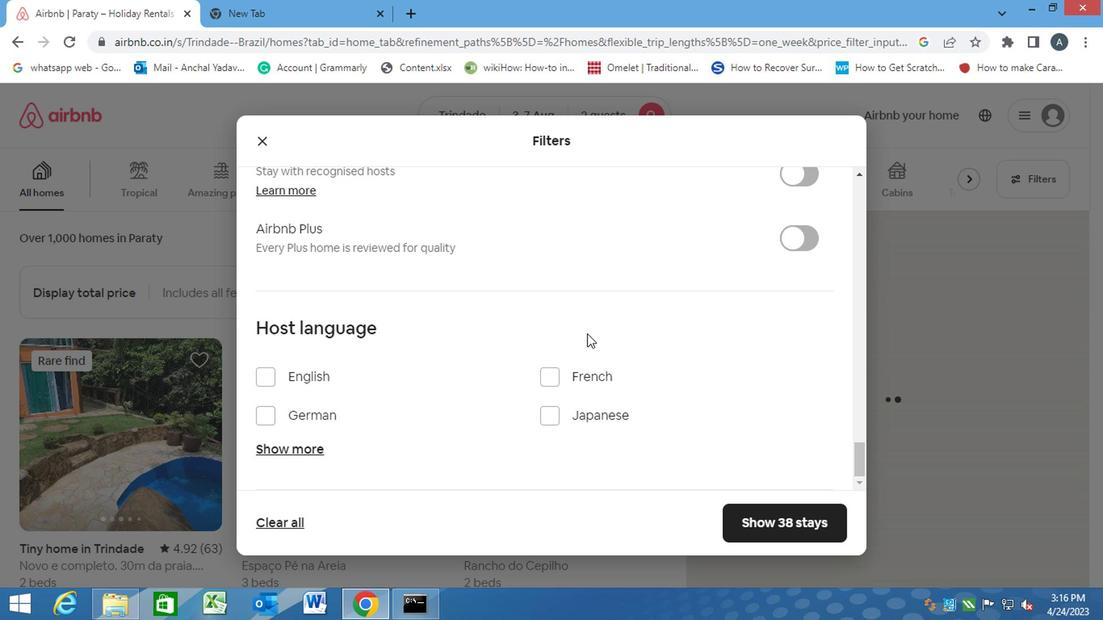 
Action: Mouse moved to (288, 444)
Screenshot: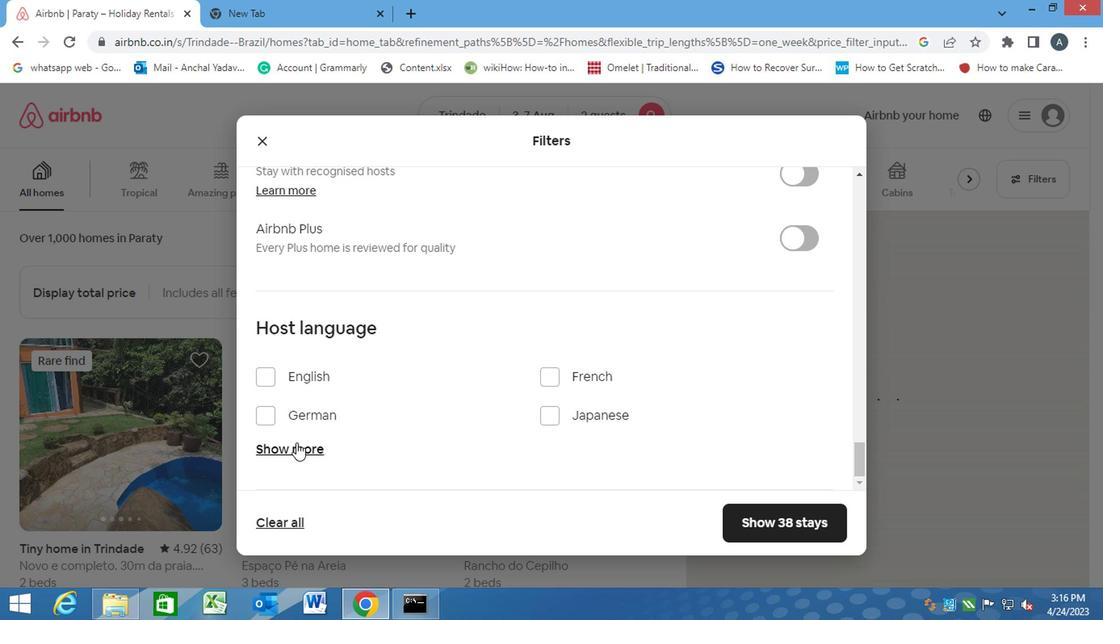 
Action: Mouse pressed left at (288, 444)
Screenshot: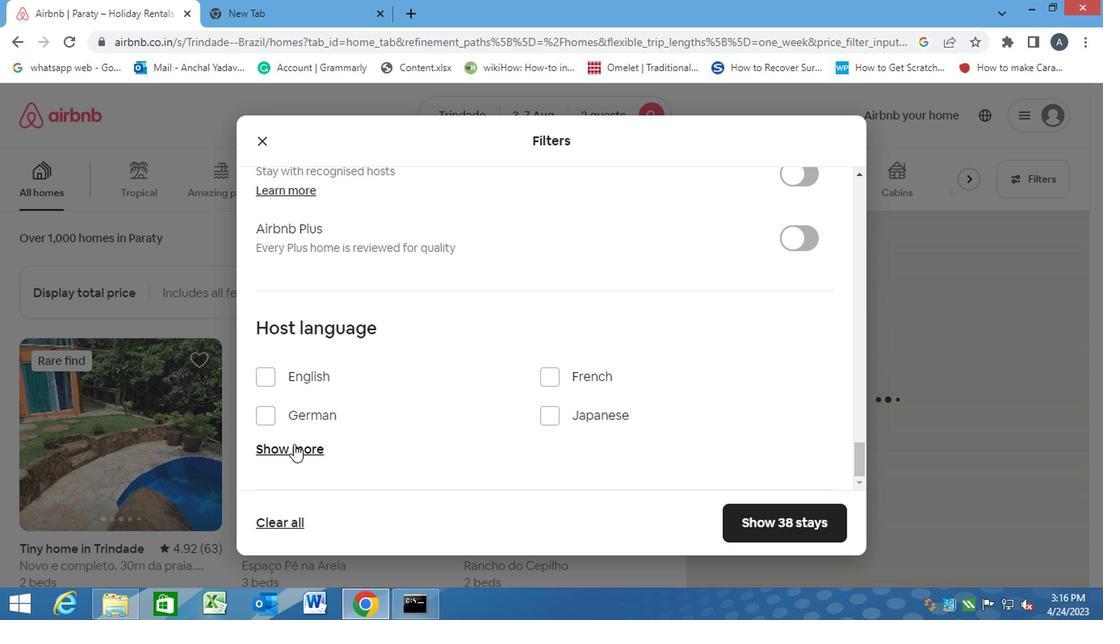 
Action: Mouse moved to (304, 439)
Screenshot: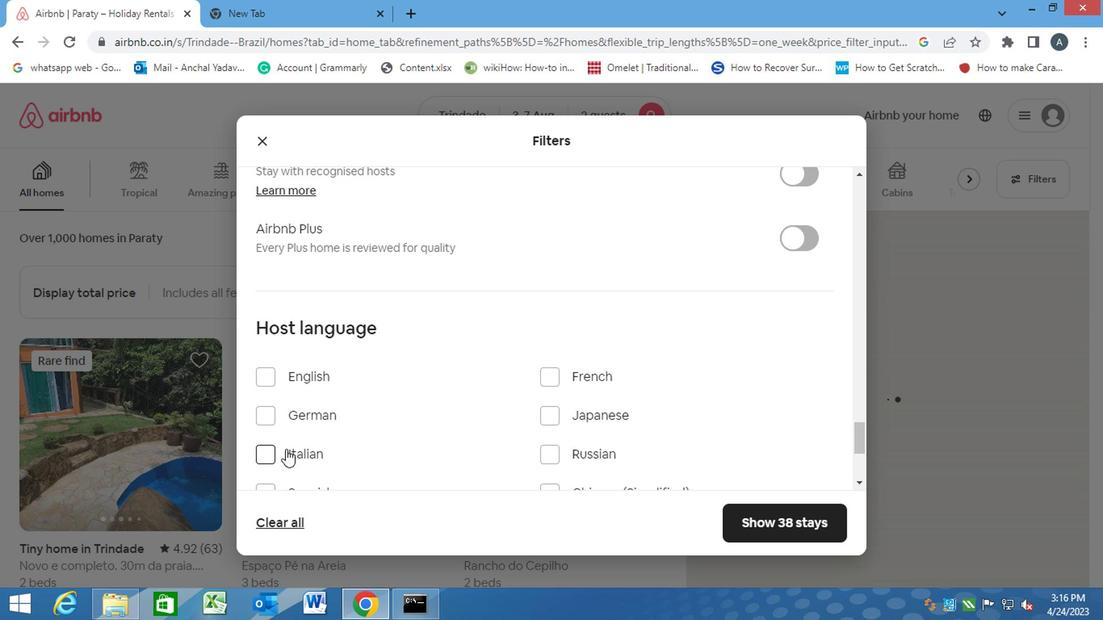
Action: Mouse scrolled (304, 439) with delta (0, 0)
Screenshot: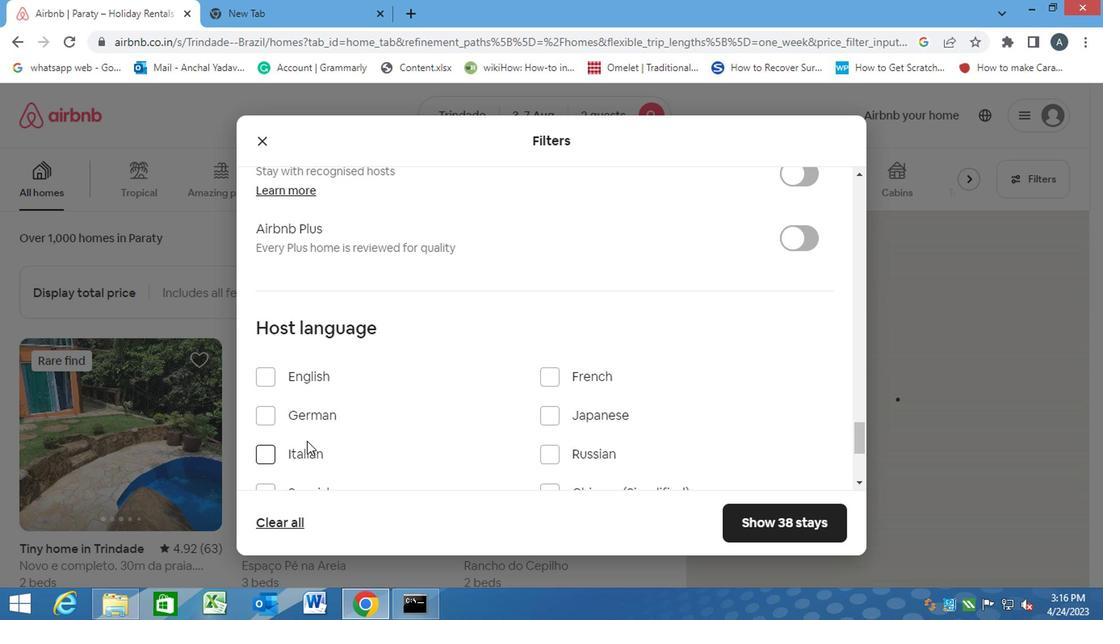 
Action: Mouse scrolled (304, 439) with delta (0, 0)
Screenshot: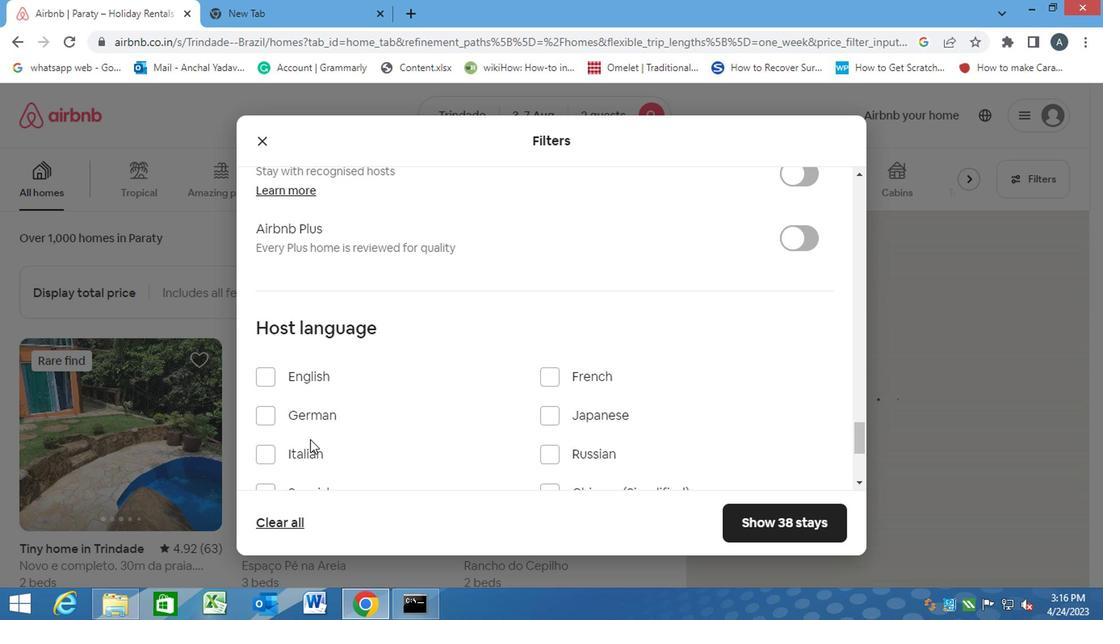 
Action: Mouse moved to (263, 336)
Screenshot: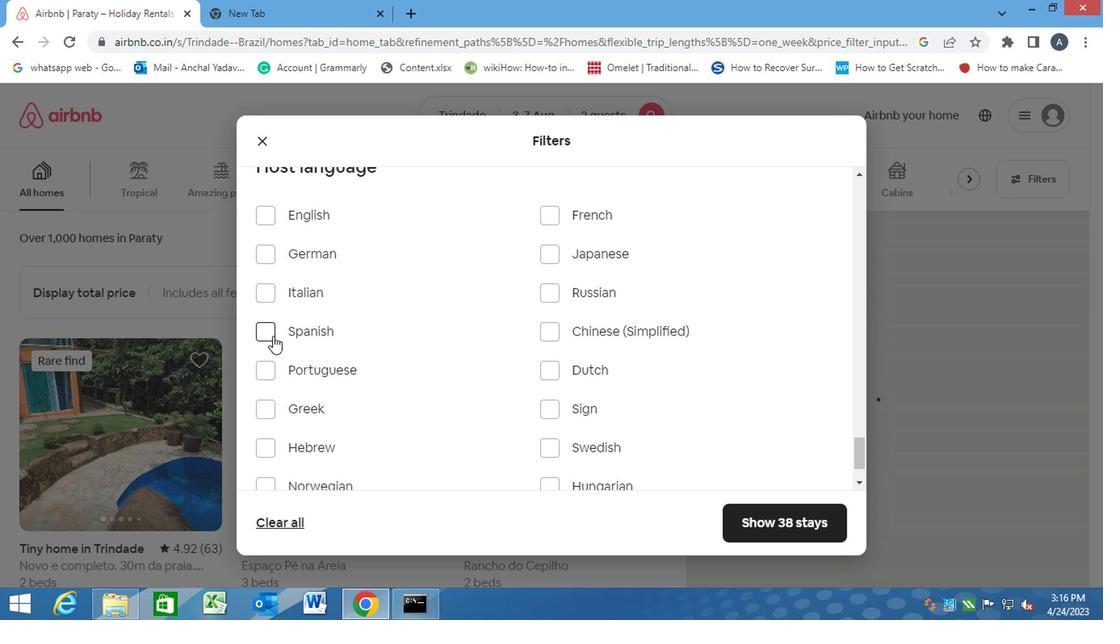 
Action: Mouse pressed left at (263, 336)
Screenshot: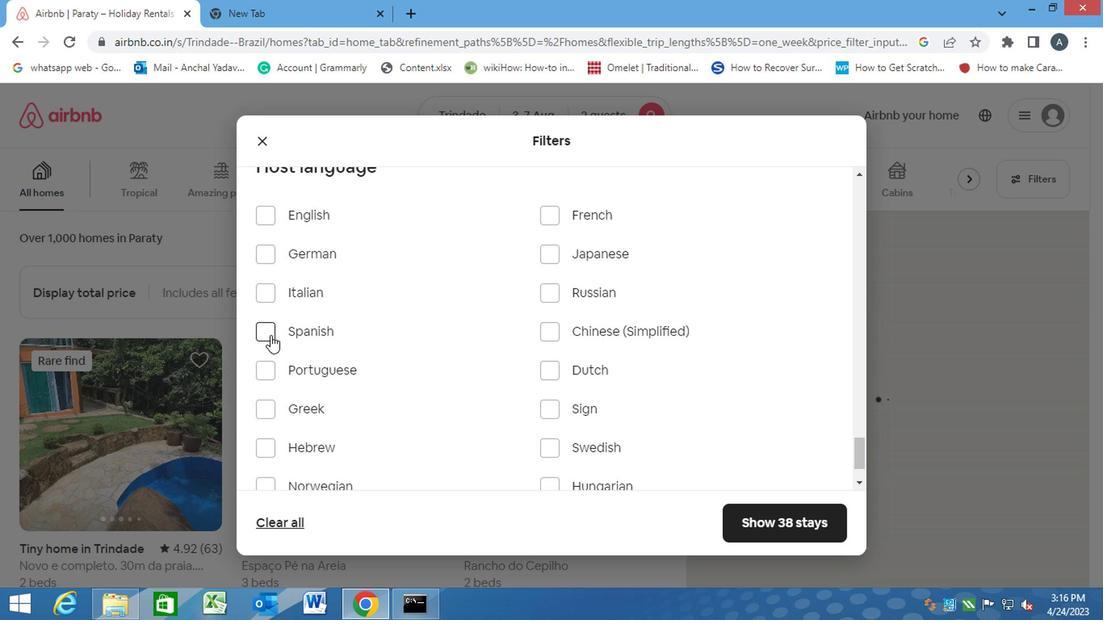 
Action: Mouse moved to (763, 518)
Screenshot: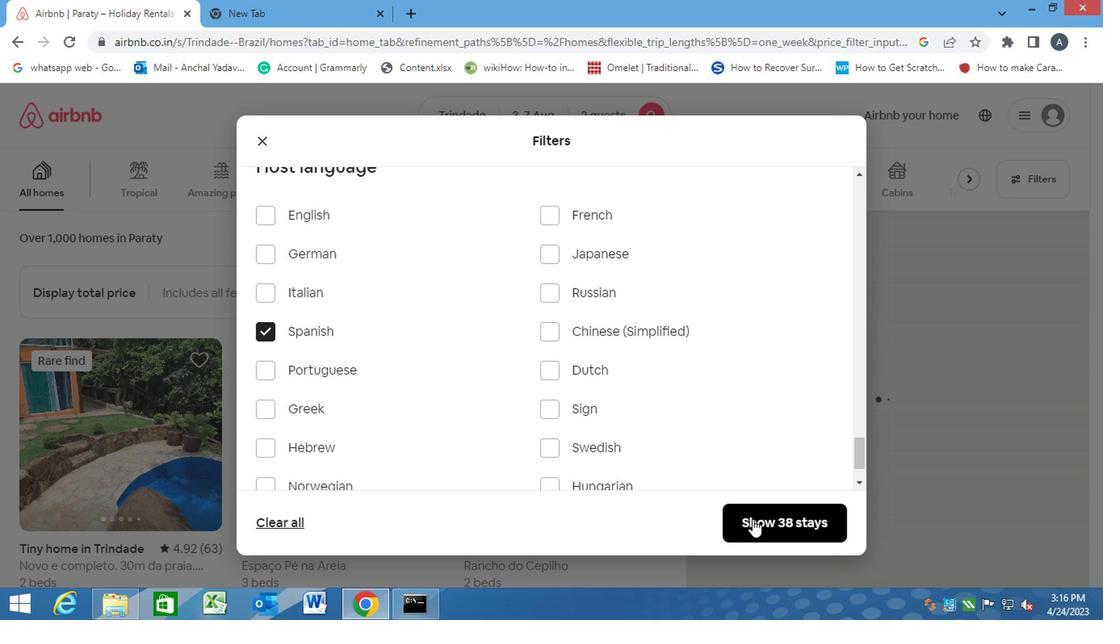 
Action: Mouse pressed left at (763, 518)
Screenshot: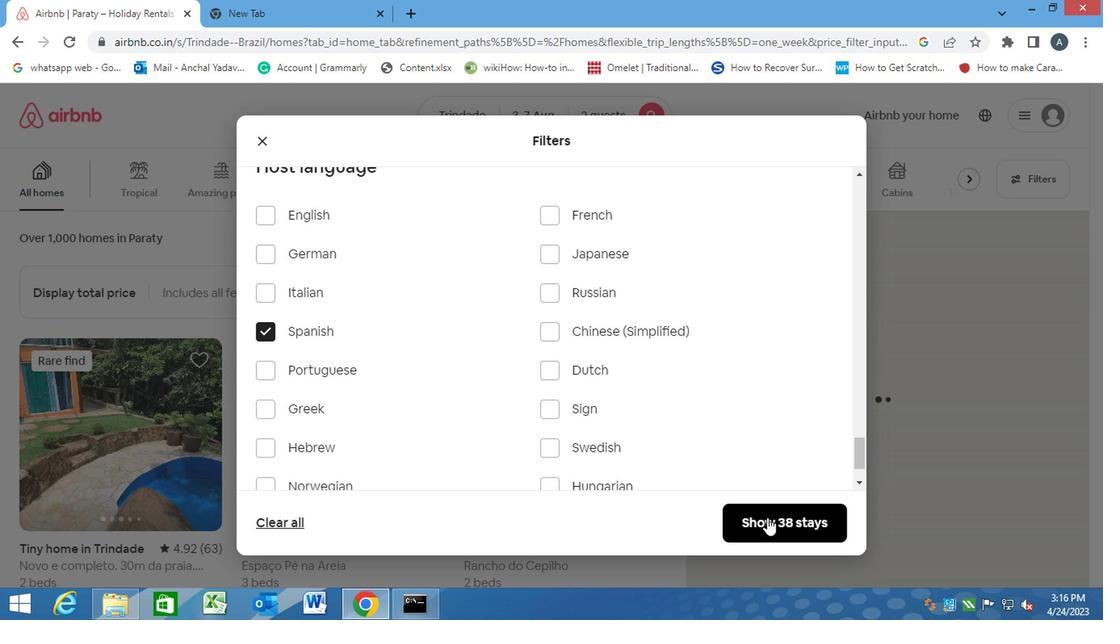 
Action: Mouse moved to (759, 513)
Screenshot: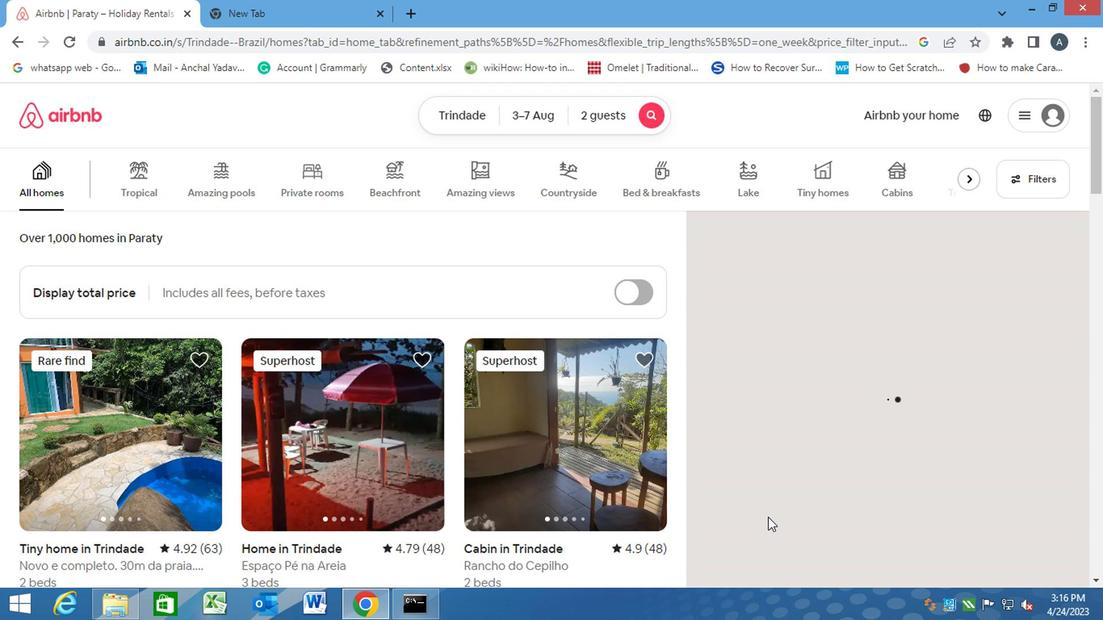 
